 Task: Look for space in El Paso, United States from 5th July, 2023 to 10th July, 2023 for 4 adults in price range Rs.9000 to Rs.14000. Place can be entire place with 2 bedrooms having 4 beds and 2 bathrooms. Property type can be house, flat, guest house. Booking option can be shelf check-in. Required host language is English.
Action: Mouse moved to (544, 139)
Screenshot: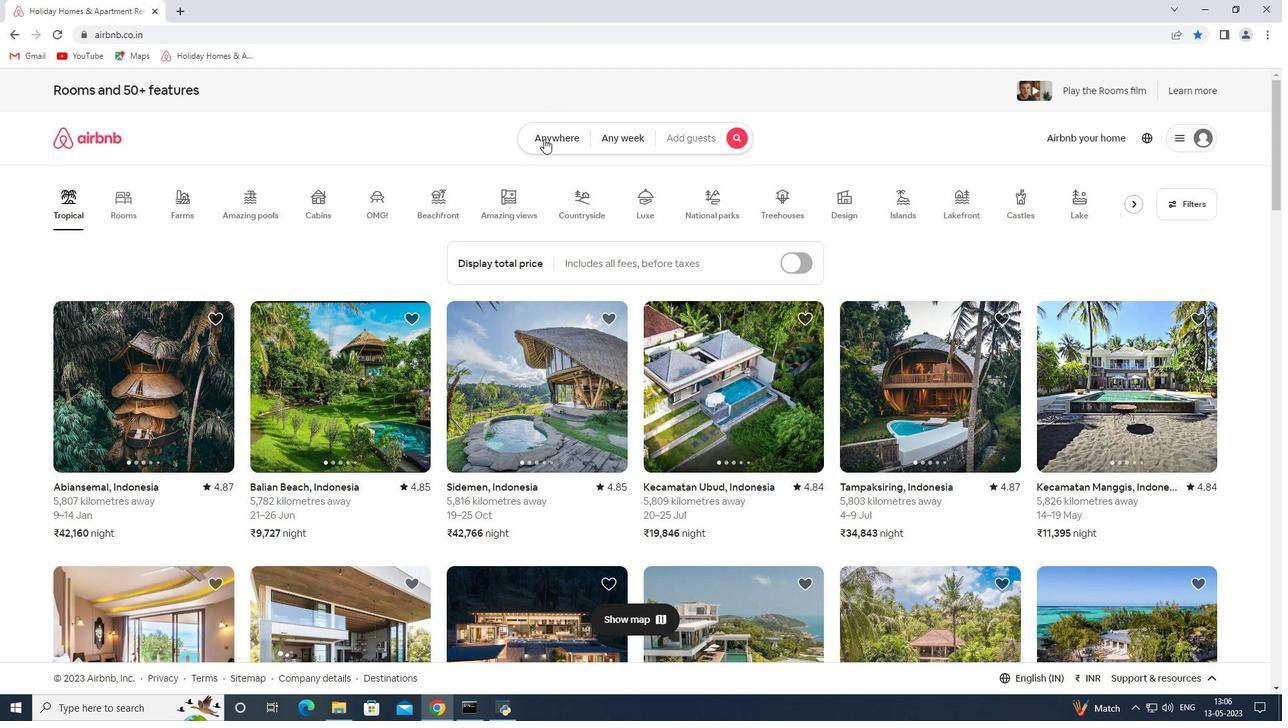 
Action: Mouse pressed left at (544, 139)
Screenshot: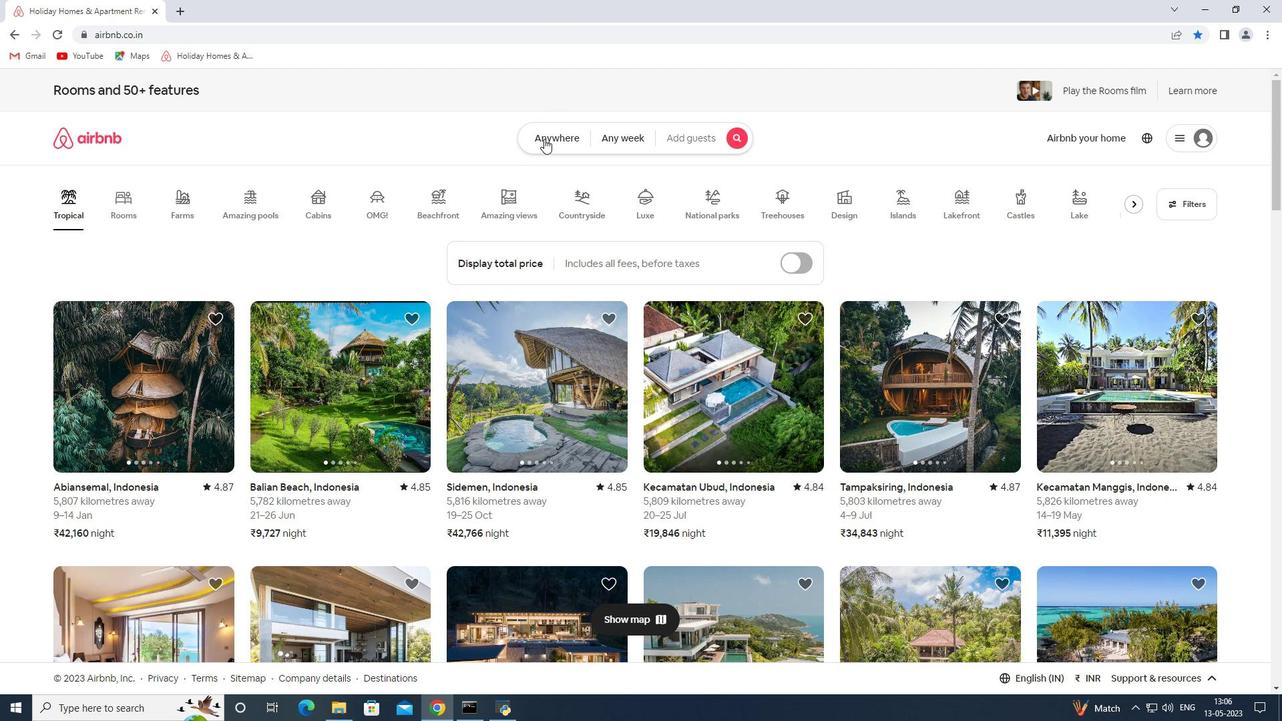 
Action: Mouse moved to (400, 195)
Screenshot: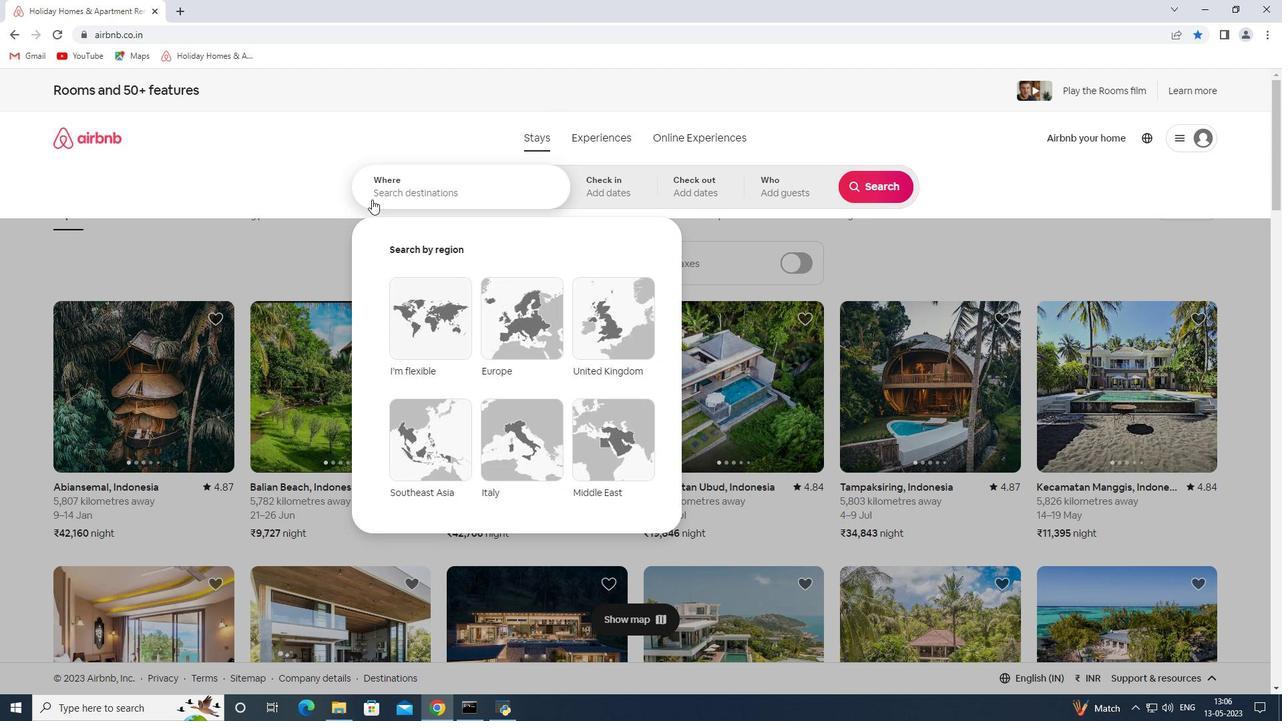 
Action: Mouse pressed left at (400, 195)
Screenshot: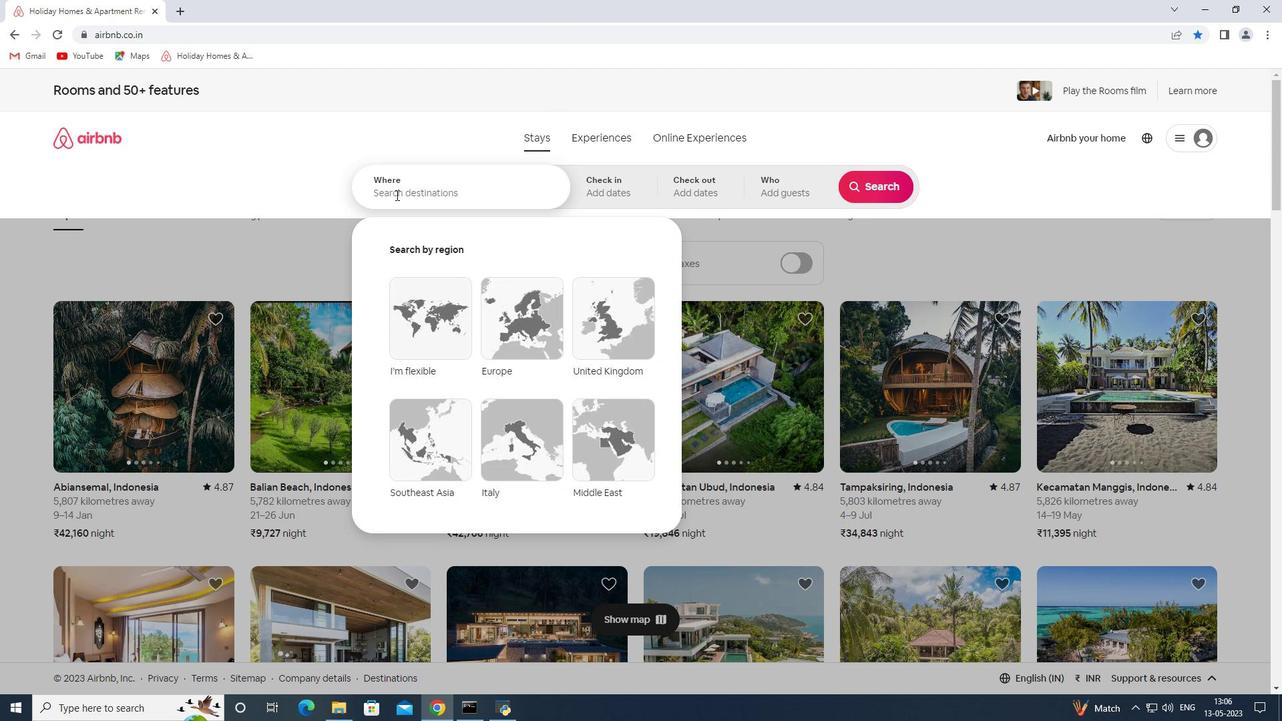 
Action: Key pressed <Key.shift><Key.shift><Key.shift><Key.shift><Key.shift><Key.shift>EI<Key.space><Key.shift>Paso<Key.space><Key.shift>Unites<Key.space><Key.shift>States<Key.space>
Screenshot: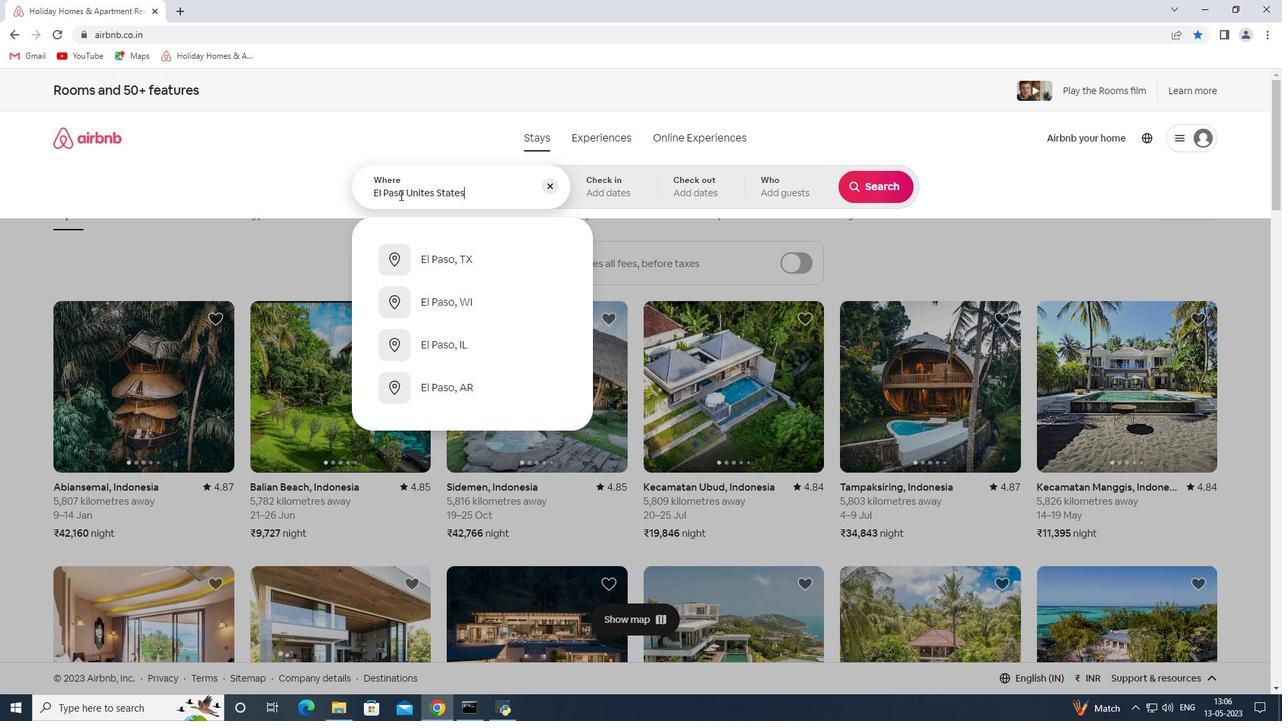 
Action: Mouse moved to (444, 194)
Screenshot: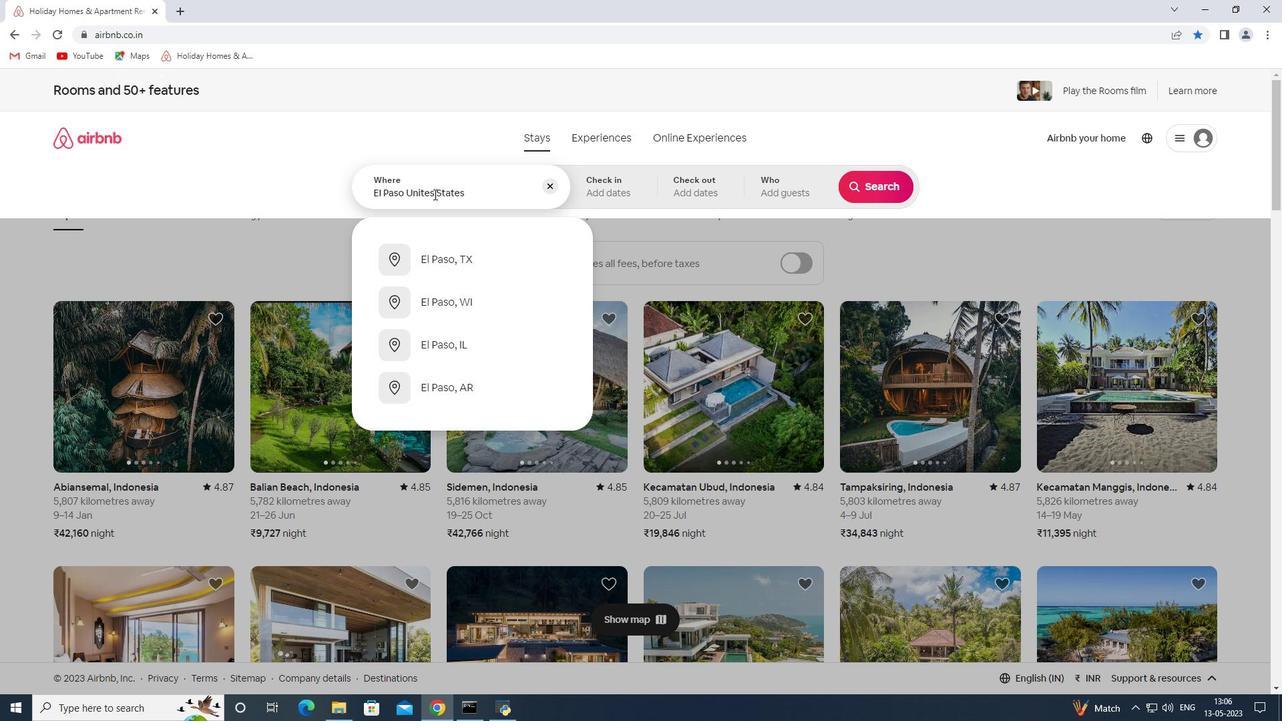 
Action: Key pressed <Key.enter>
Screenshot: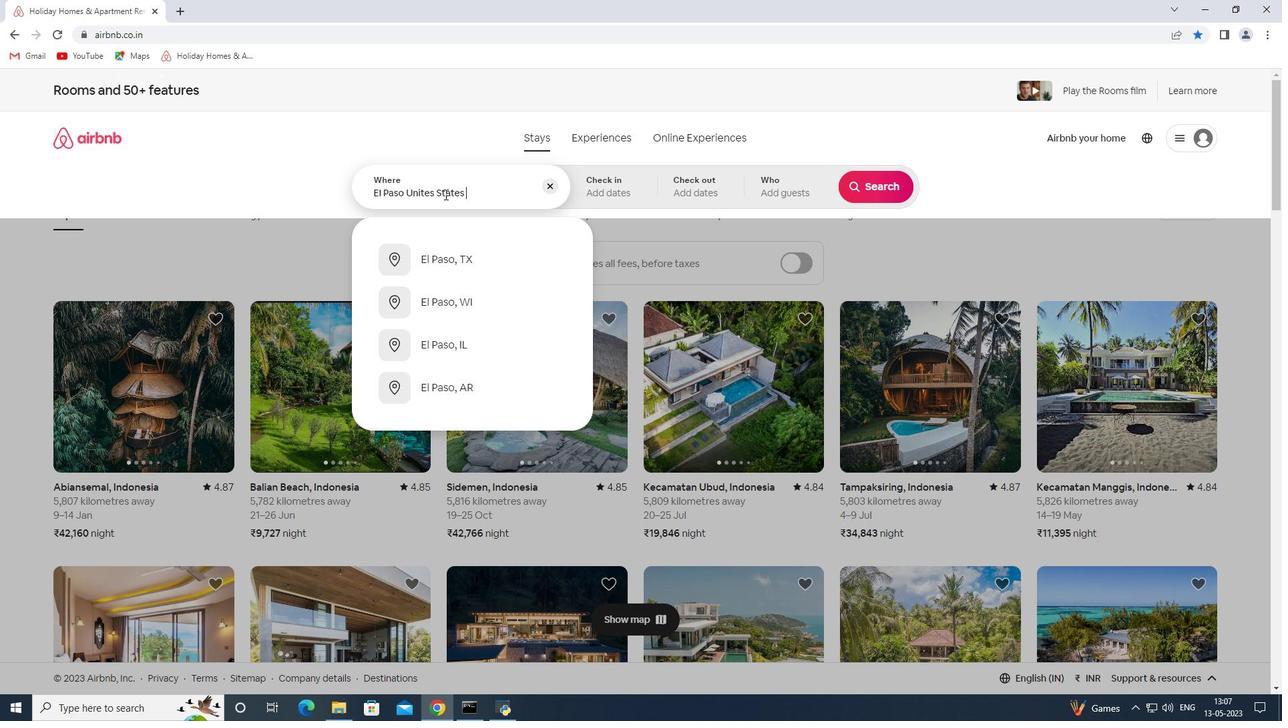 
Action: Mouse moved to (871, 295)
Screenshot: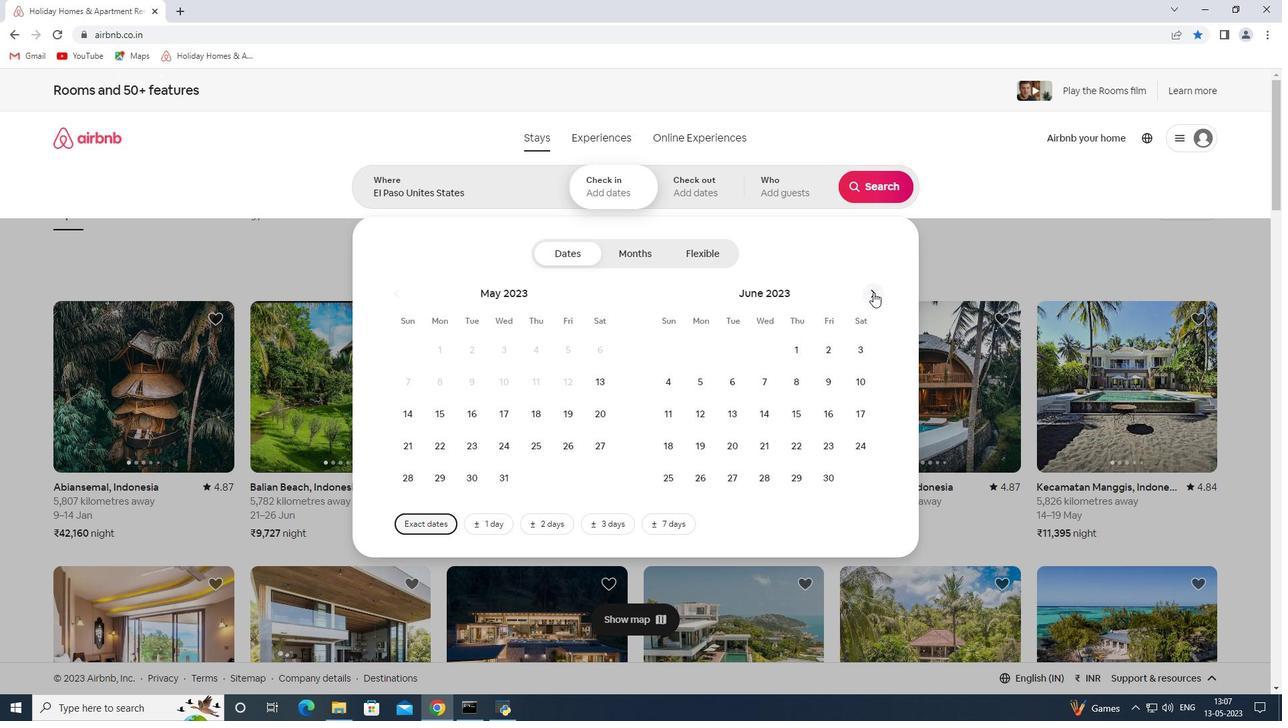 
Action: Mouse pressed left at (871, 295)
Screenshot: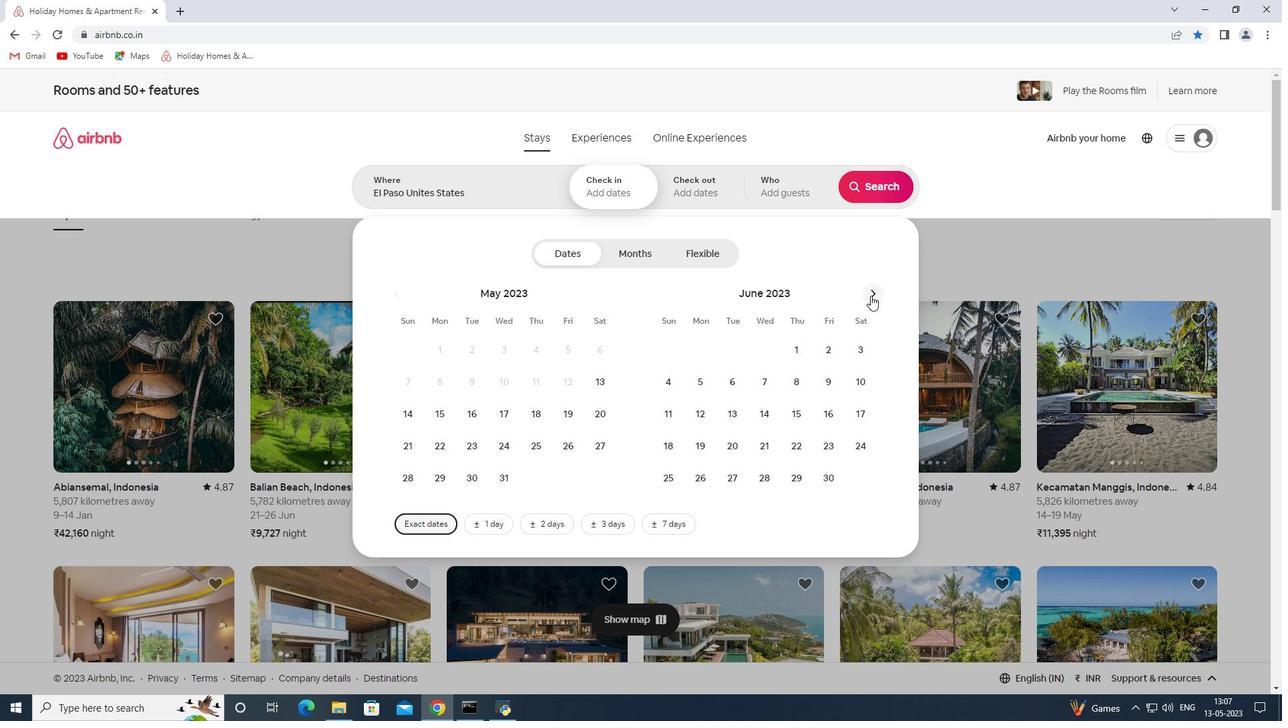 
Action: Mouse moved to (764, 383)
Screenshot: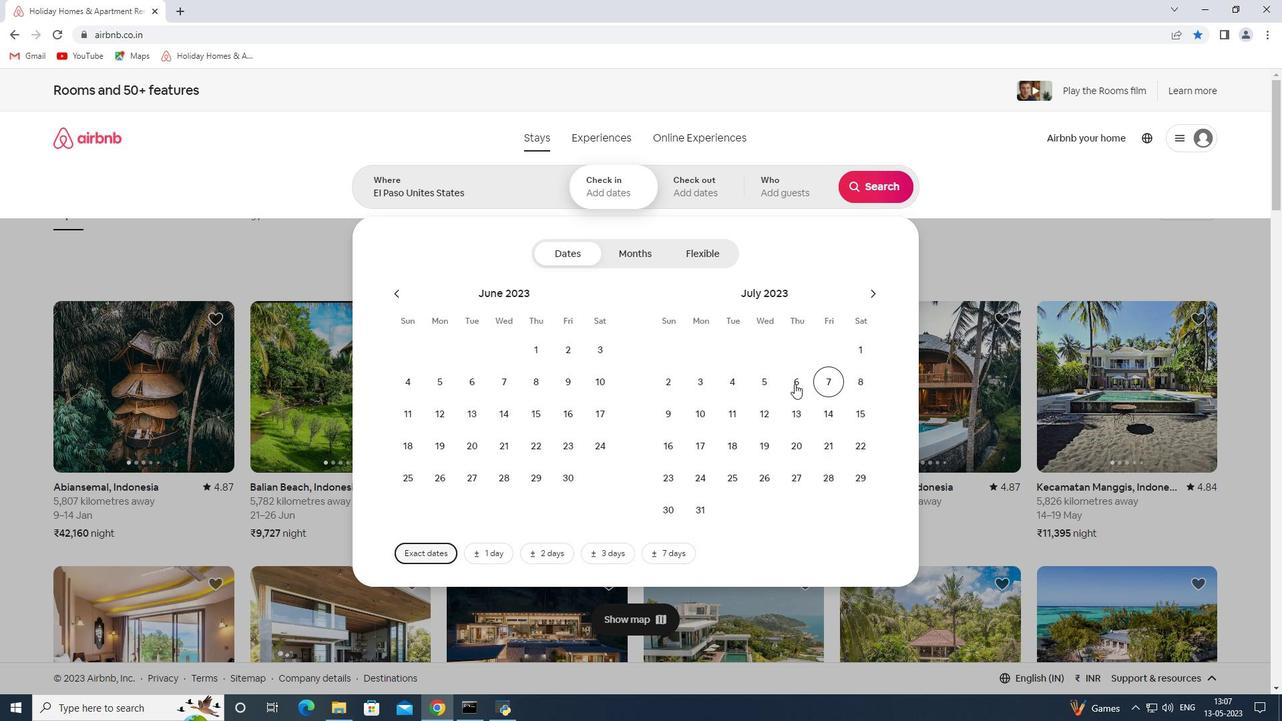 
Action: Mouse pressed left at (764, 383)
Screenshot: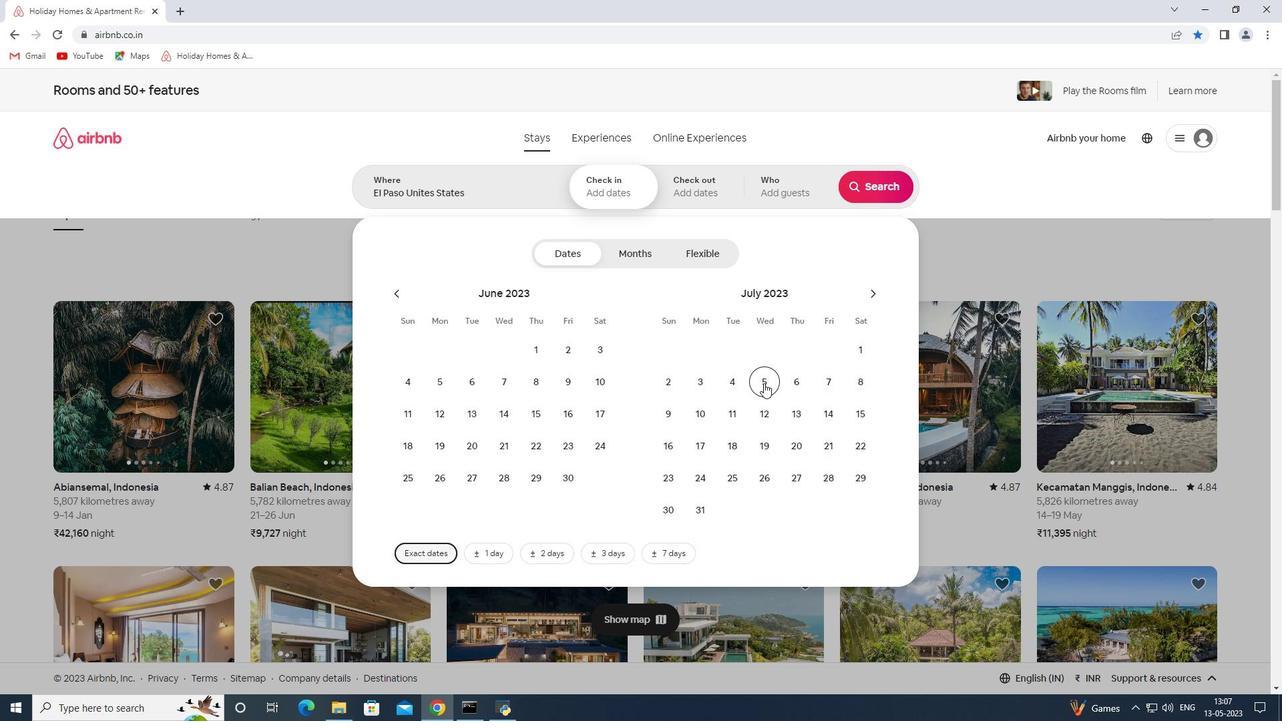 
Action: Mouse moved to (708, 421)
Screenshot: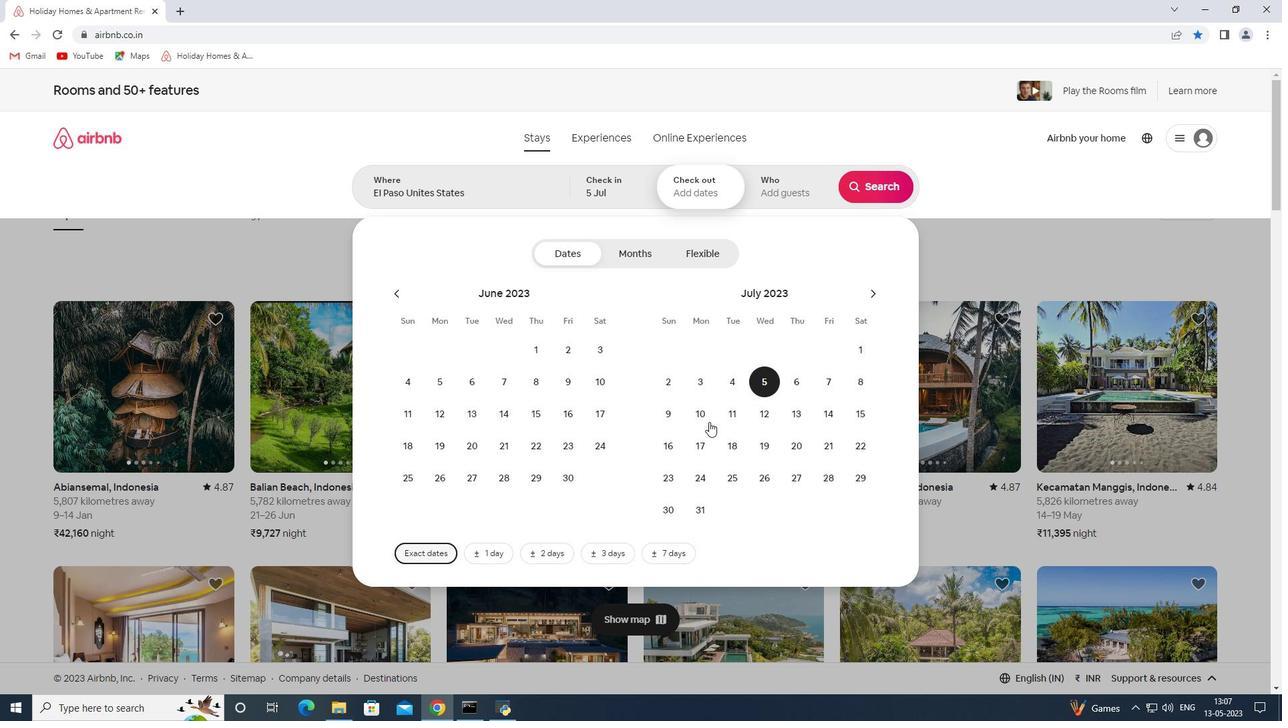 
Action: Mouse pressed left at (708, 421)
Screenshot: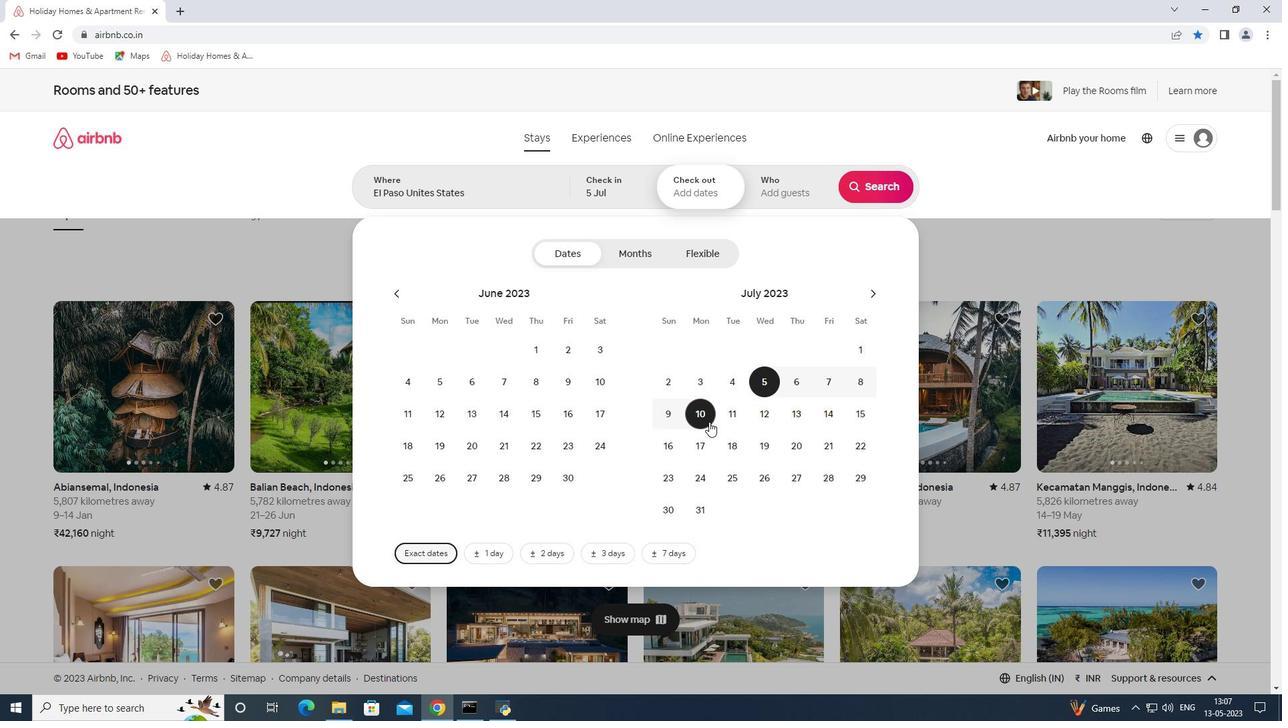 
Action: Mouse moved to (786, 199)
Screenshot: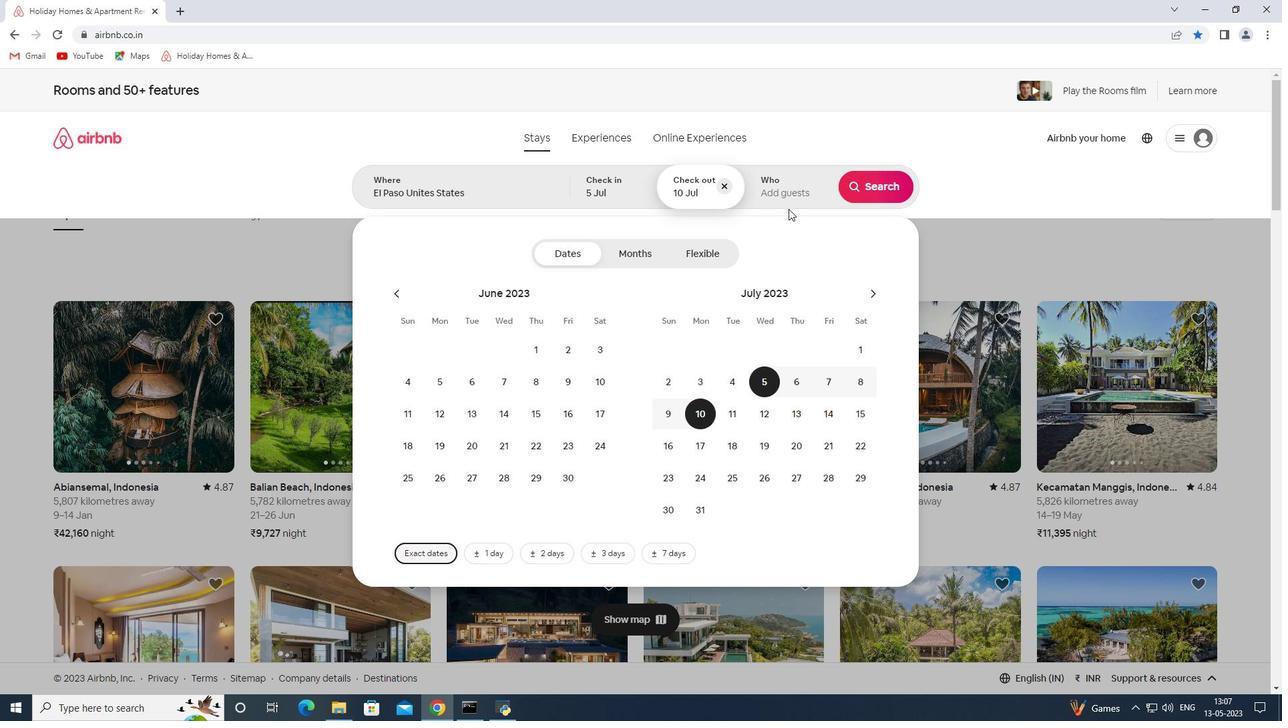 
Action: Mouse pressed left at (786, 199)
Screenshot: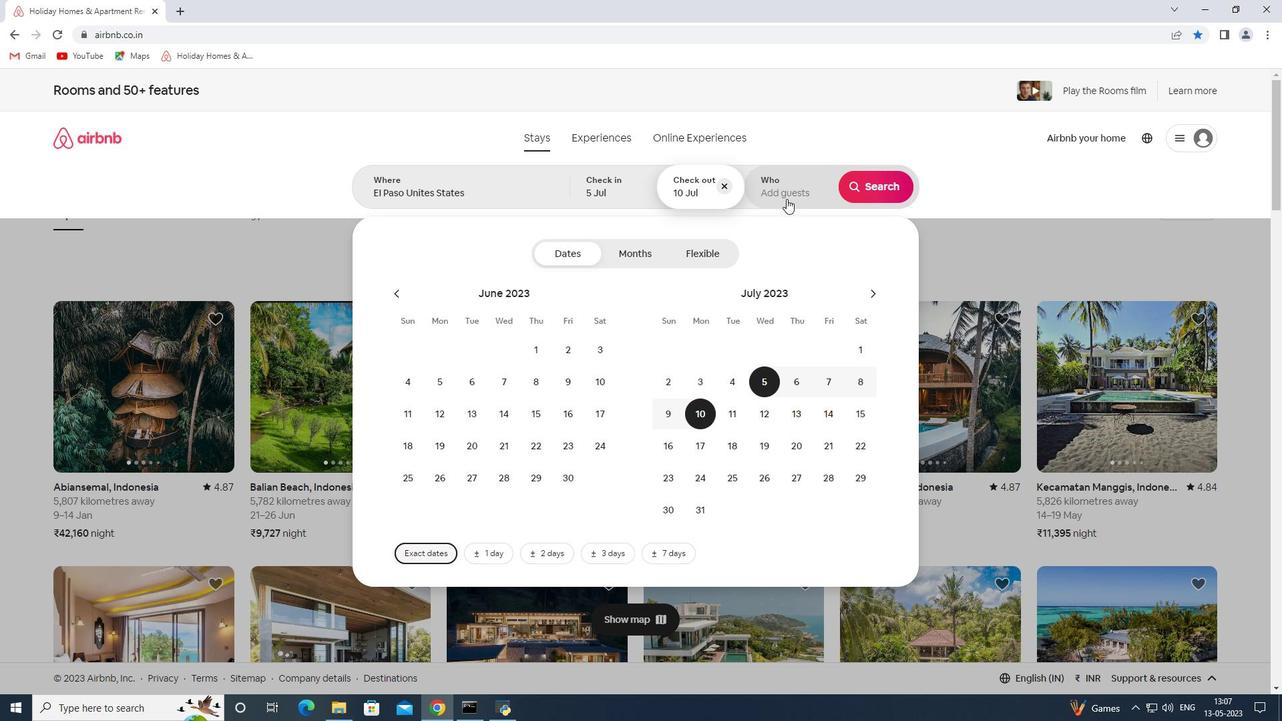 
Action: Mouse moved to (883, 249)
Screenshot: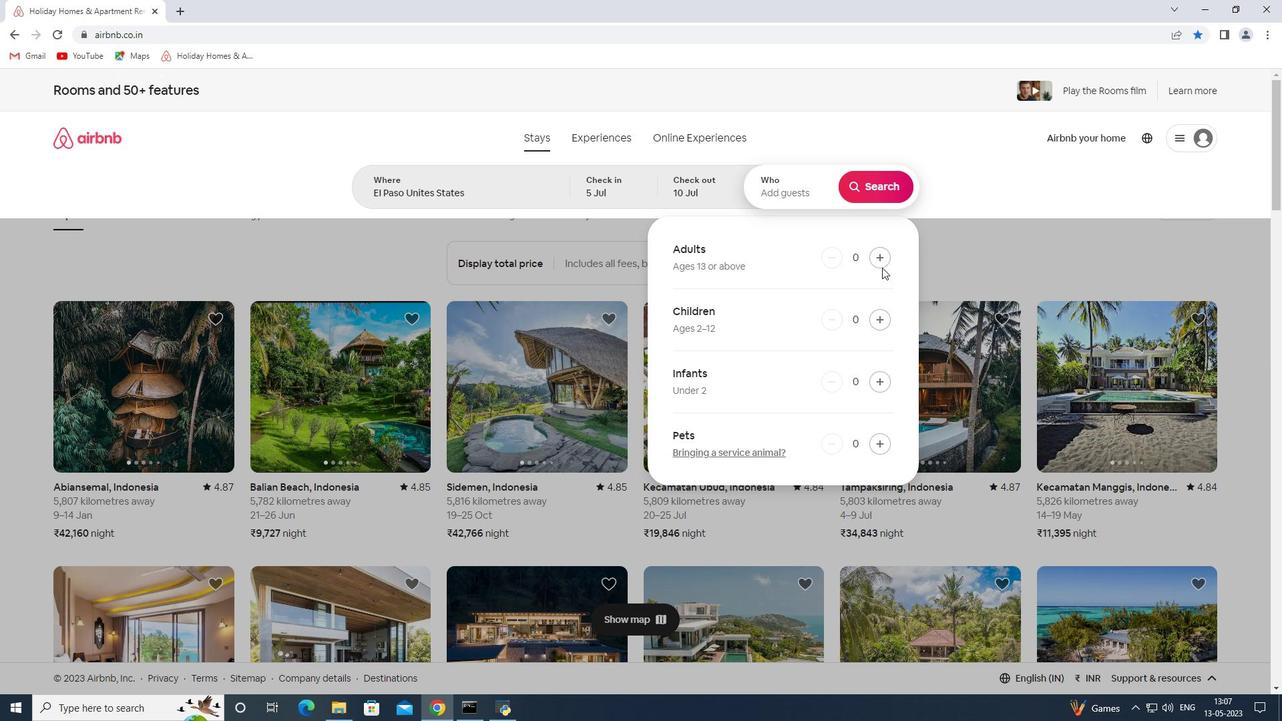 
Action: Mouse pressed left at (883, 249)
Screenshot: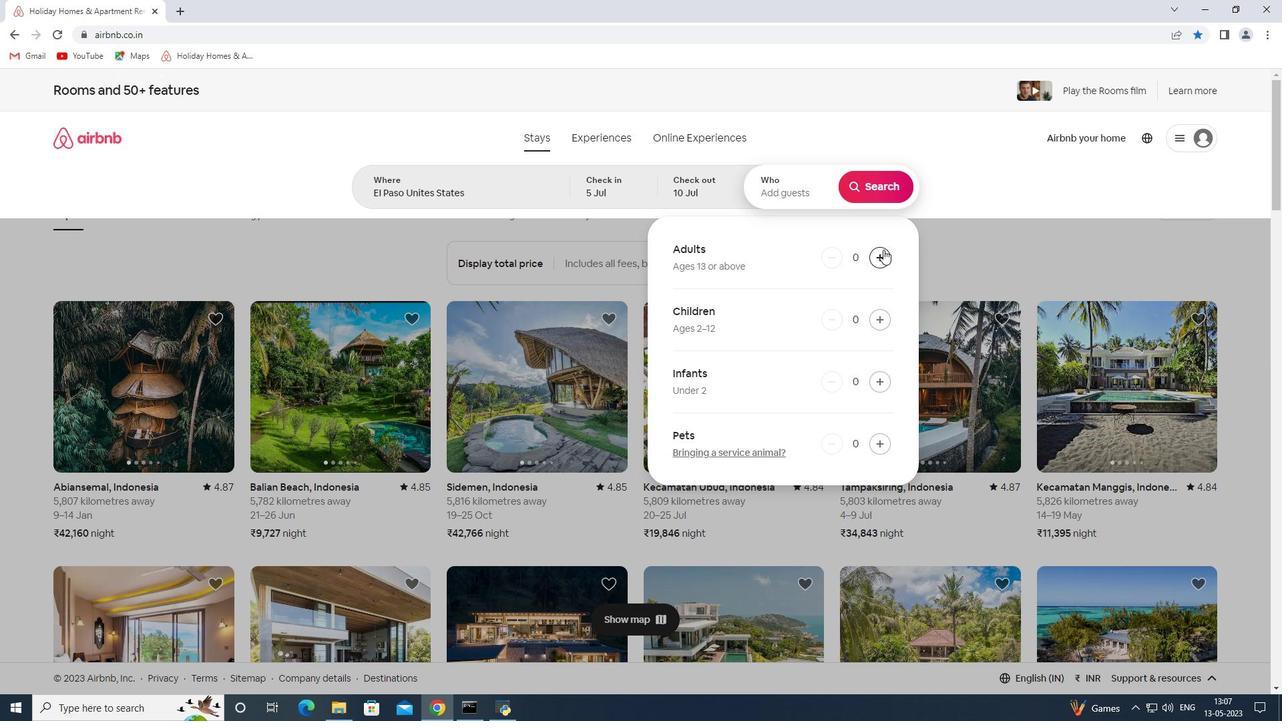 
Action: Mouse moved to (881, 254)
Screenshot: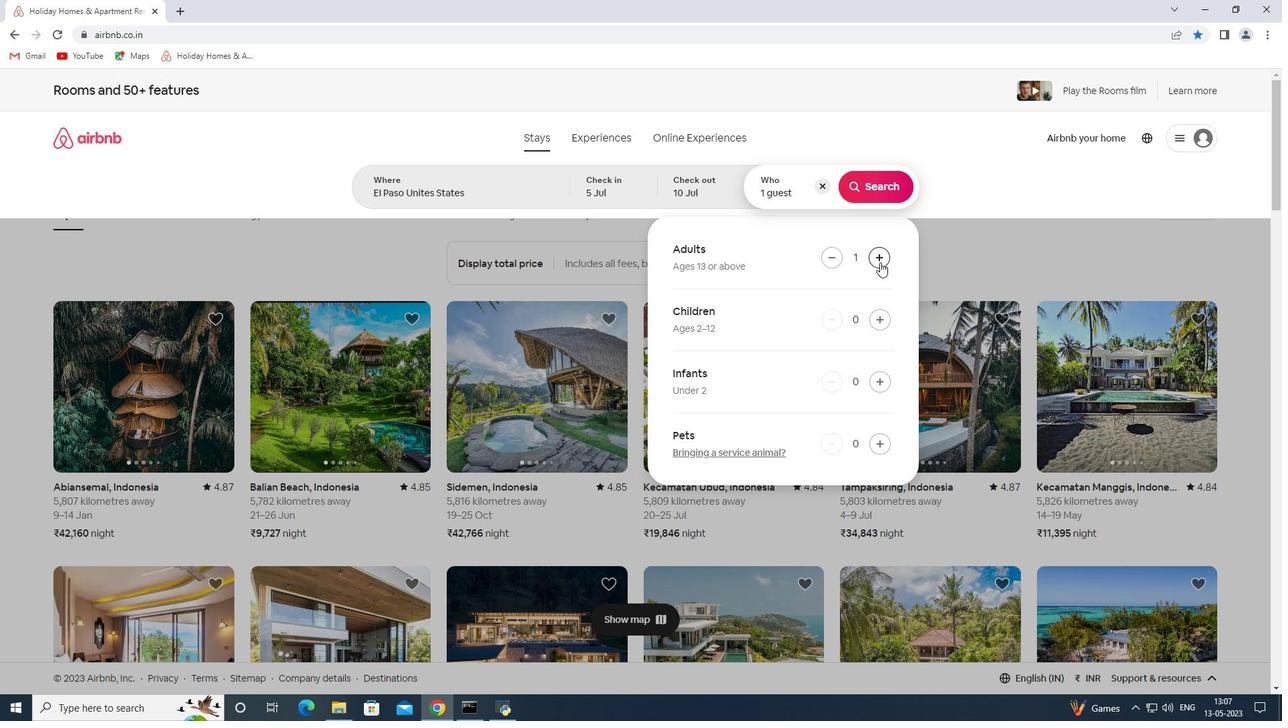 
Action: Mouse pressed left at (881, 254)
Screenshot: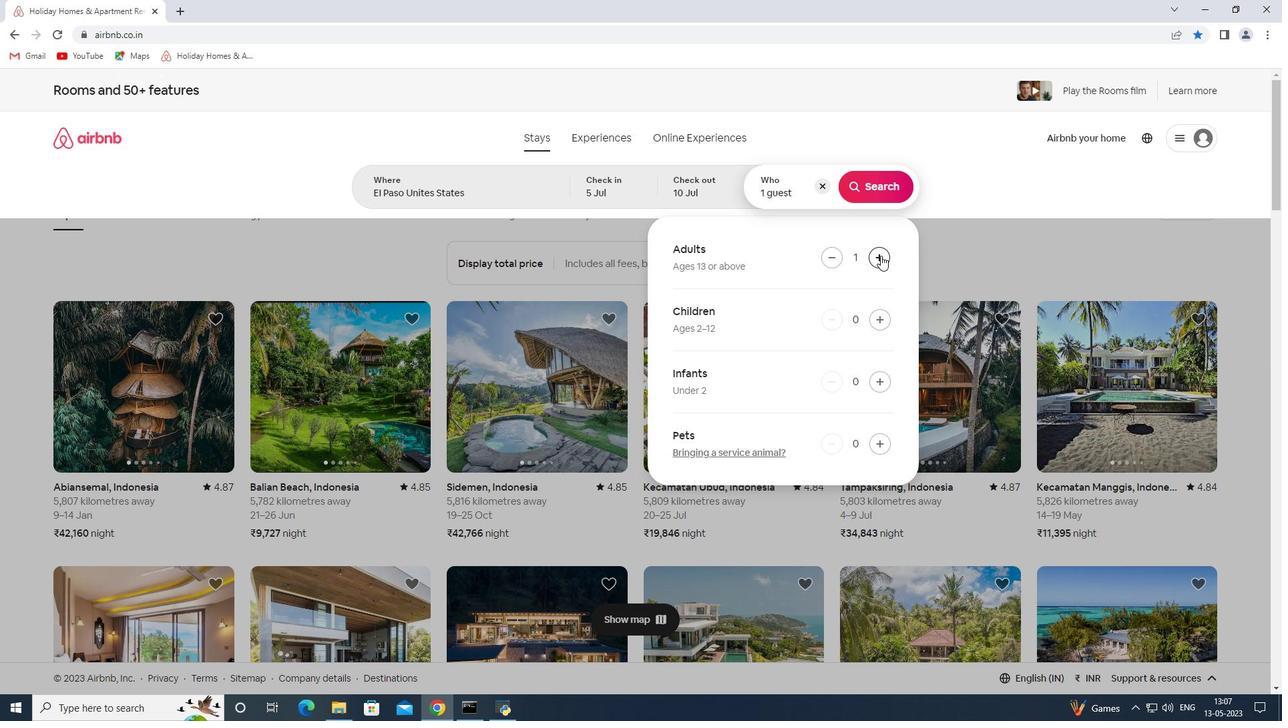 
Action: Mouse moved to (881, 253)
Screenshot: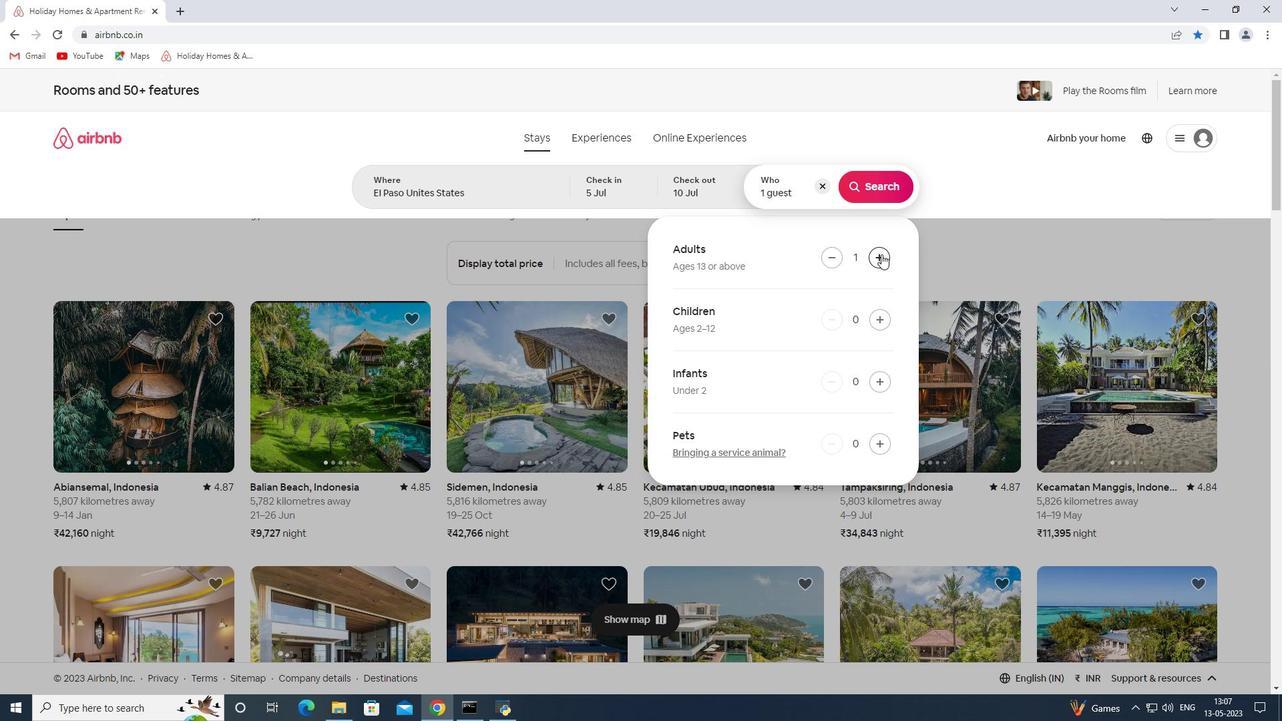 
Action: Mouse pressed left at (881, 253)
Screenshot: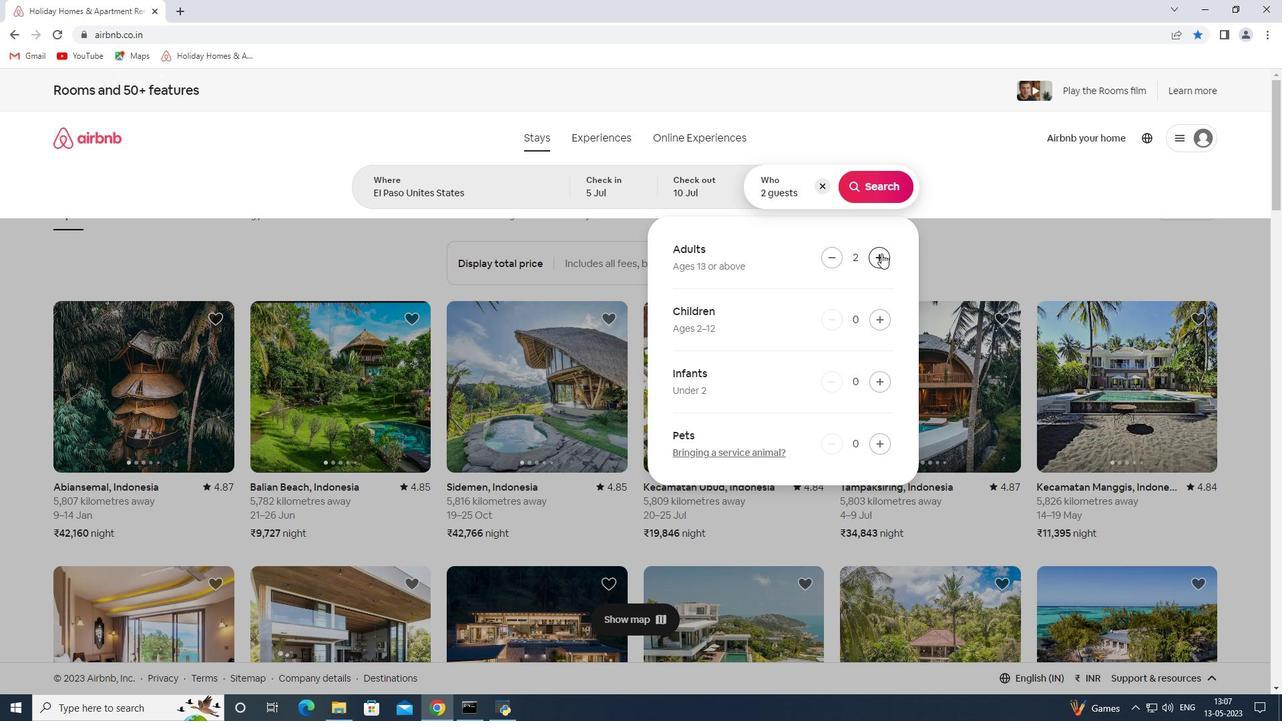 
Action: Mouse pressed left at (881, 253)
Screenshot: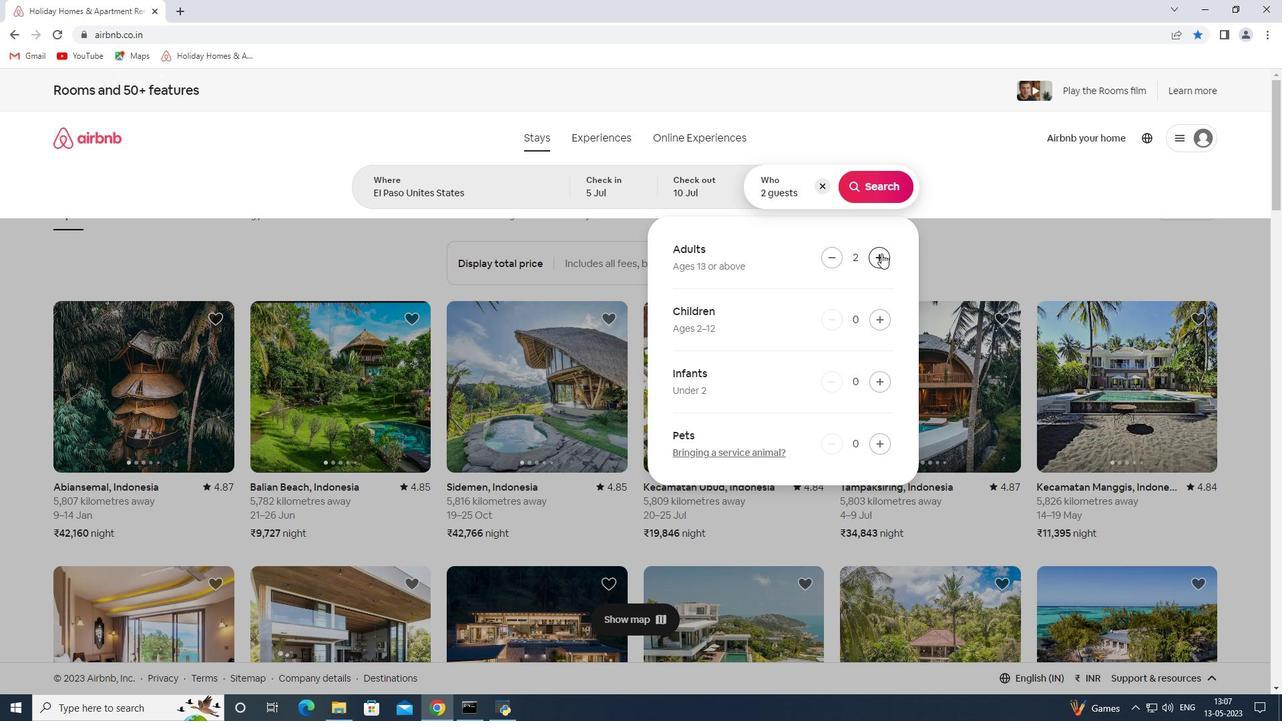 
Action: Mouse pressed left at (881, 253)
Screenshot: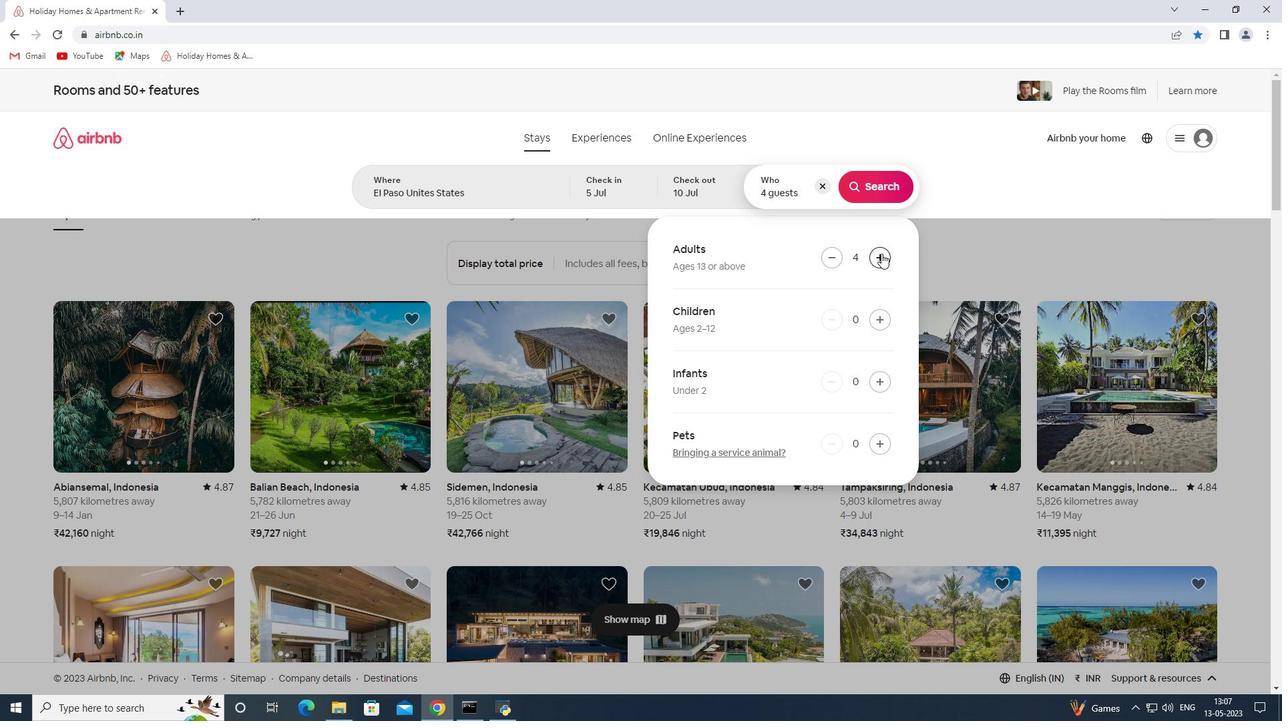 
Action: Mouse moved to (839, 260)
Screenshot: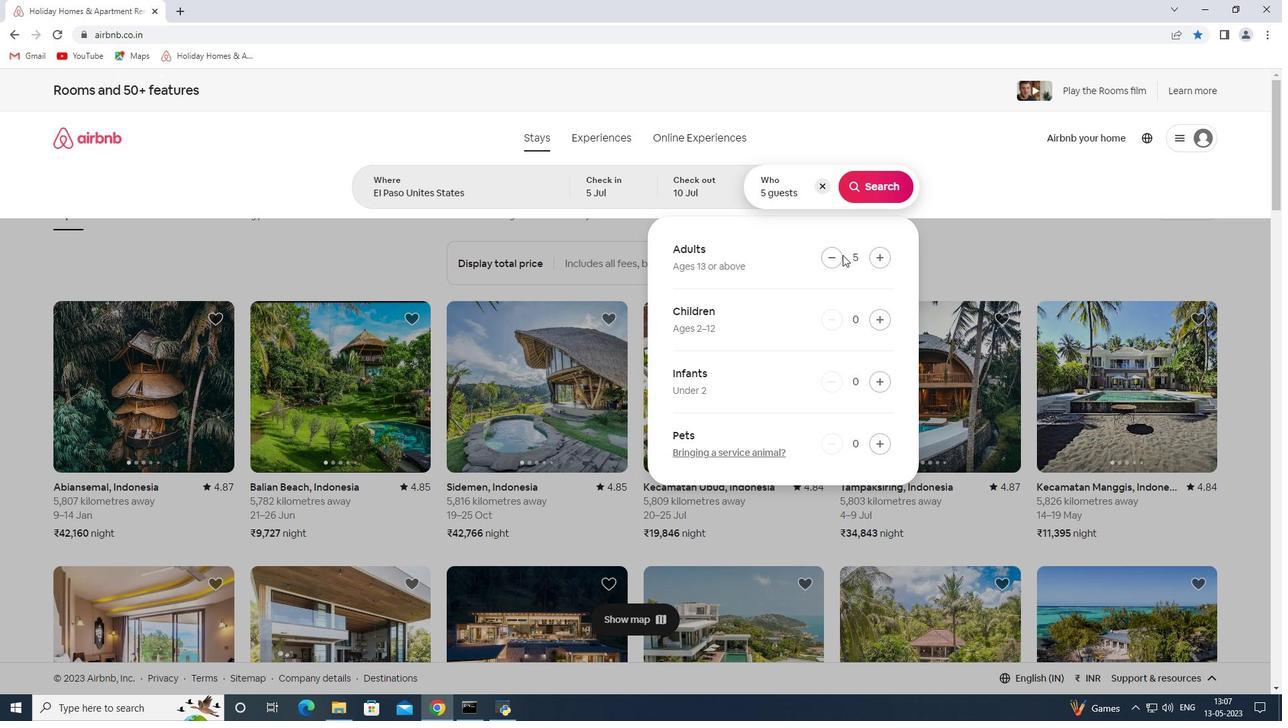 
Action: Mouse pressed left at (839, 260)
Screenshot: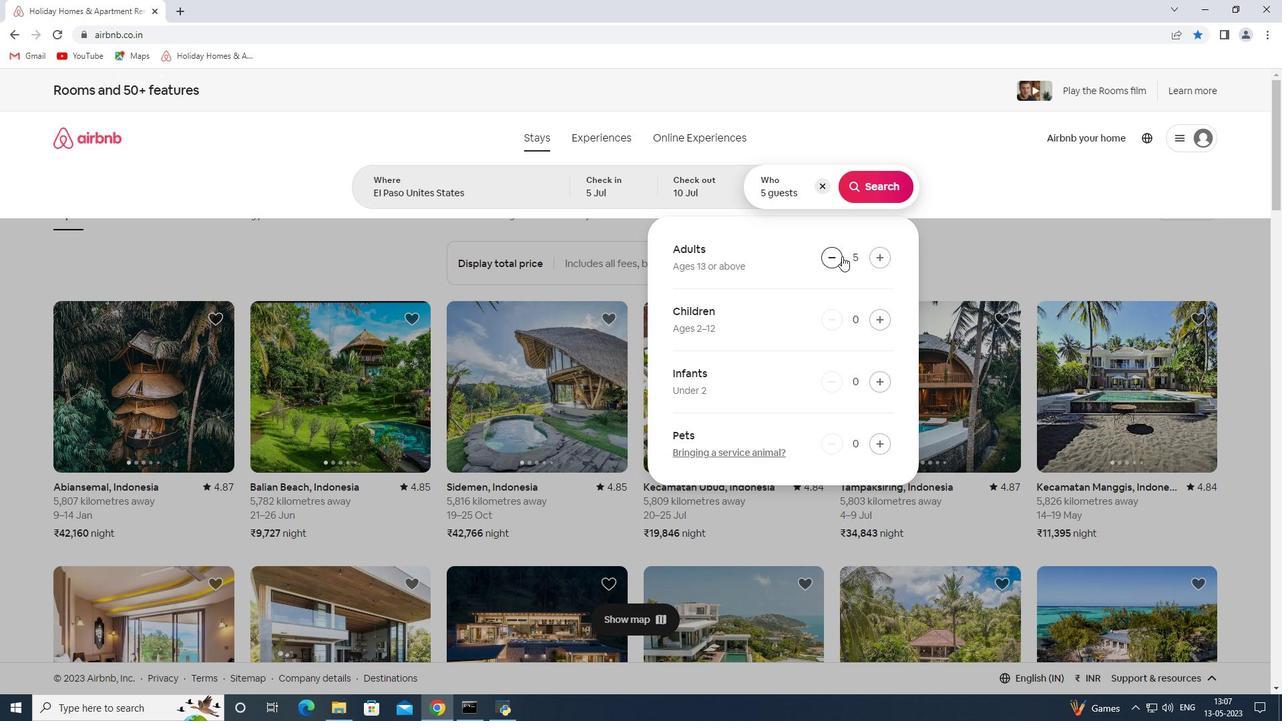 
Action: Mouse moved to (878, 188)
Screenshot: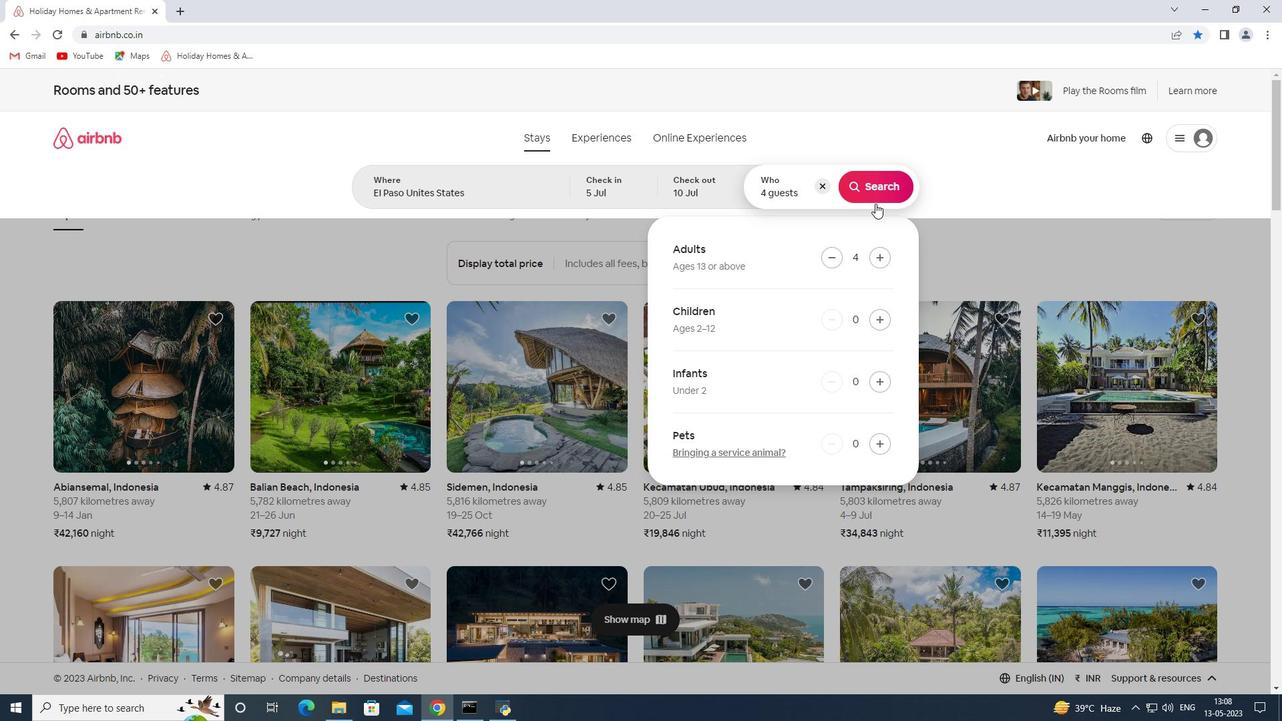 
Action: Mouse pressed left at (878, 188)
Screenshot: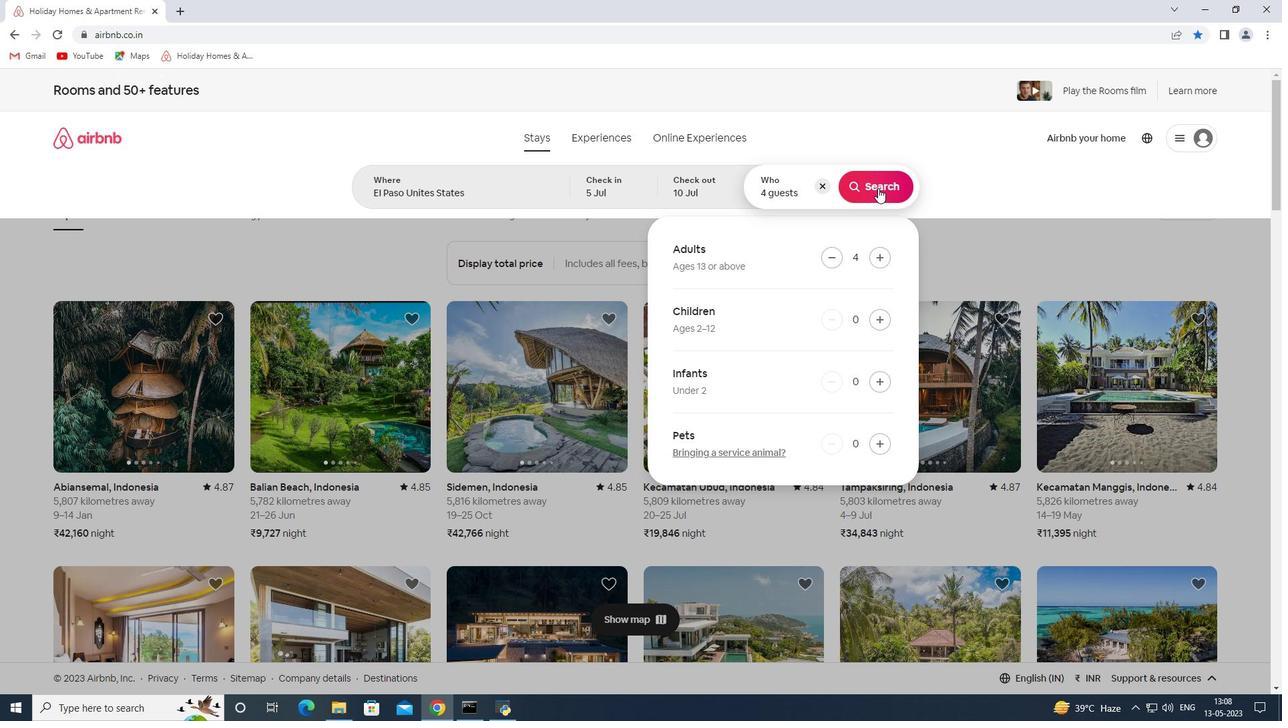
Action: Mouse moved to (1205, 144)
Screenshot: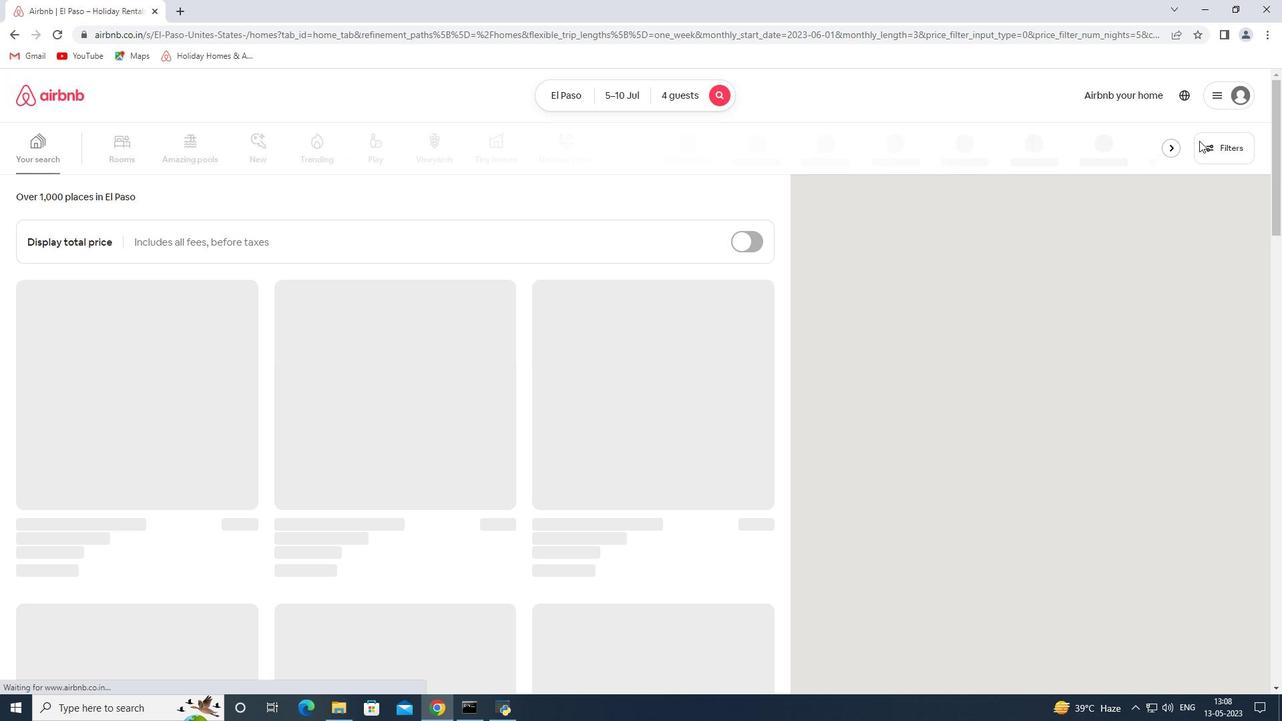 
Action: Mouse pressed left at (1205, 144)
Screenshot: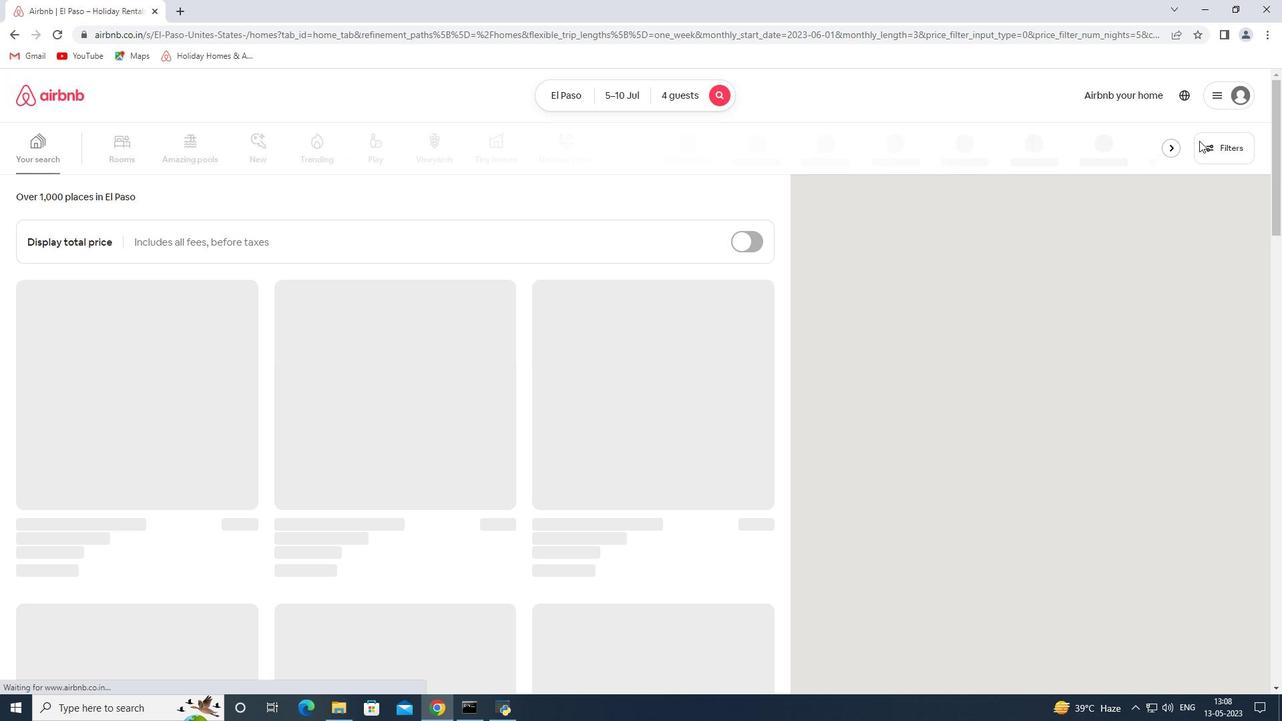 
Action: Mouse moved to (474, 477)
Screenshot: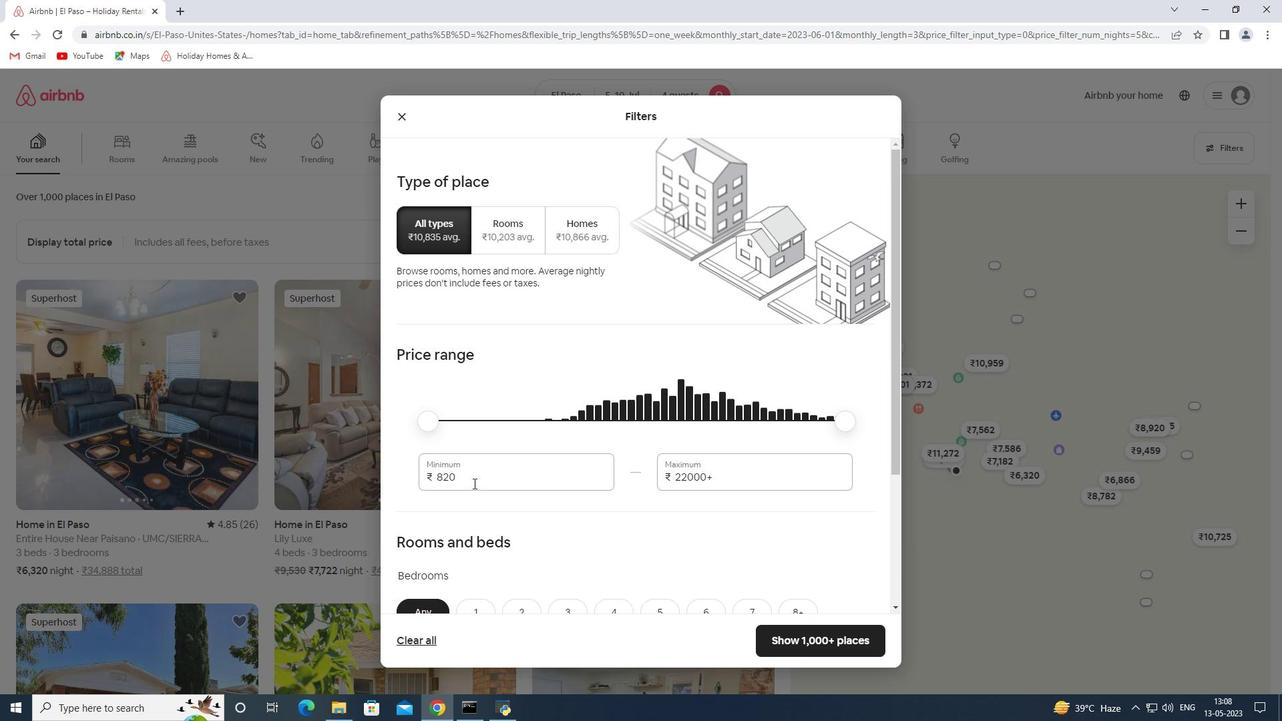 
Action: Mouse pressed left at (474, 477)
Screenshot: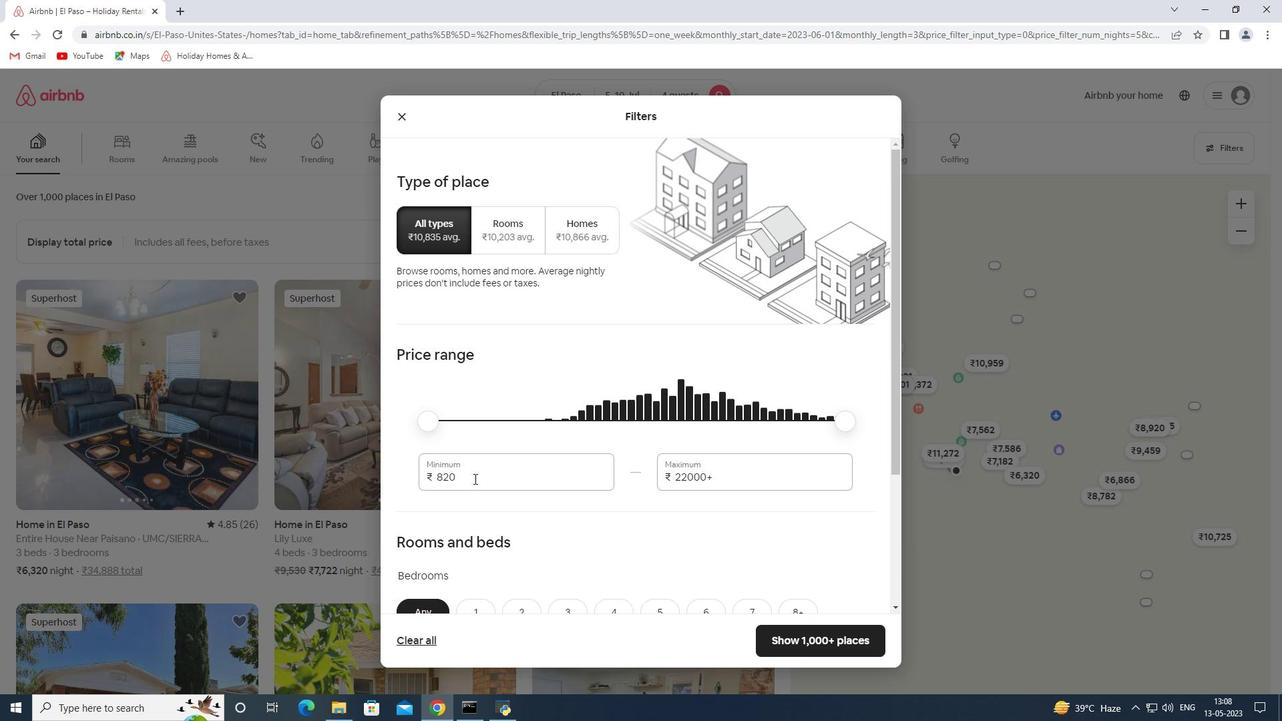 
Action: Mouse pressed left at (474, 477)
Screenshot: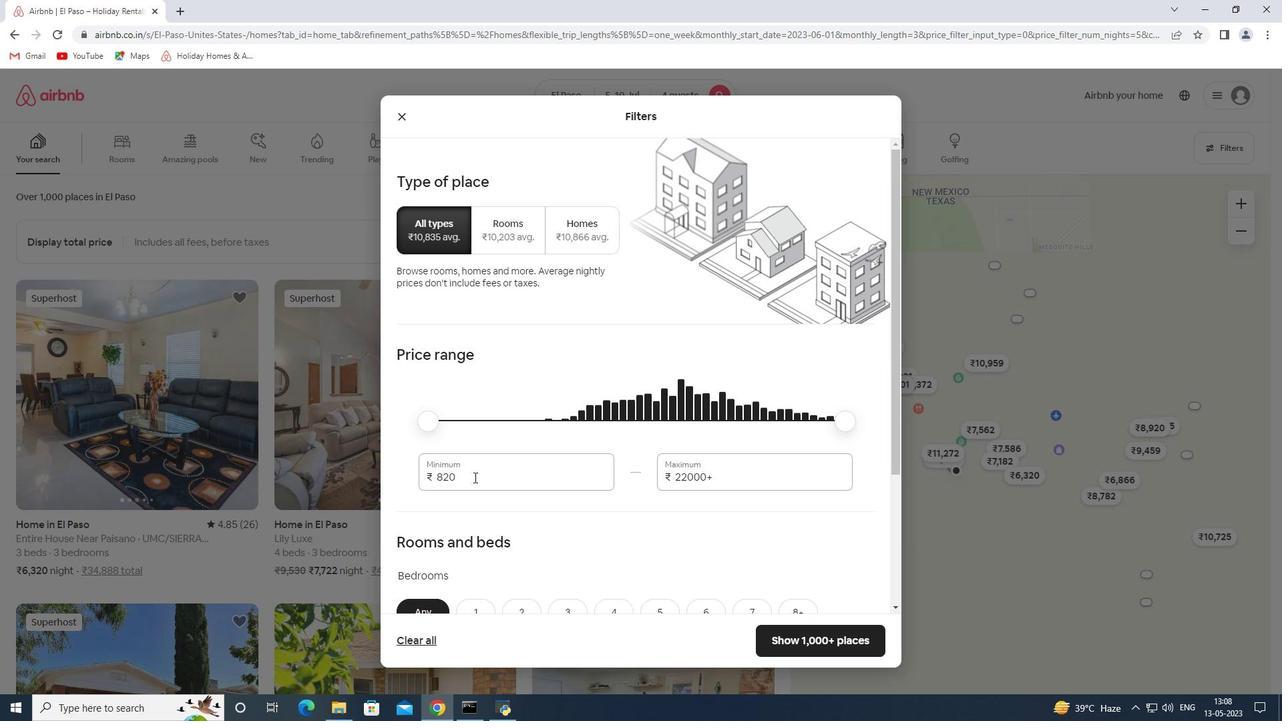 
Action: Key pressed 9000<Key.tab>14000
Screenshot: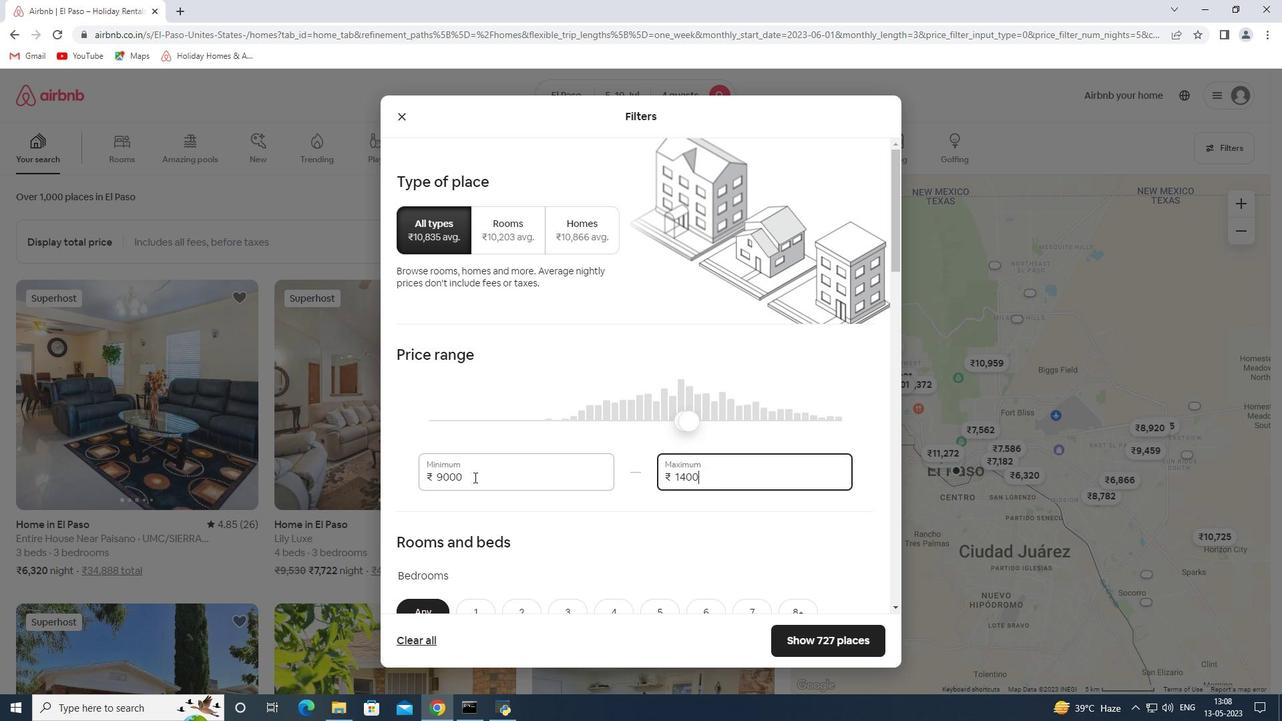 
Action: Mouse moved to (585, 412)
Screenshot: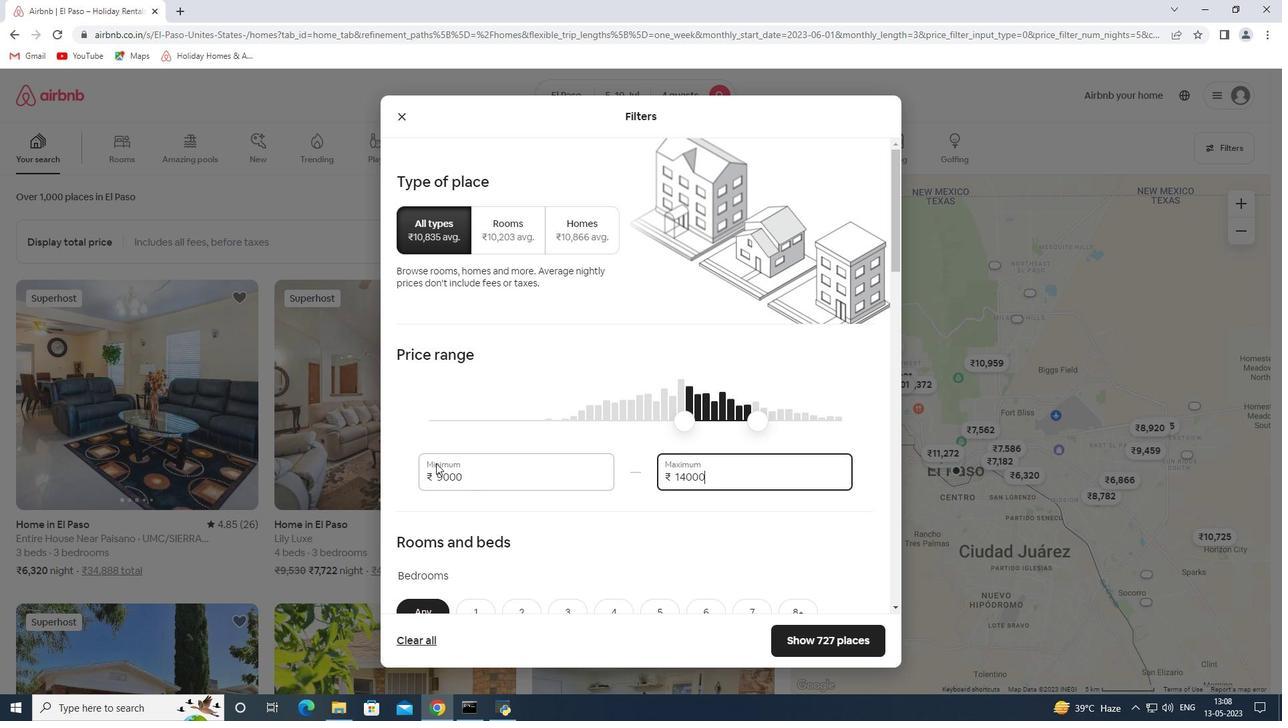 
Action: Mouse scrolled (585, 412) with delta (0, 0)
Screenshot: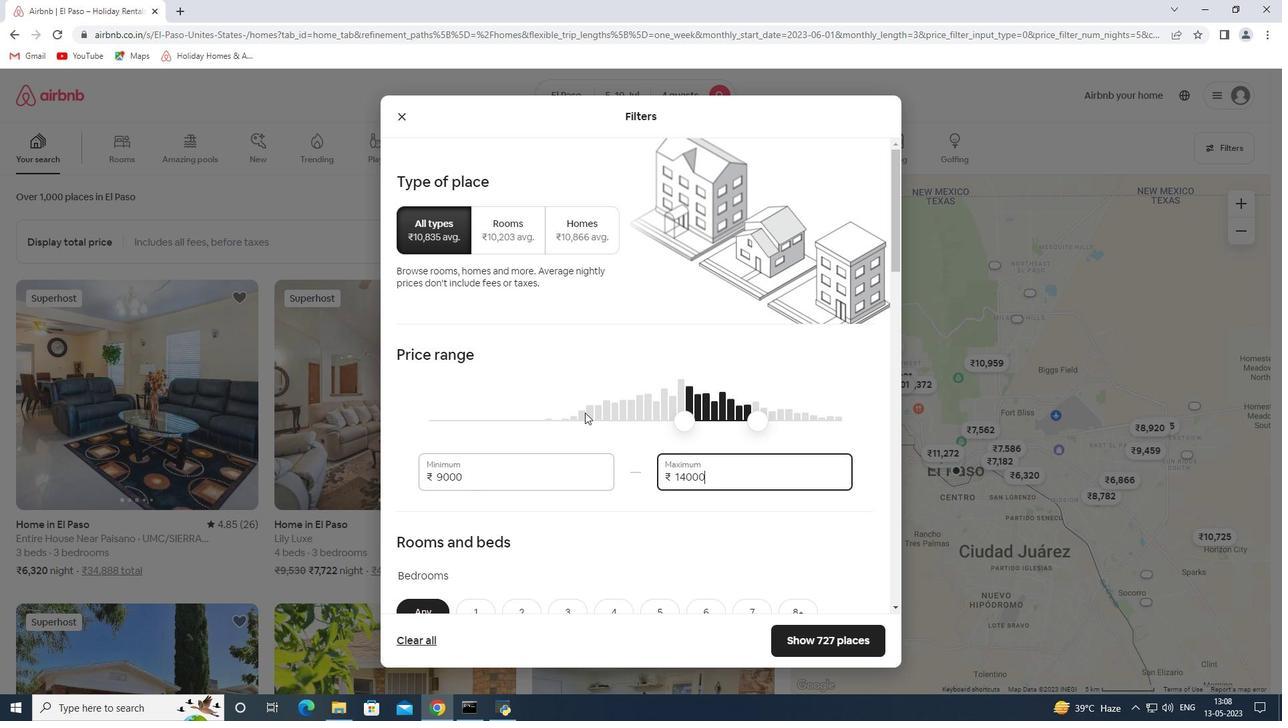 
Action: Mouse scrolled (585, 412) with delta (0, 0)
Screenshot: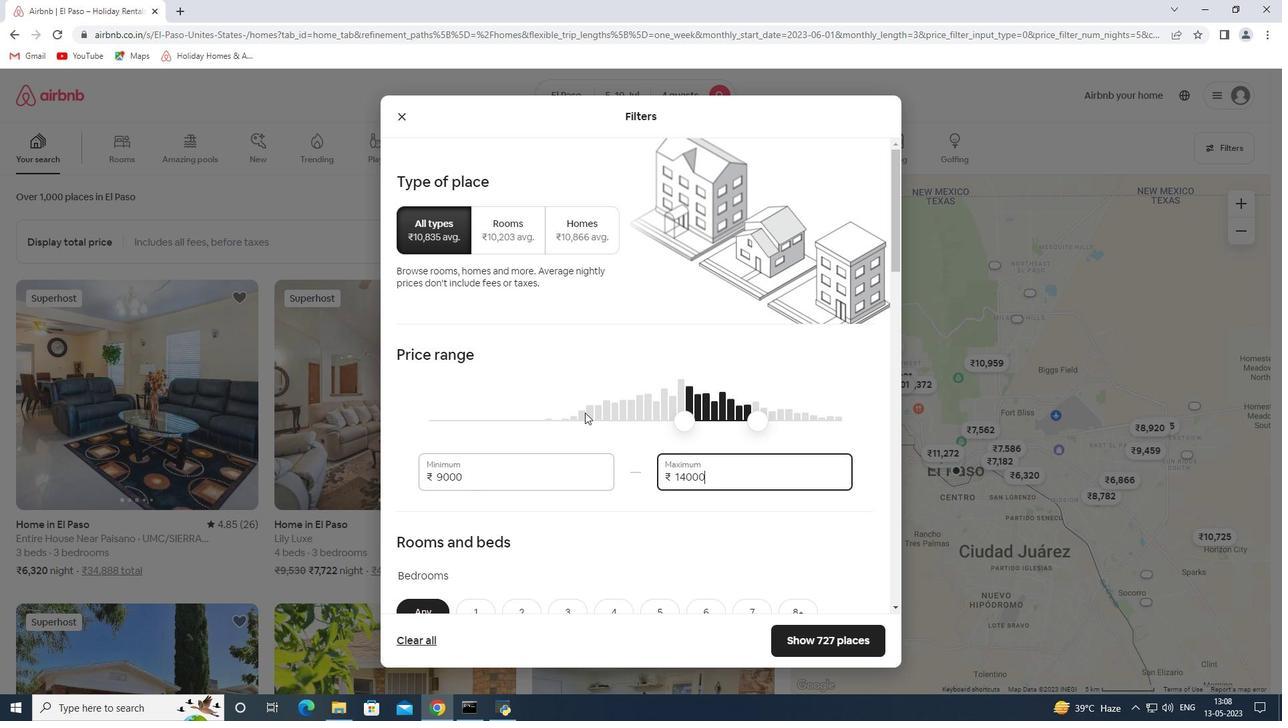 
Action: Mouse scrolled (585, 412) with delta (0, 0)
Screenshot: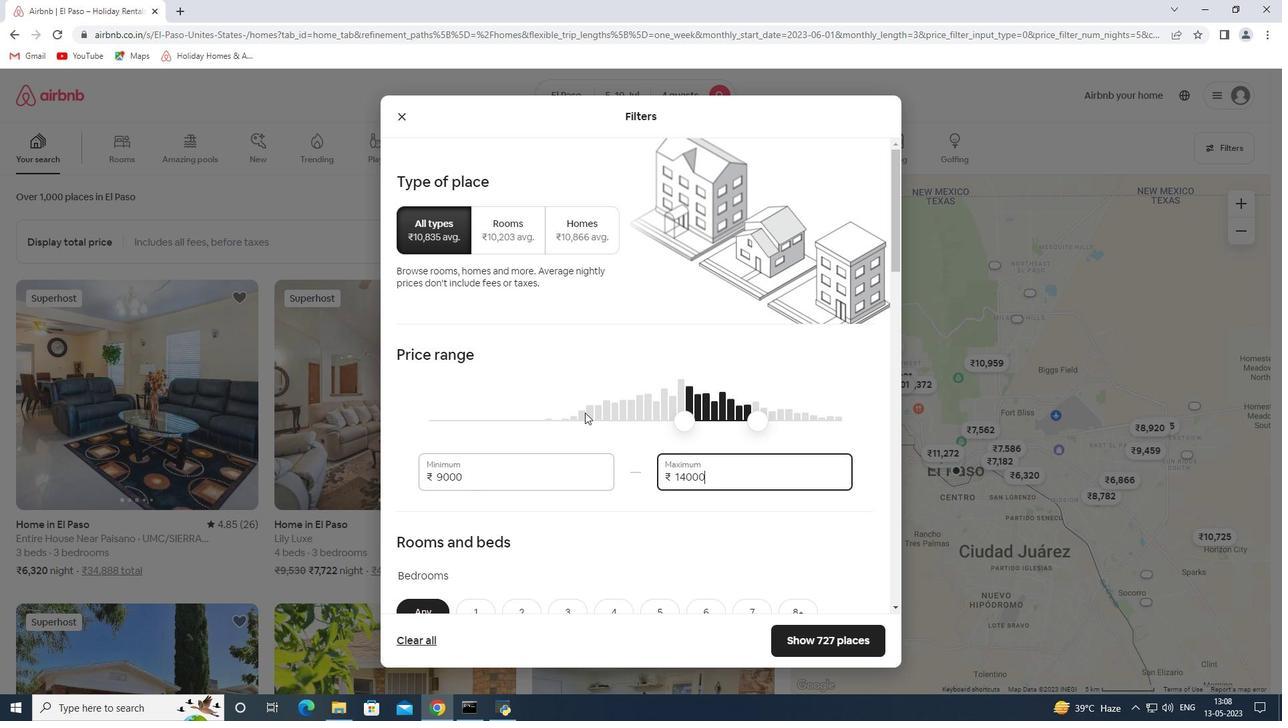 
Action: Mouse scrolled (585, 412) with delta (0, 0)
Screenshot: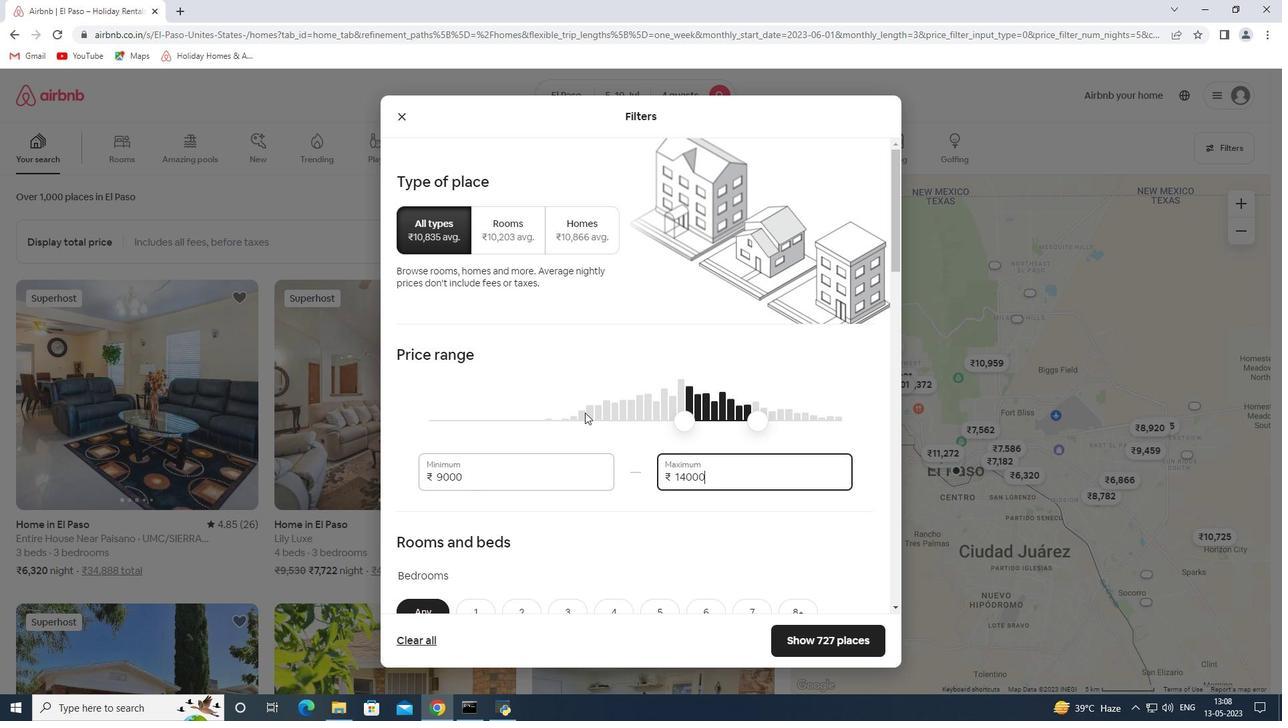 
Action: Mouse scrolled (585, 412) with delta (0, 0)
Screenshot: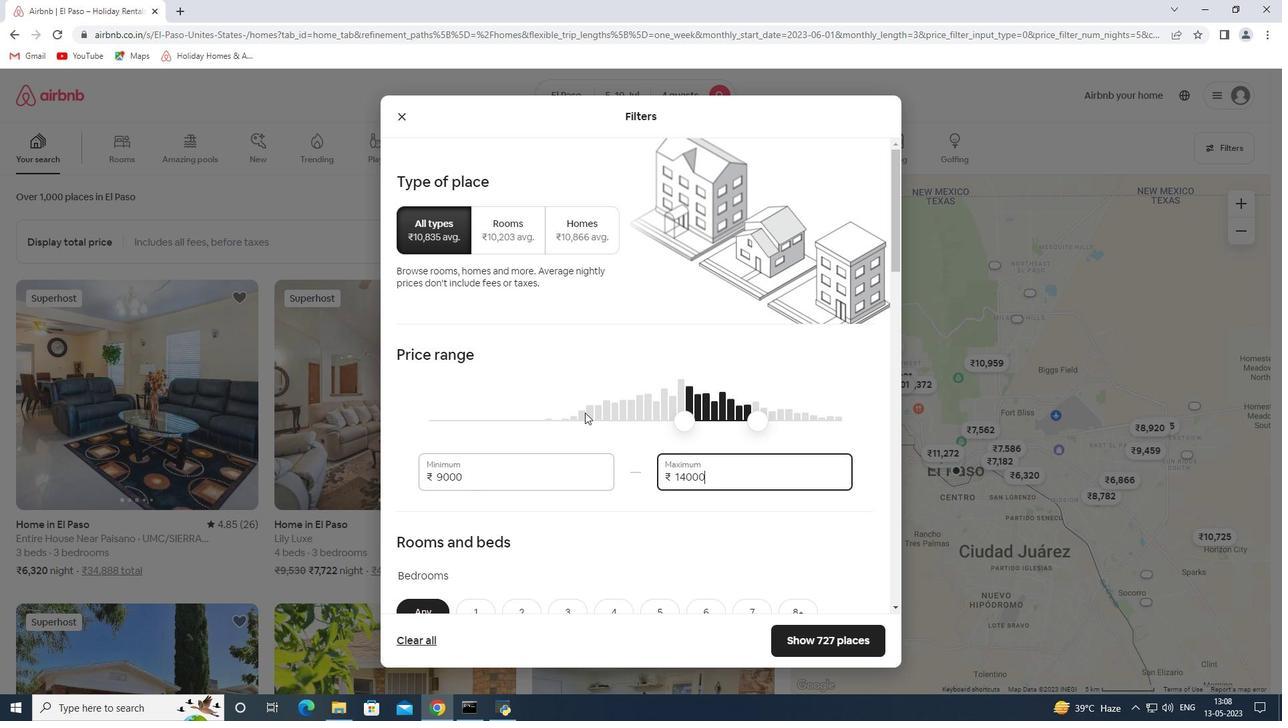 
Action: Mouse scrolled (585, 412) with delta (0, 0)
Screenshot: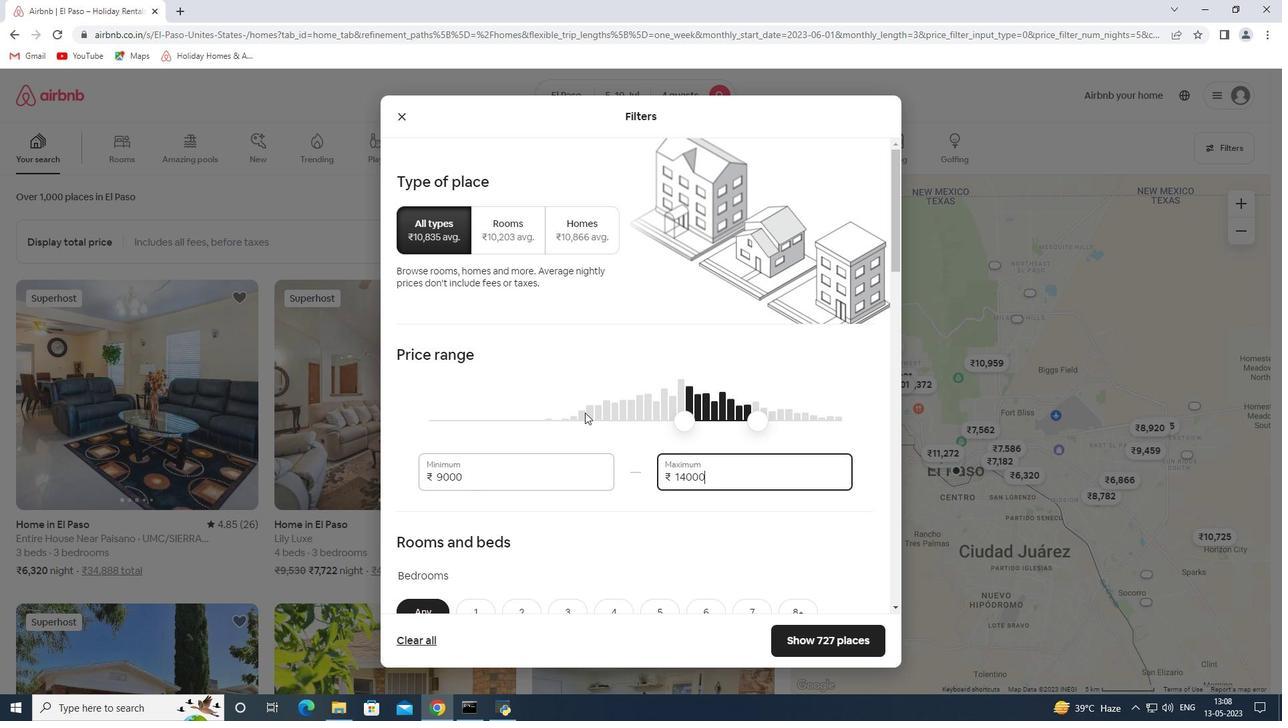 
Action: Mouse moved to (529, 209)
Screenshot: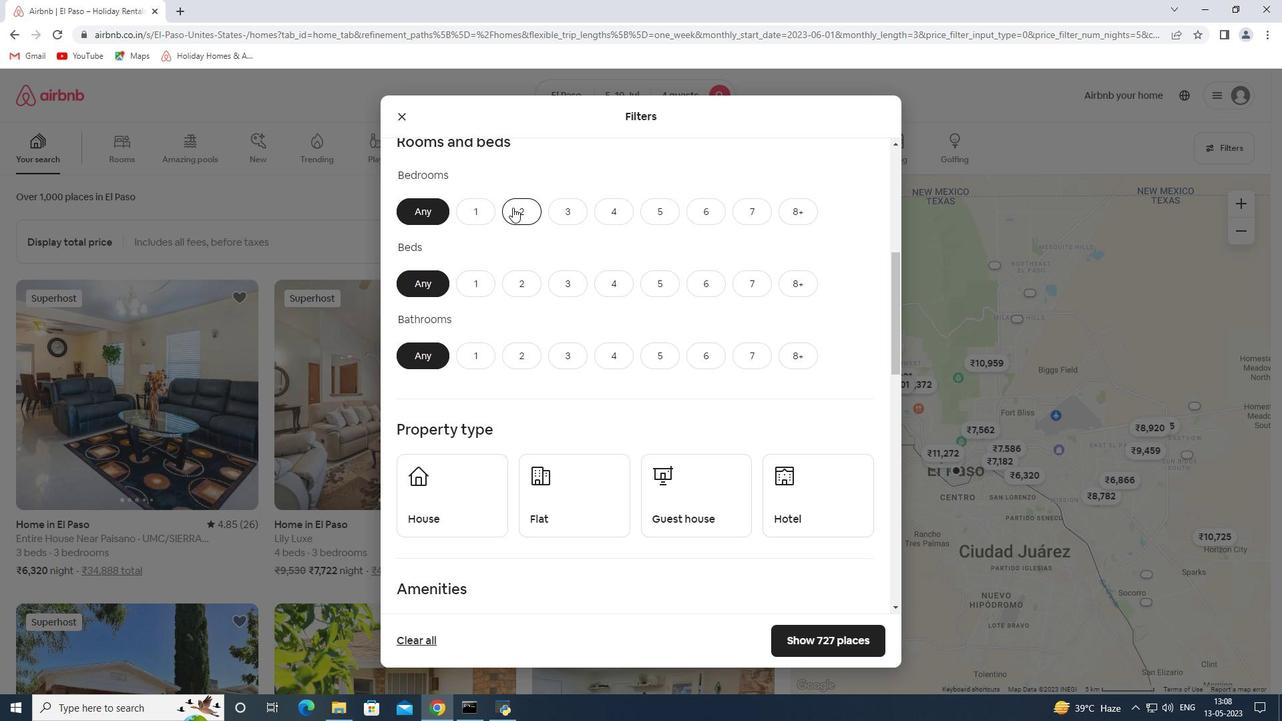 
Action: Mouse pressed left at (529, 209)
Screenshot: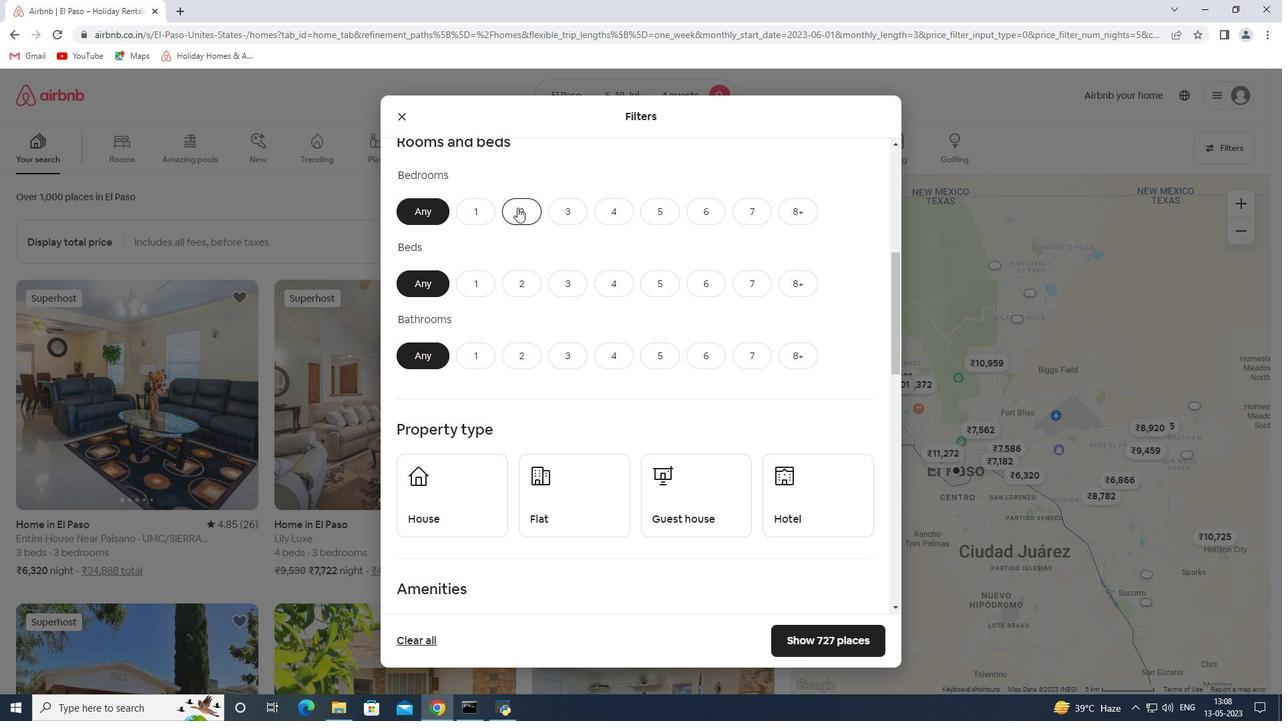 
Action: Mouse moved to (623, 283)
Screenshot: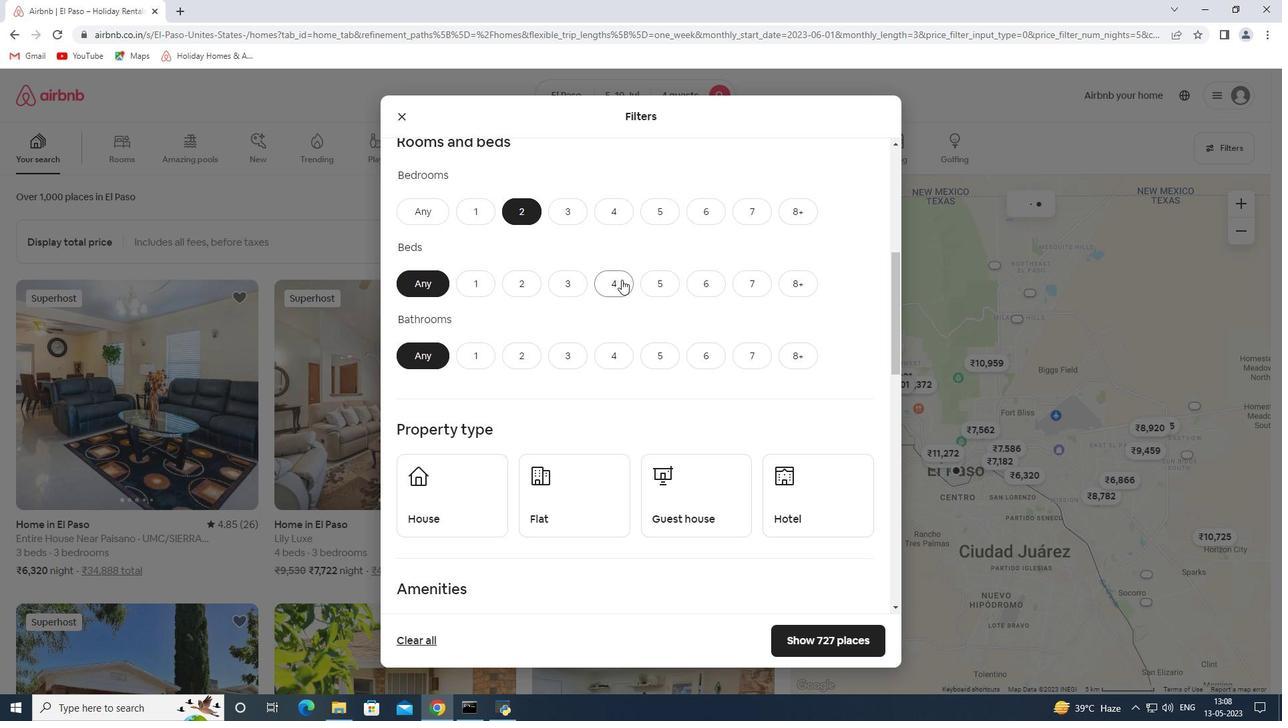 
Action: Mouse pressed left at (623, 283)
Screenshot: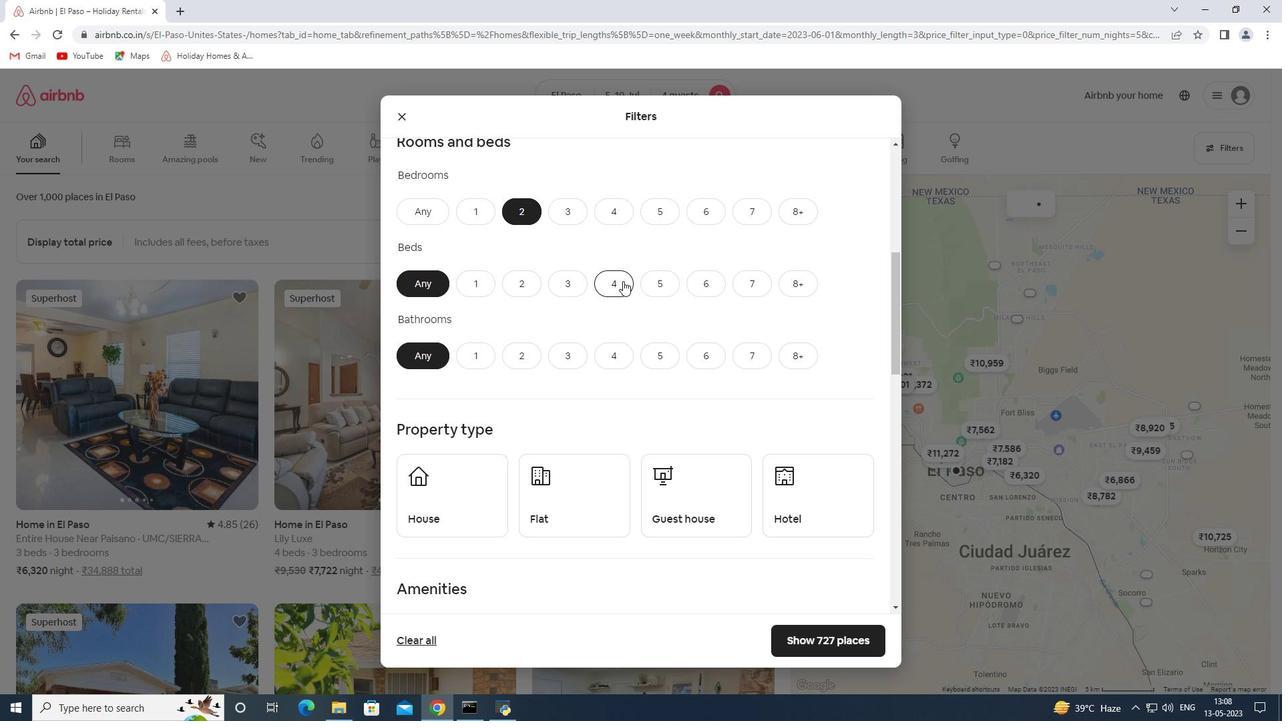 
Action: Mouse moved to (511, 361)
Screenshot: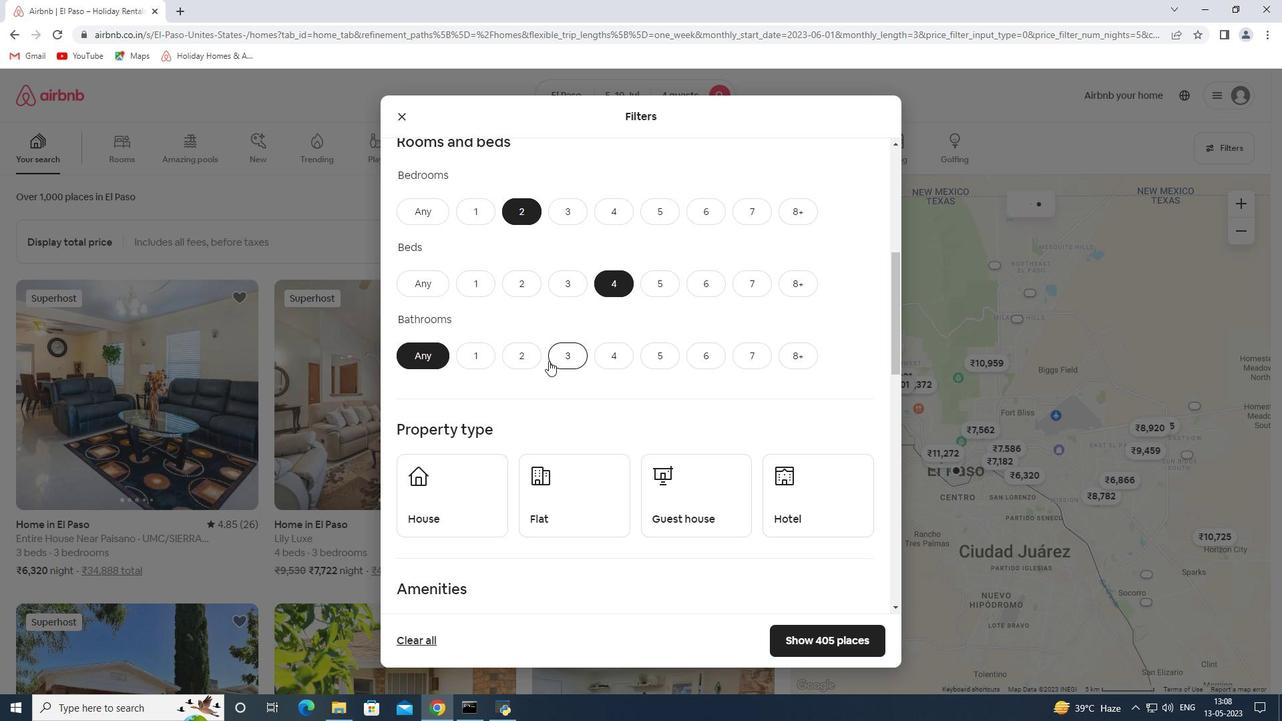 
Action: Mouse pressed left at (511, 361)
Screenshot: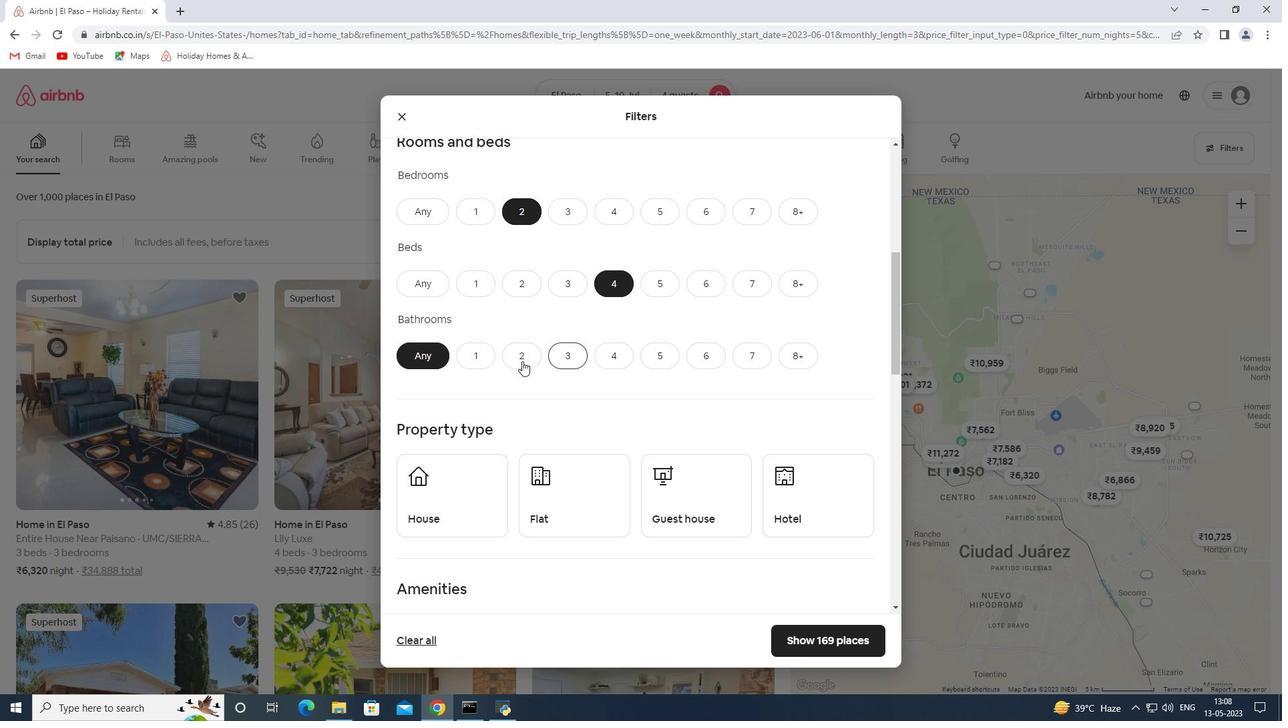 
Action: Mouse moved to (559, 373)
Screenshot: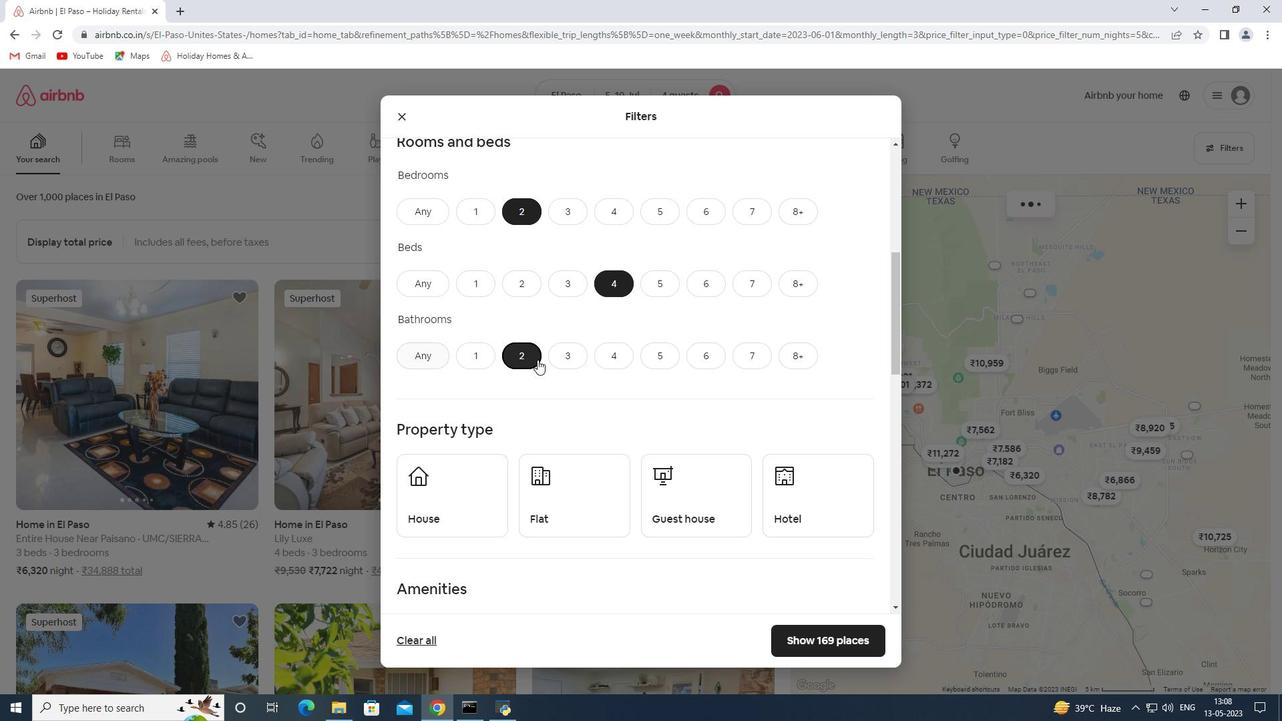 
Action: Mouse scrolled (559, 372) with delta (0, 0)
Screenshot: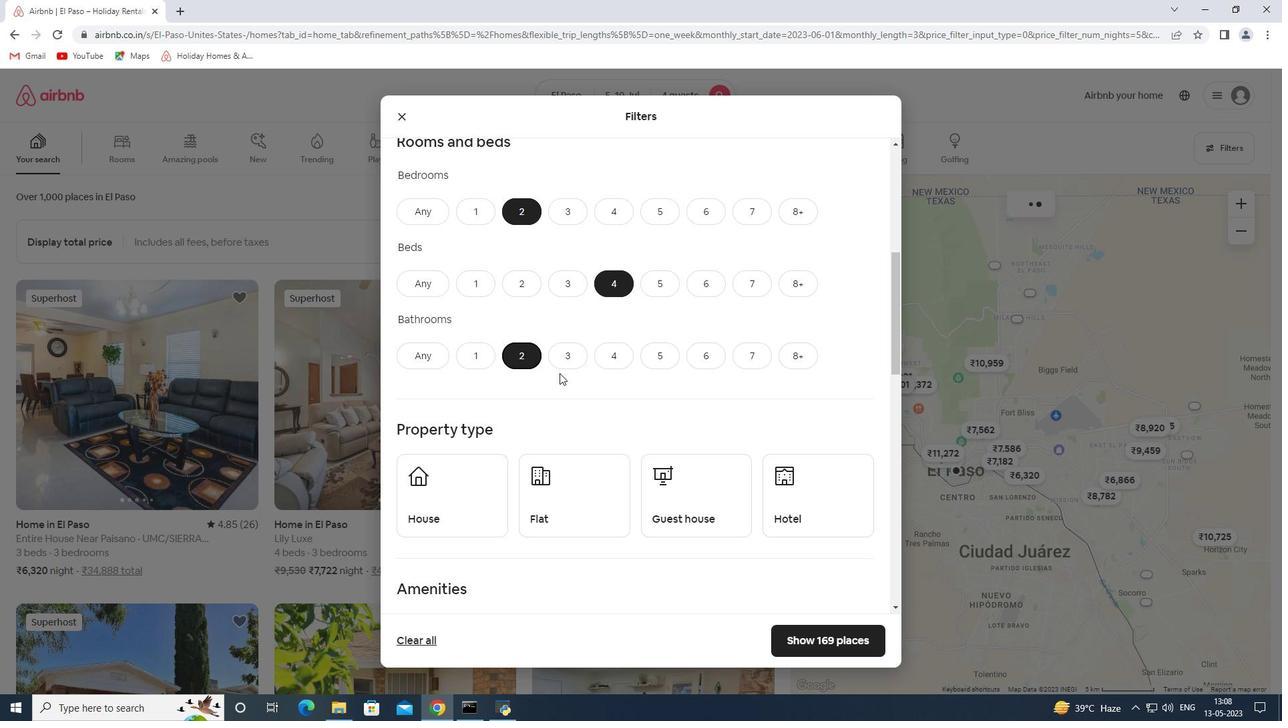 
Action: Mouse scrolled (559, 372) with delta (0, 0)
Screenshot: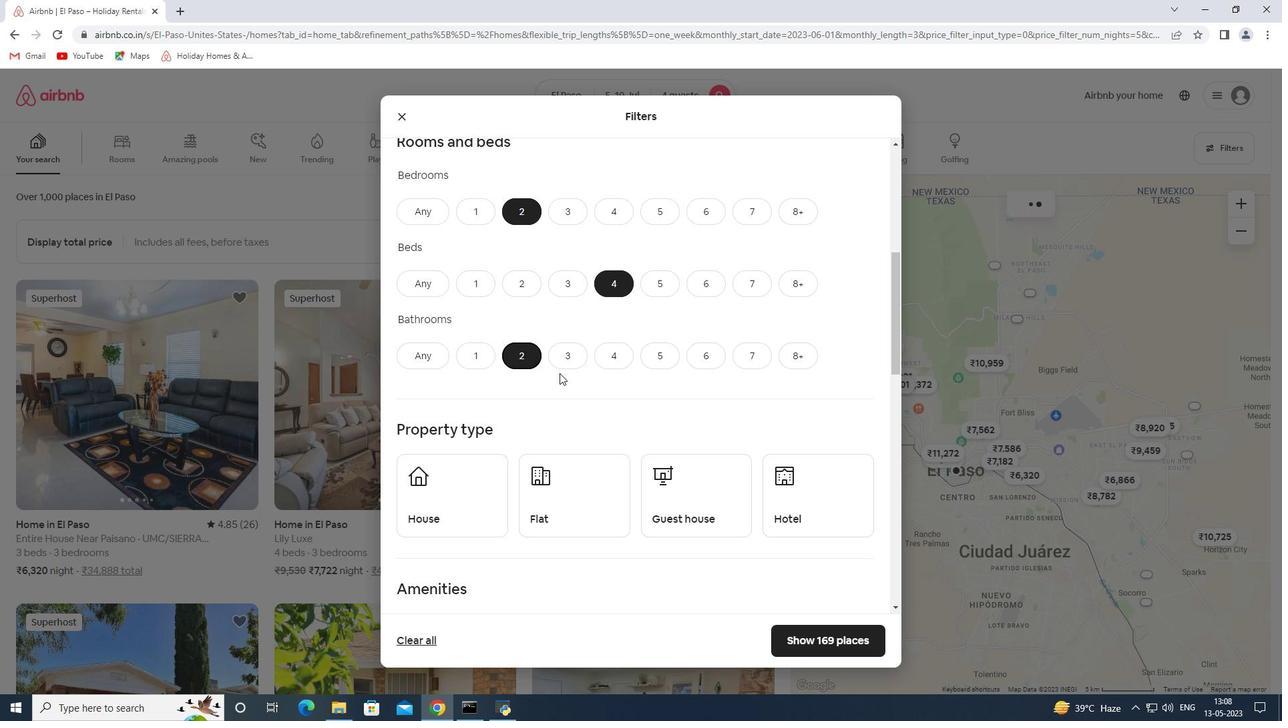 
Action: Mouse scrolled (559, 372) with delta (0, 0)
Screenshot: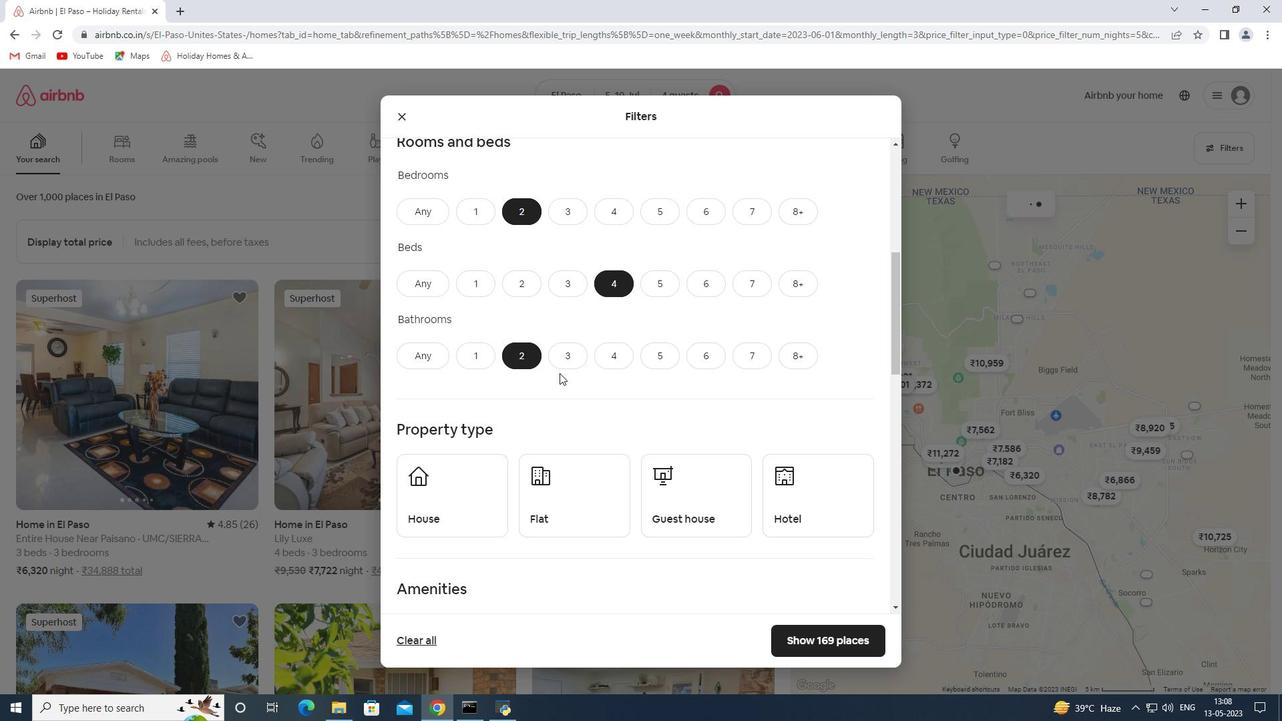 
Action: Mouse moved to (442, 323)
Screenshot: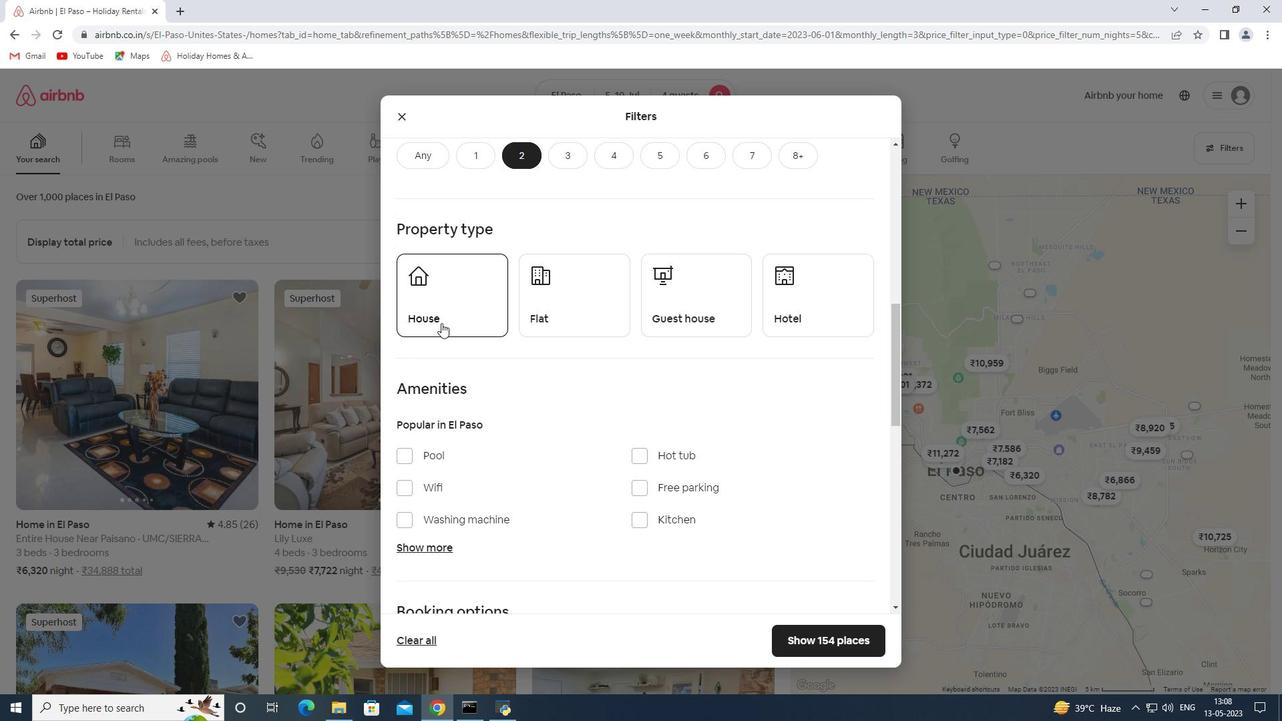 
Action: Mouse pressed left at (442, 323)
Screenshot: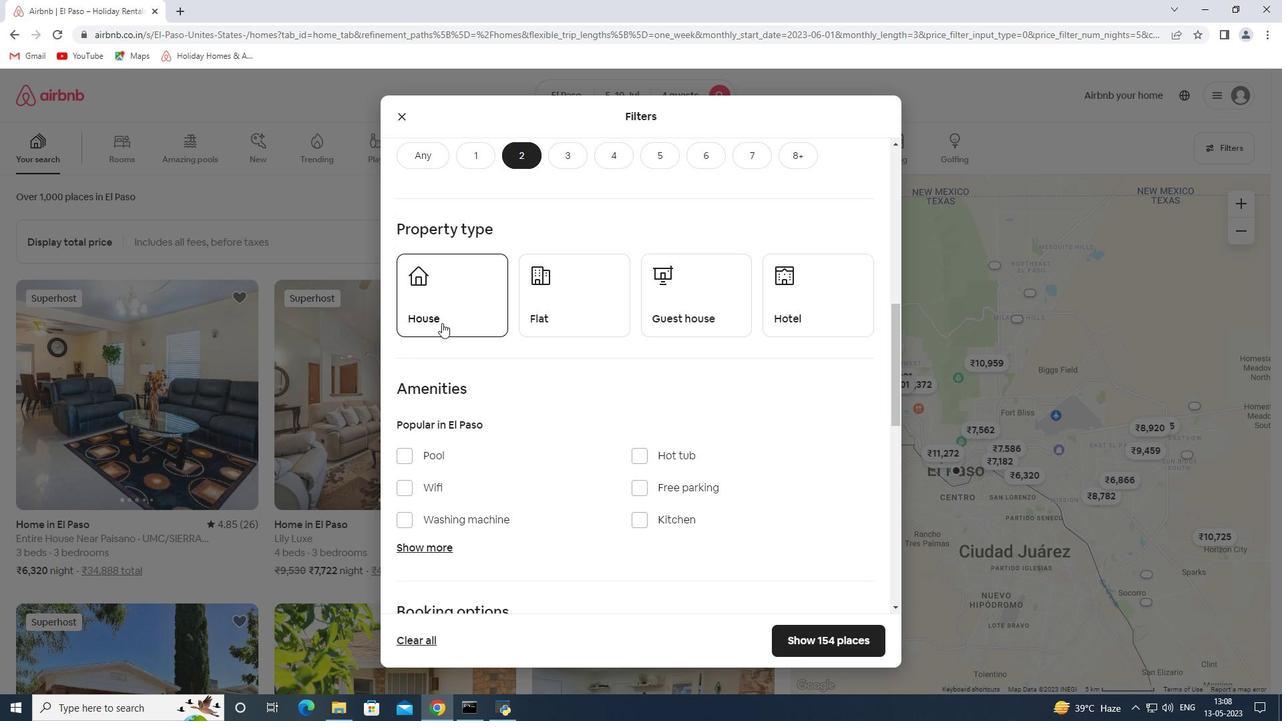 
Action: Mouse moved to (573, 326)
Screenshot: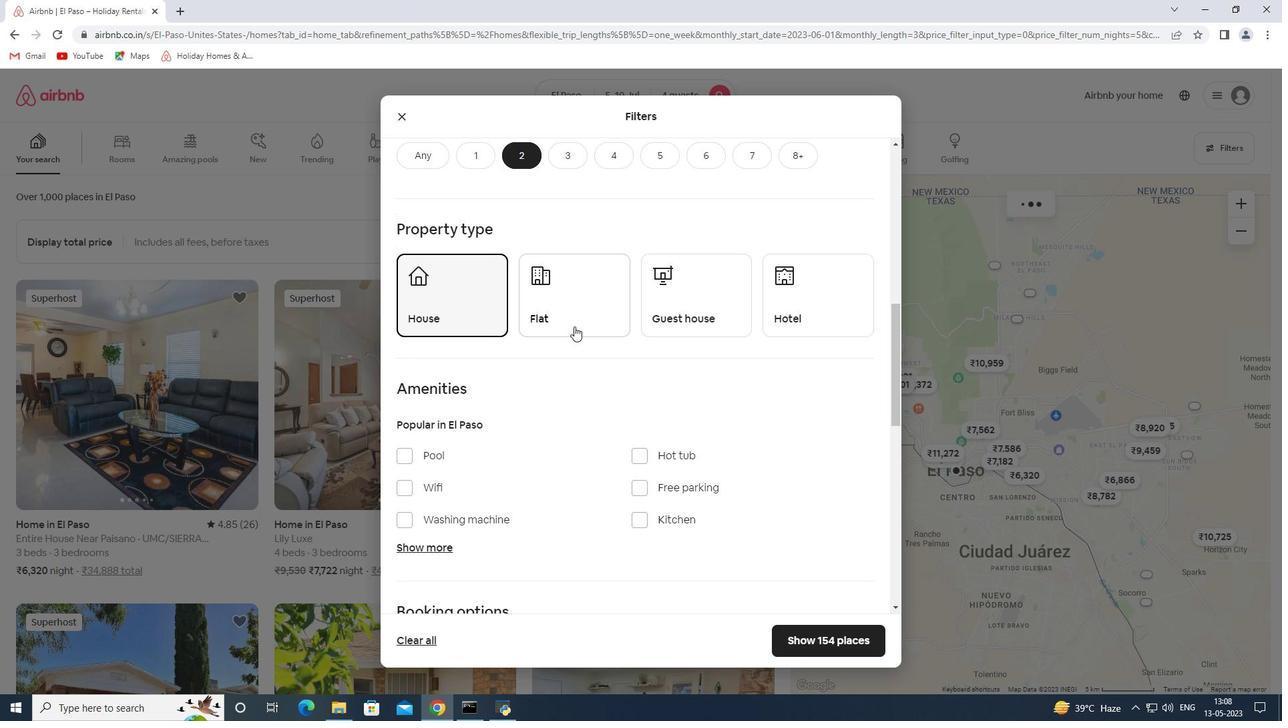 
Action: Mouse pressed left at (573, 326)
Screenshot: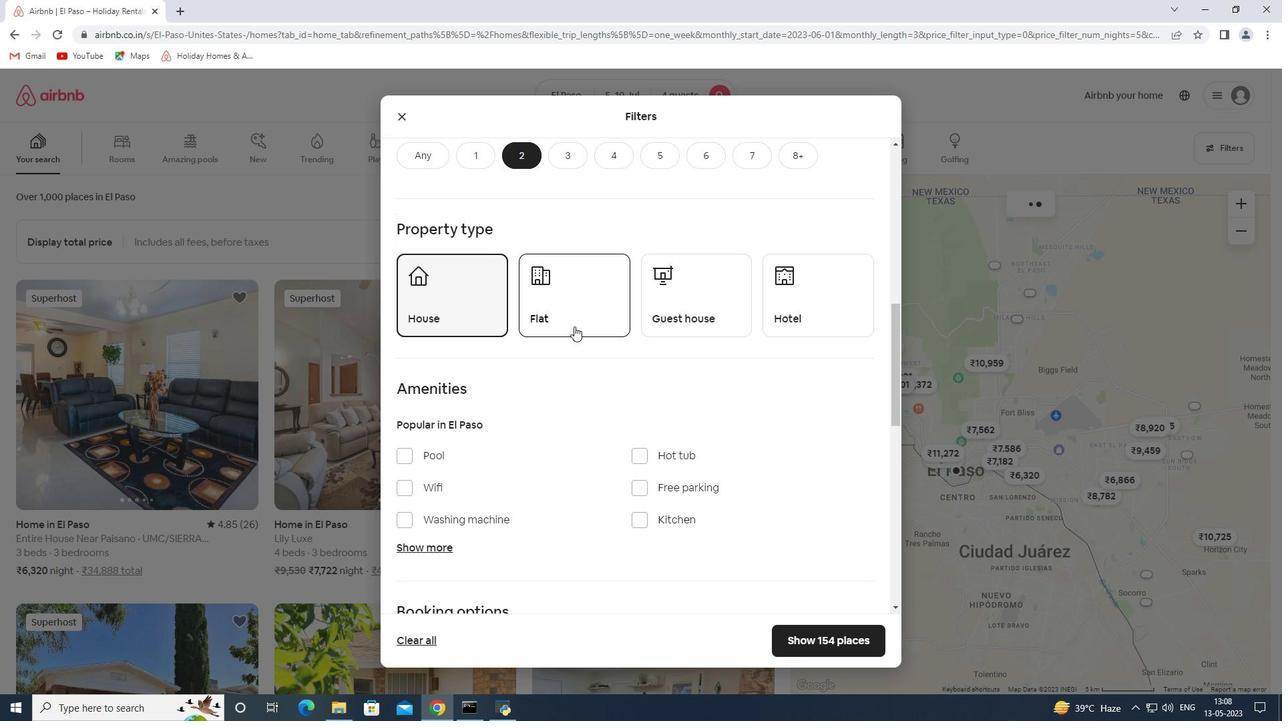 
Action: Mouse moved to (655, 321)
Screenshot: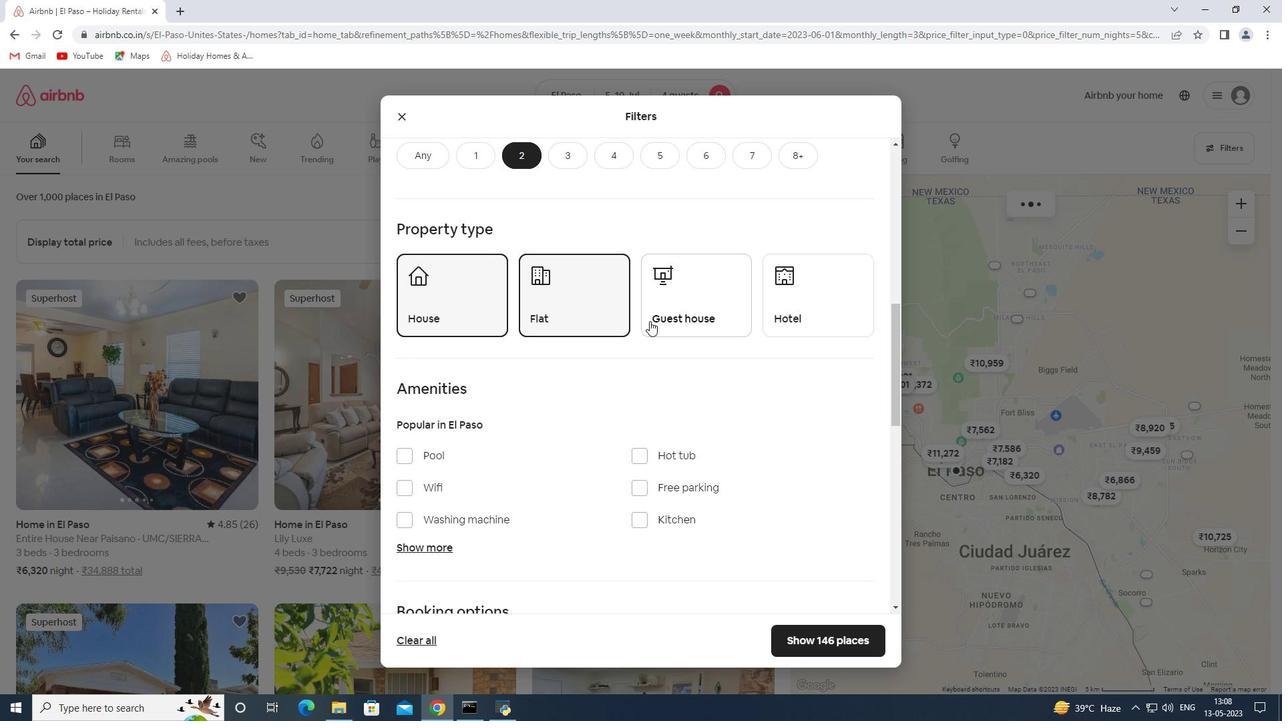 
Action: Mouse pressed left at (655, 321)
Screenshot: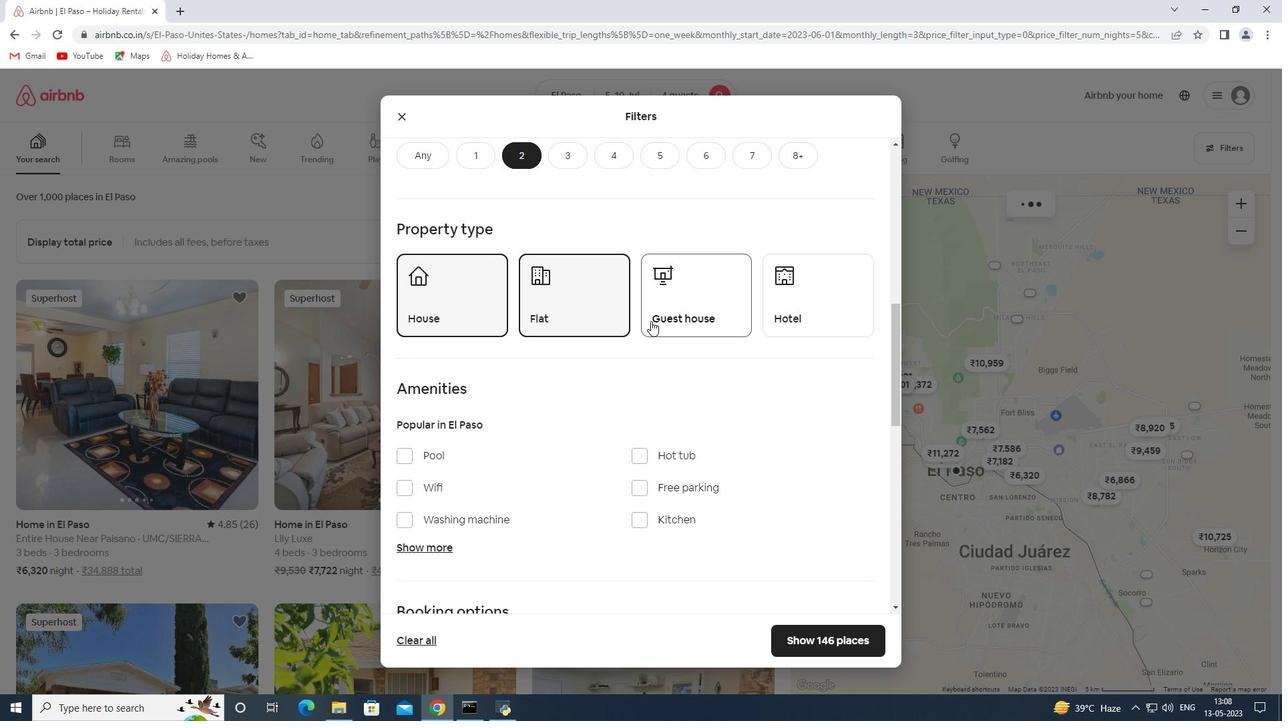 
Action: Mouse moved to (644, 319)
Screenshot: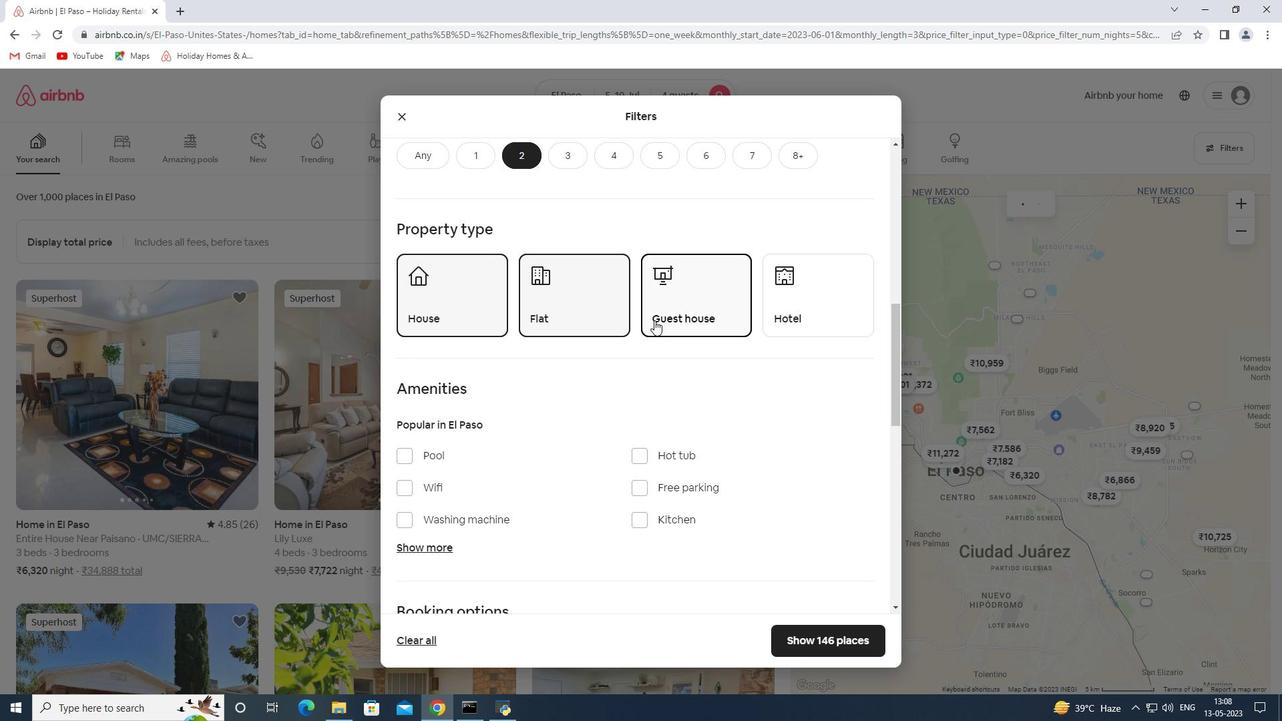 
Action: Mouse scrolled (644, 319) with delta (0, 0)
Screenshot: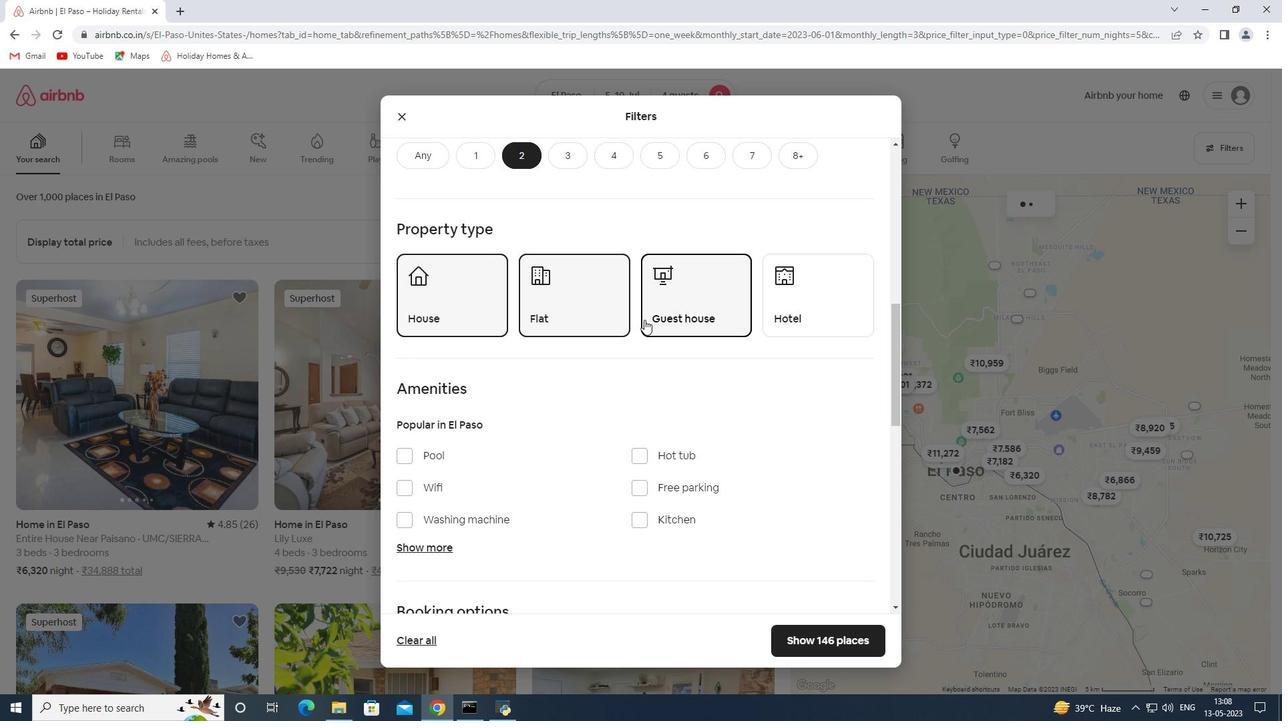 
Action: Mouse scrolled (644, 319) with delta (0, 0)
Screenshot: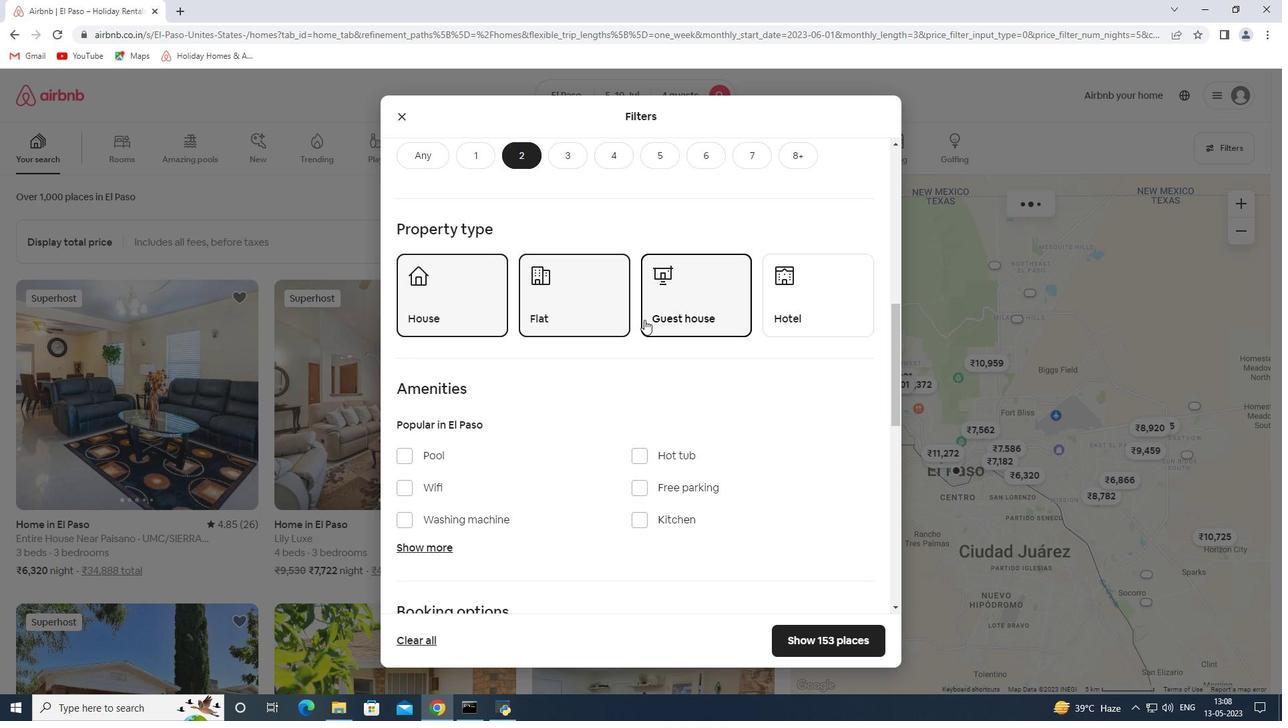 
Action: Mouse moved to (623, 321)
Screenshot: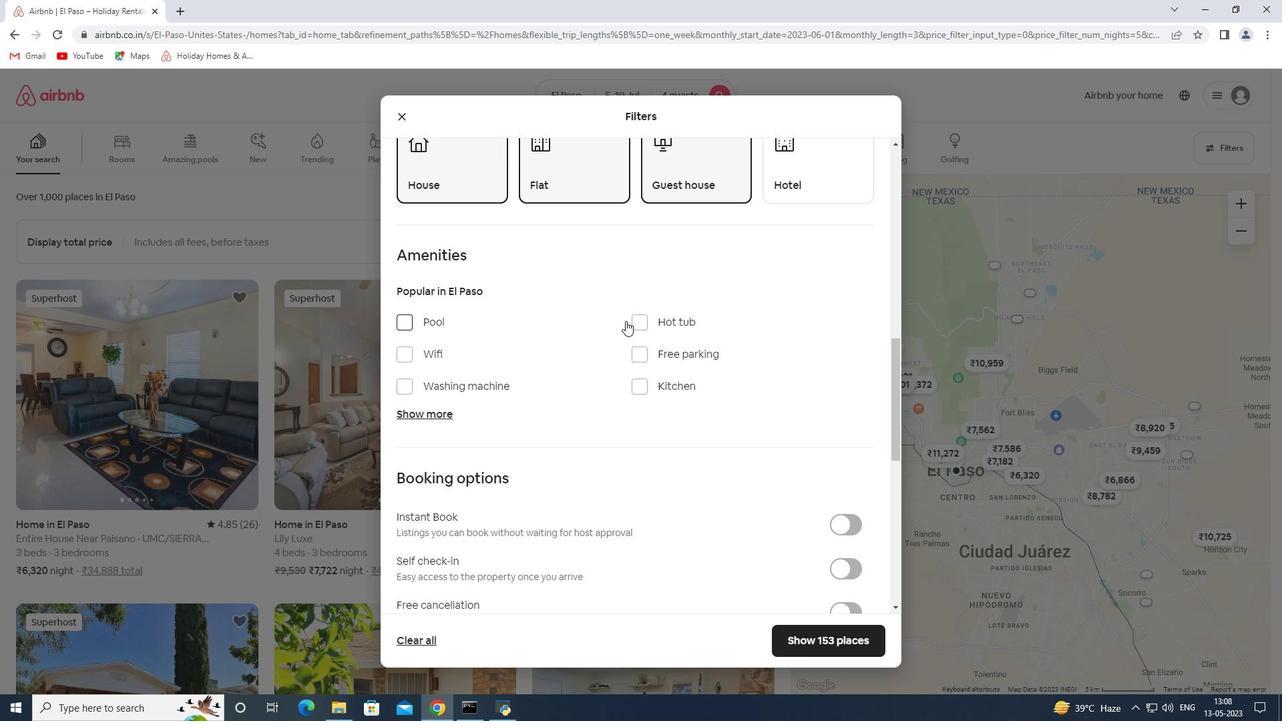 
Action: Mouse scrolled (623, 320) with delta (0, 0)
Screenshot: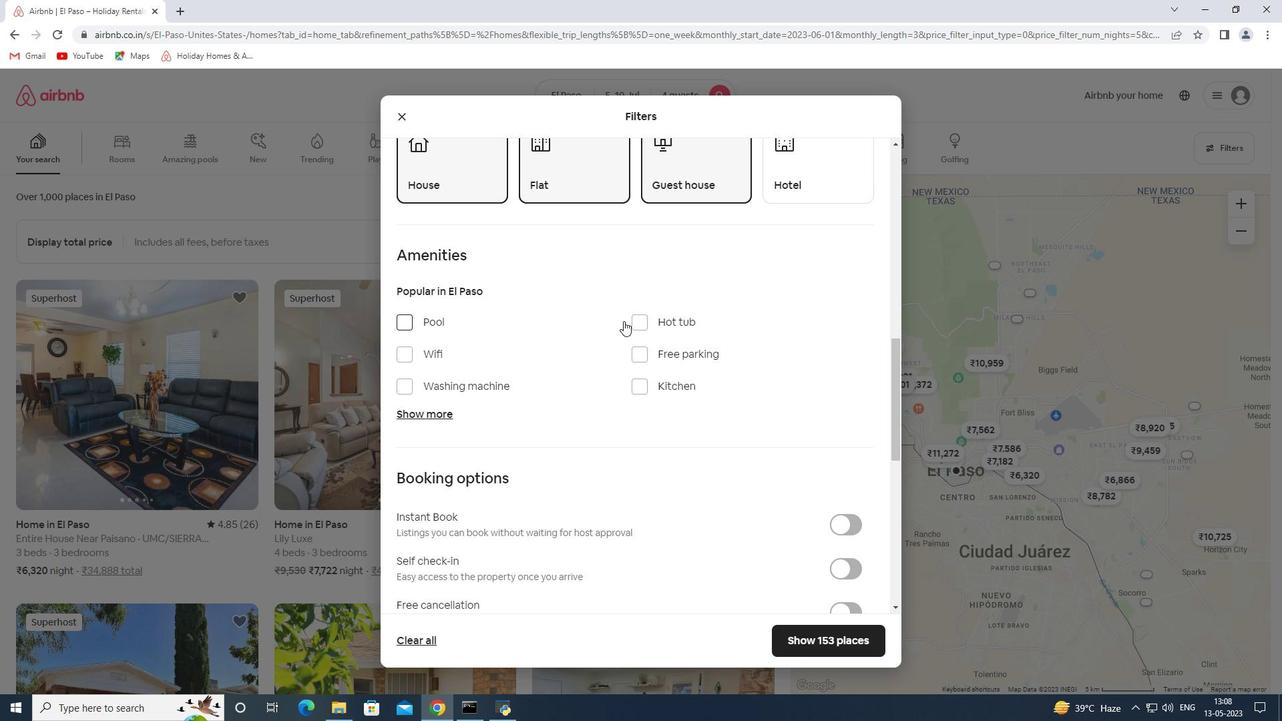 
Action: Mouse scrolled (623, 320) with delta (0, 0)
Screenshot: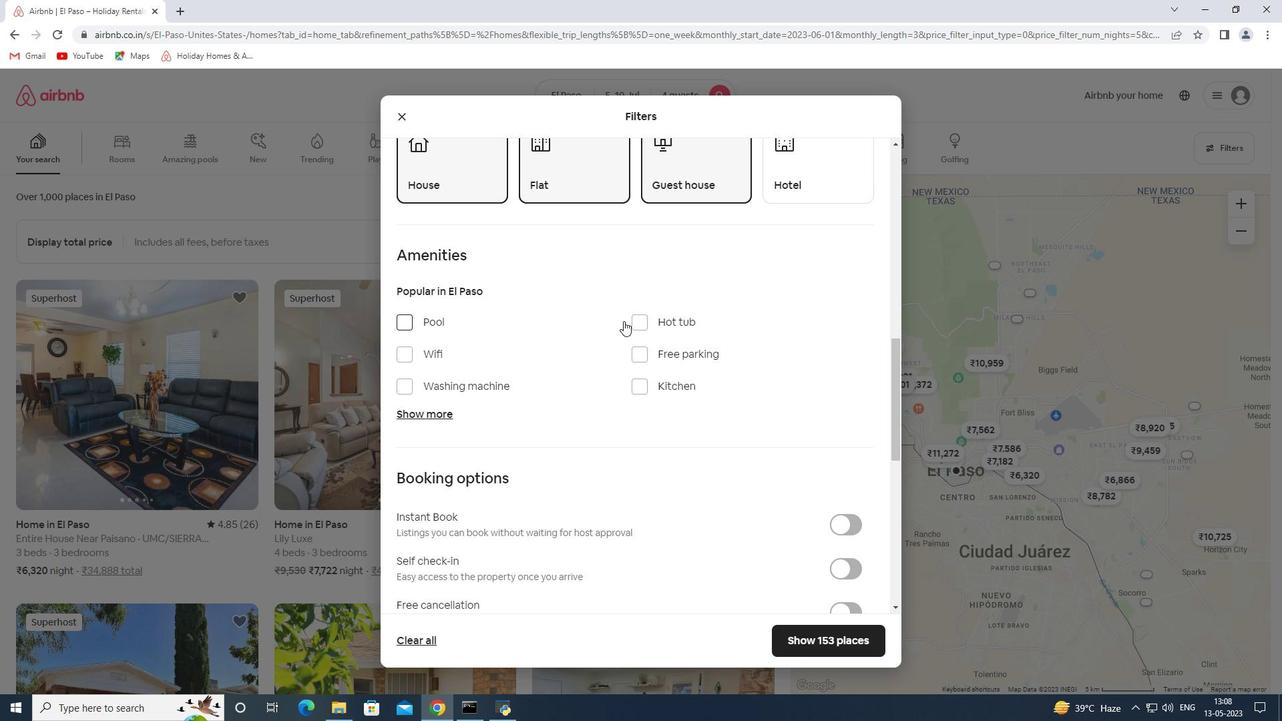 
Action: Mouse moved to (842, 432)
Screenshot: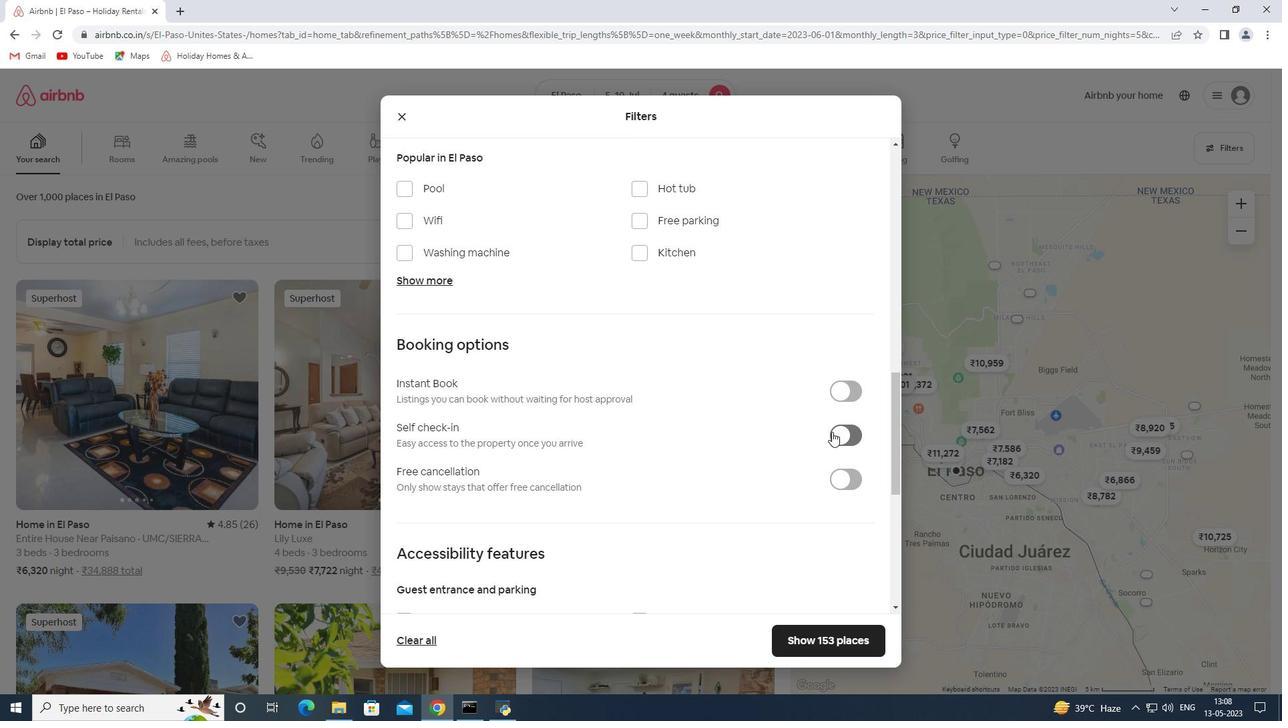 
Action: Mouse pressed left at (842, 432)
Screenshot: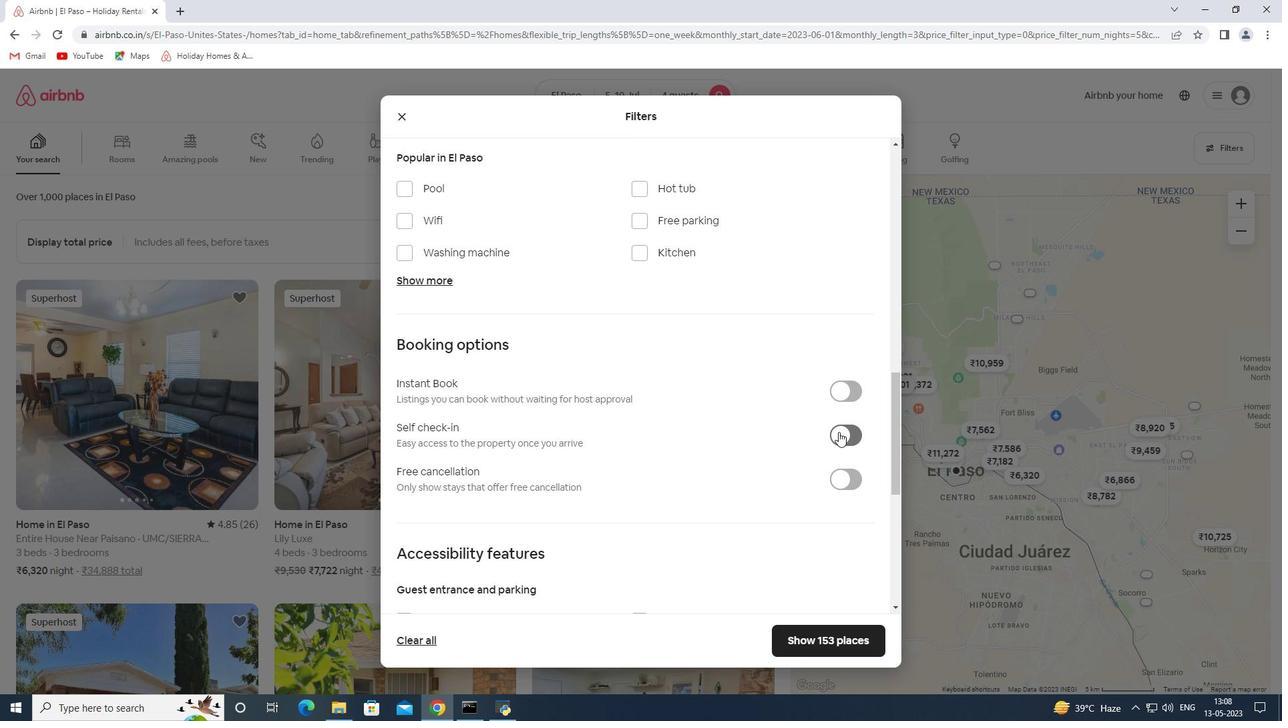 
Action: Mouse moved to (641, 390)
Screenshot: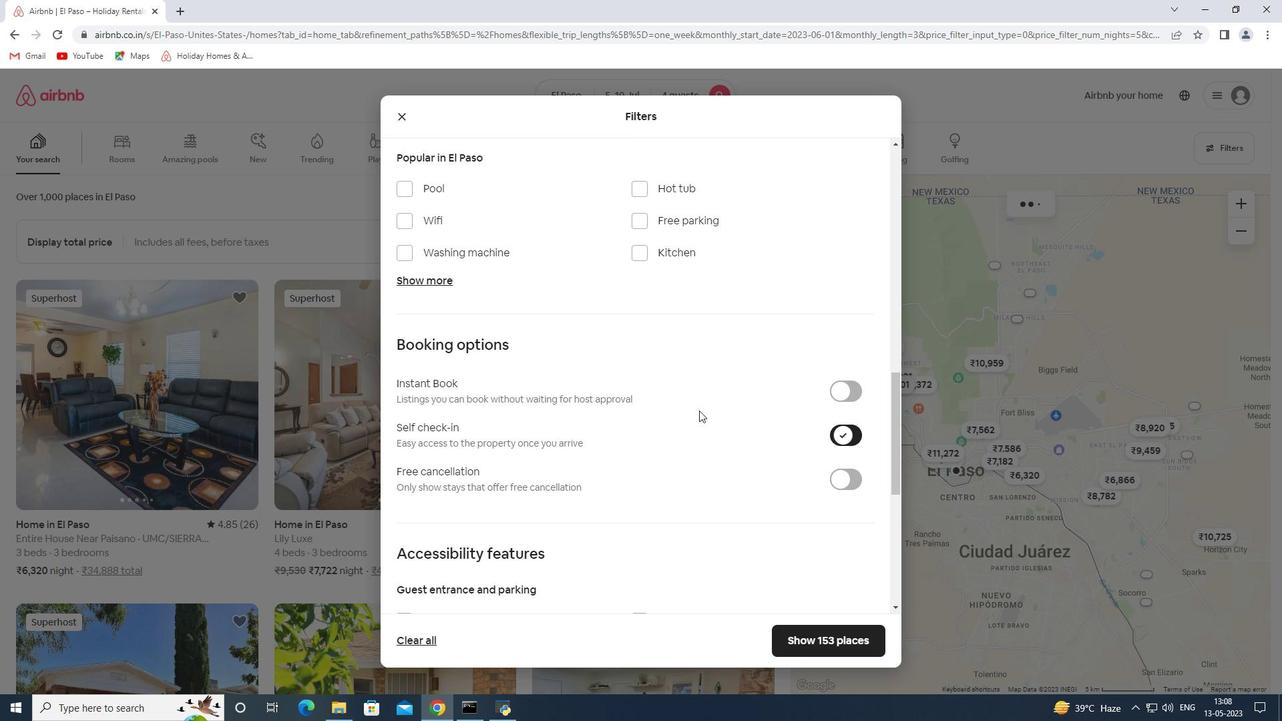 
Action: Mouse scrolled (641, 389) with delta (0, 0)
Screenshot: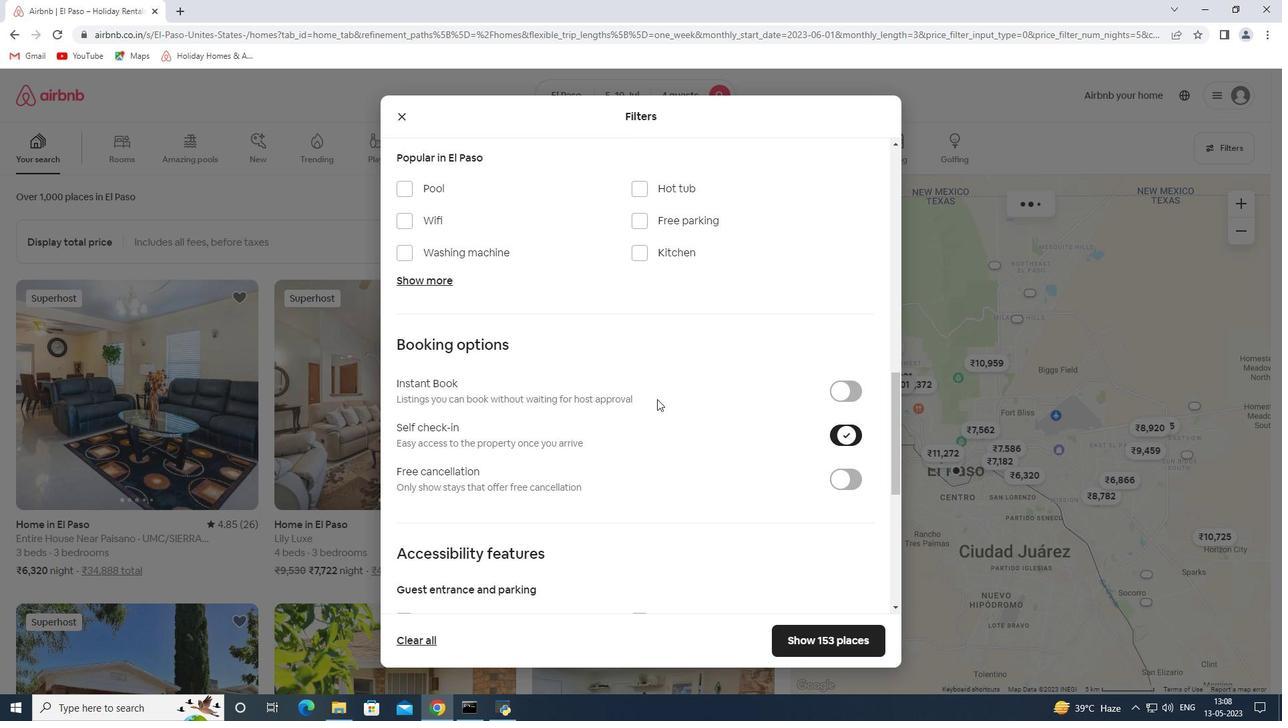 
Action: Mouse scrolled (641, 389) with delta (0, 0)
Screenshot: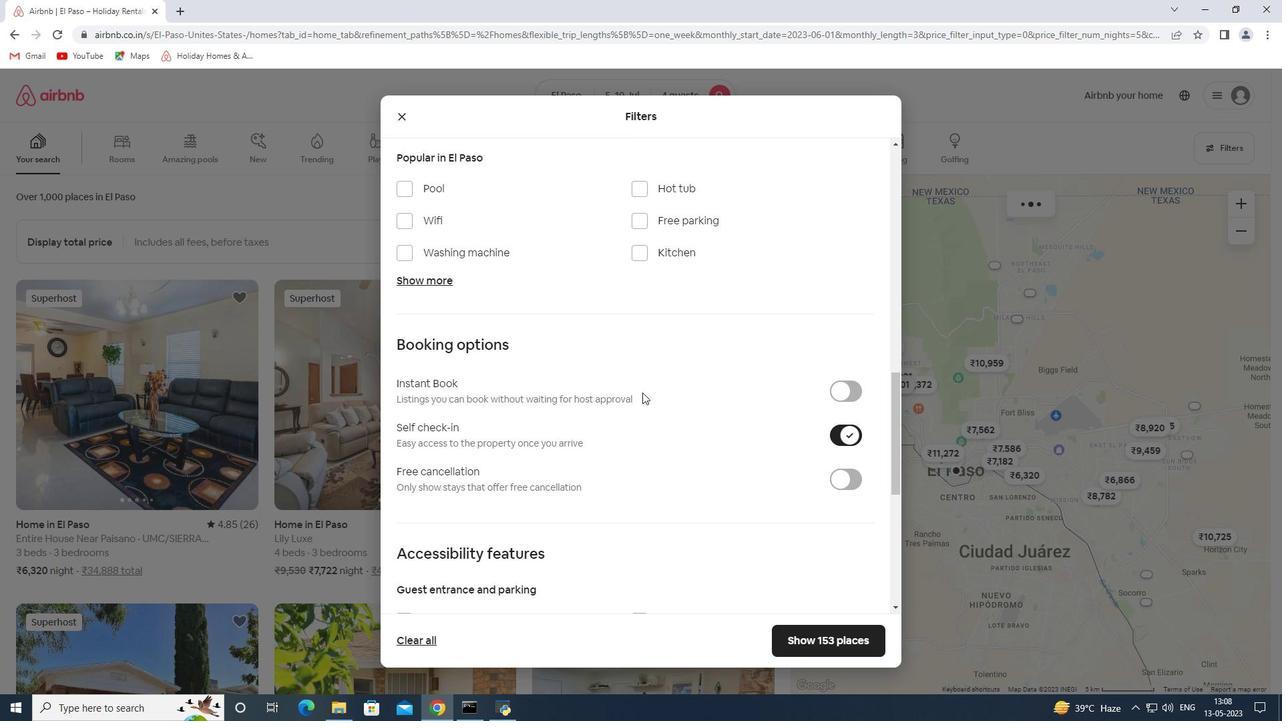 
Action: Mouse scrolled (641, 389) with delta (0, 0)
Screenshot: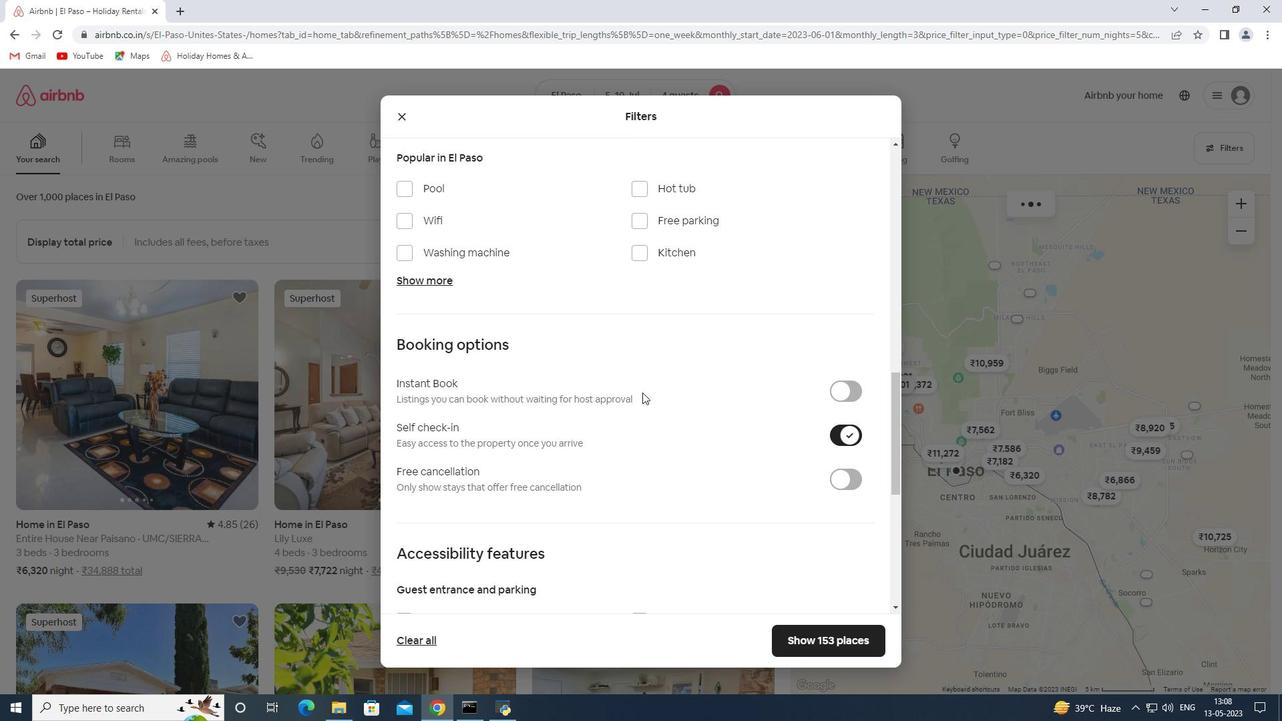 
Action: Mouse scrolled (641, 389) with delta (0, 0)
Screenshot: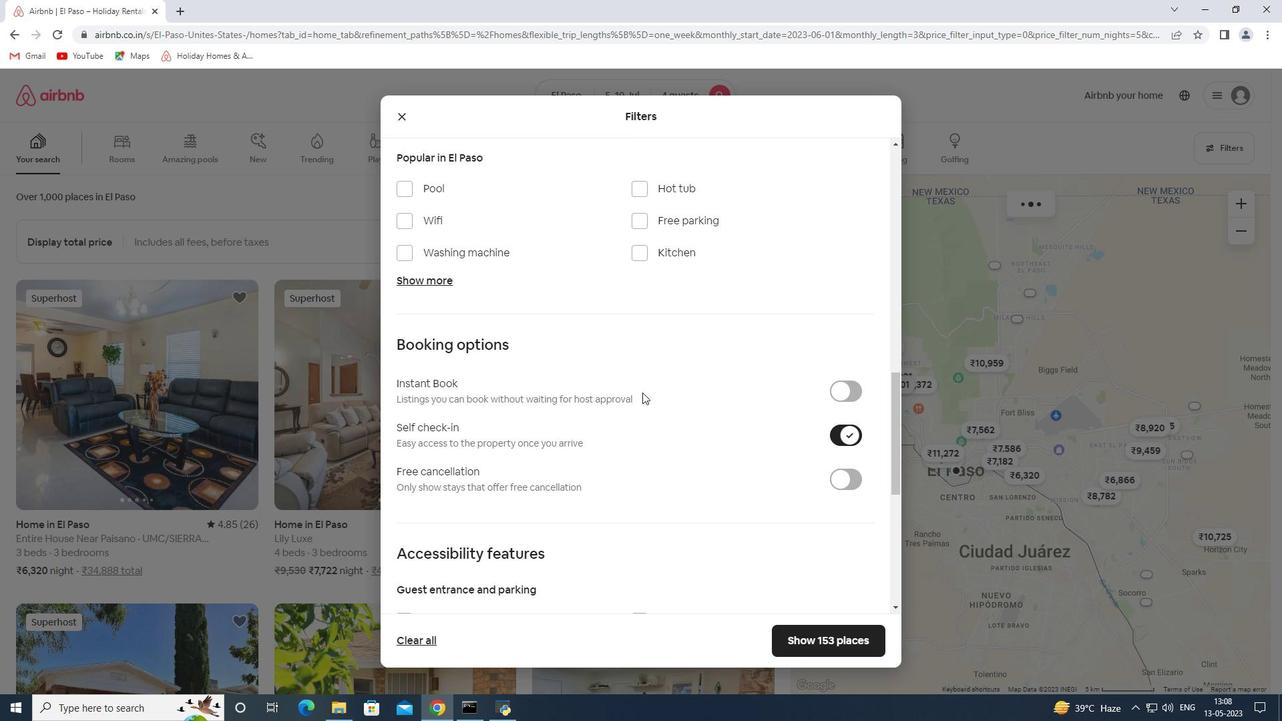 
Action: Mouse scrolled (641, 389) with delta (0, 0)
Screenshot: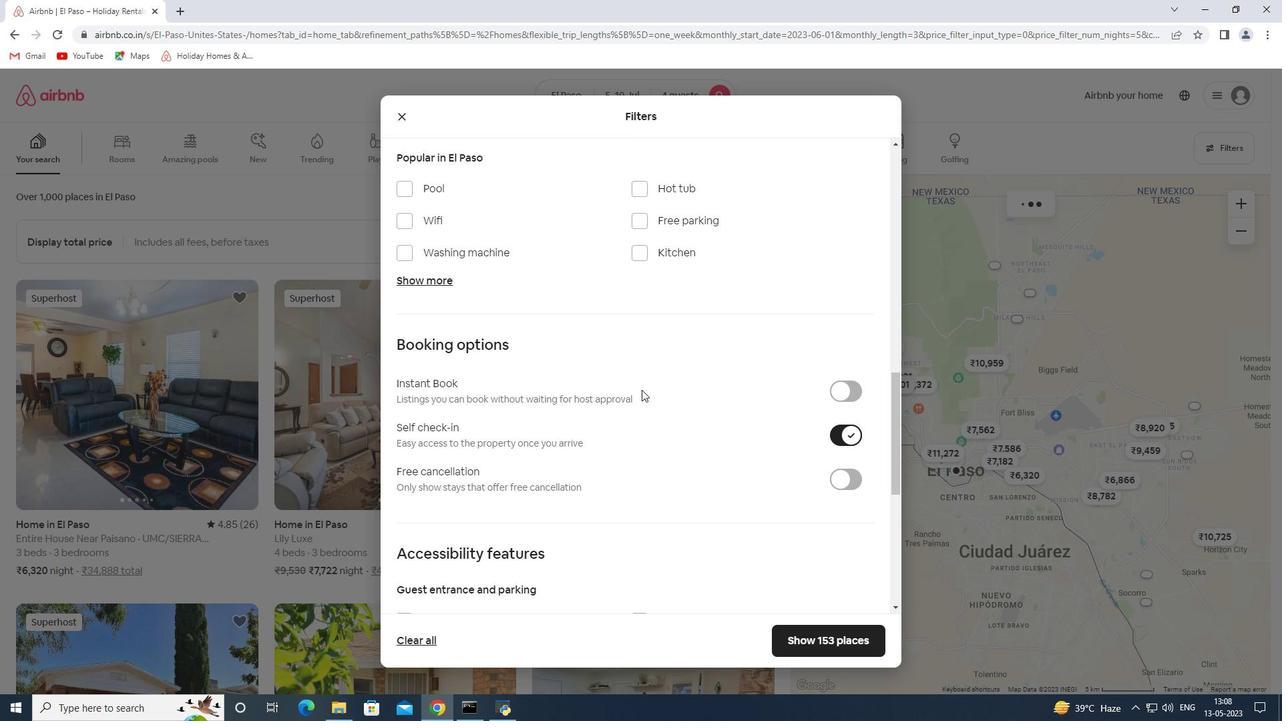 
Action: Mouse scrolled (641, 389) with delta (0, 0)
Screenshot: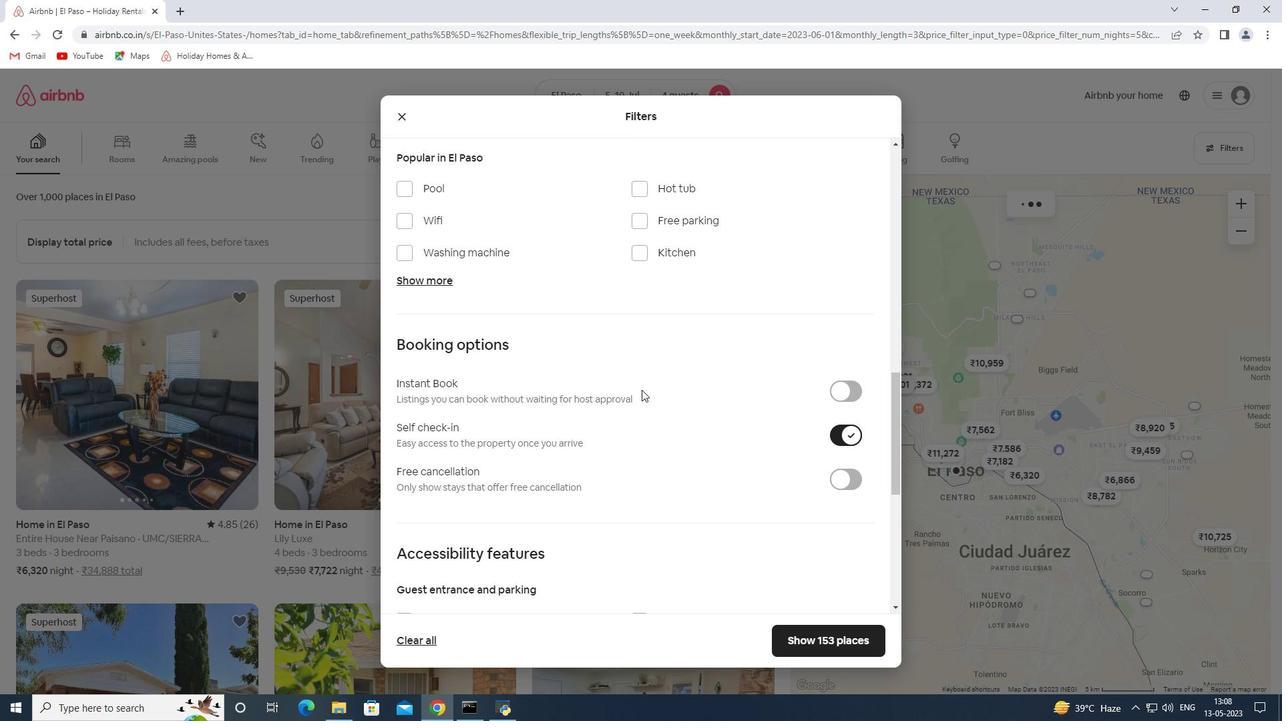 
Action: Mouse moved to (426, 535)
Screenshot: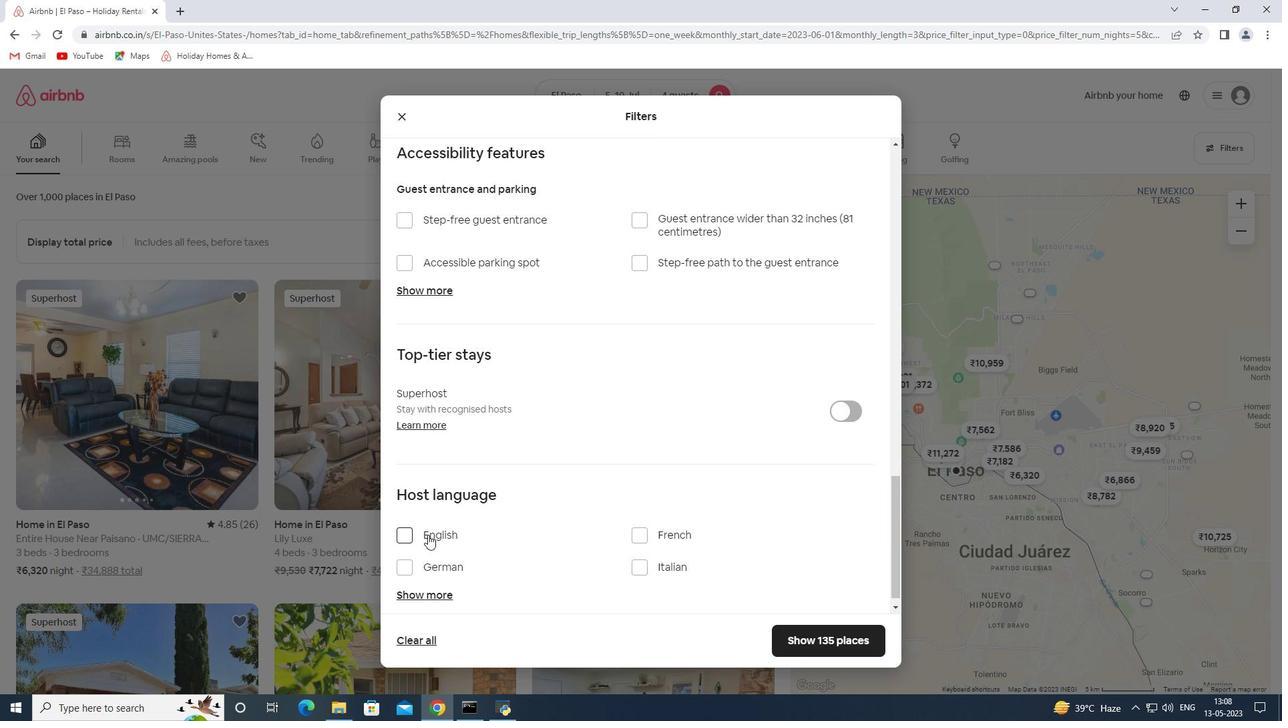 
Action: Mouse pressed left at (426, 535)
Screenshot: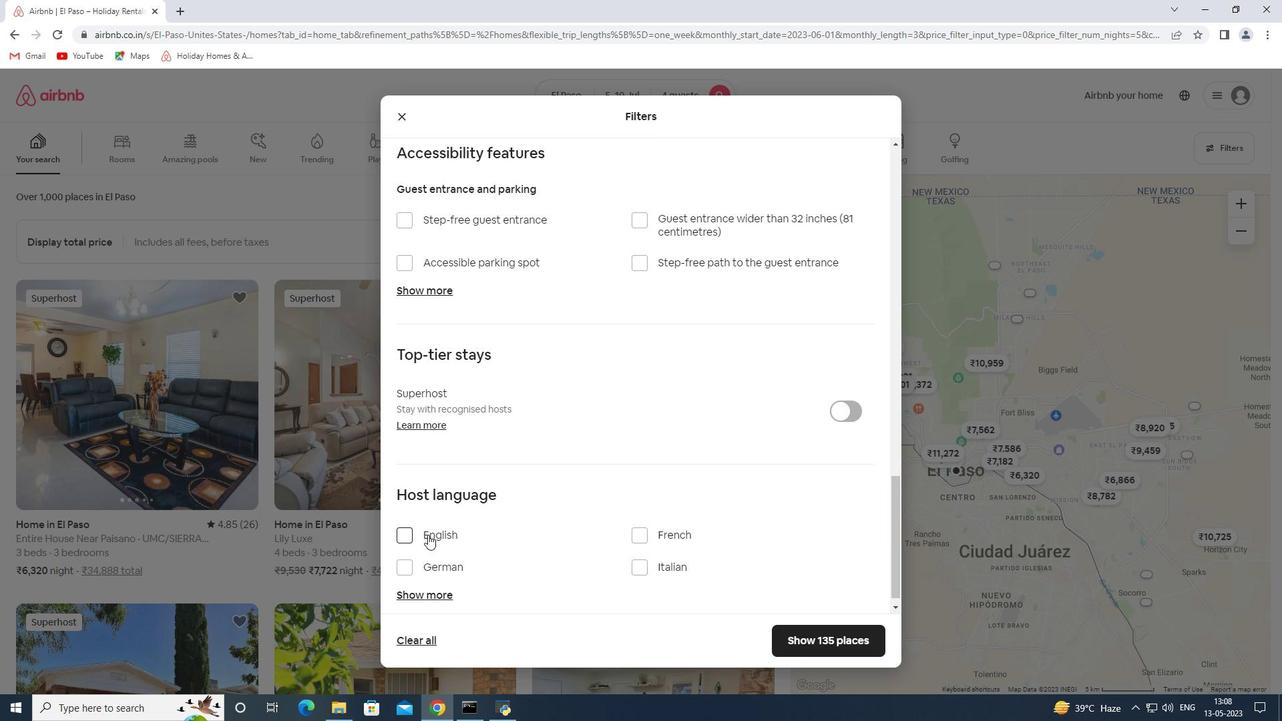 
Action: Mouse moved to (807, 641)
Screenshot: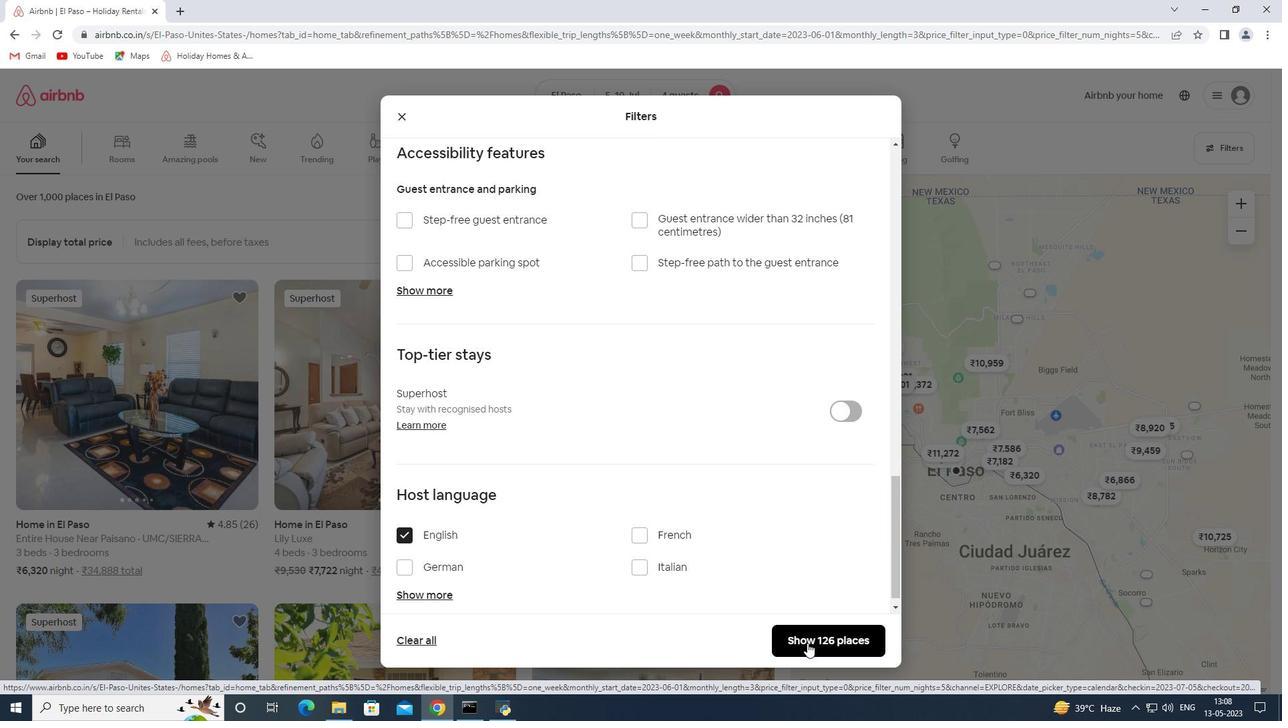 
Action: Mouse pressed left at (807, 641)
Screenshot: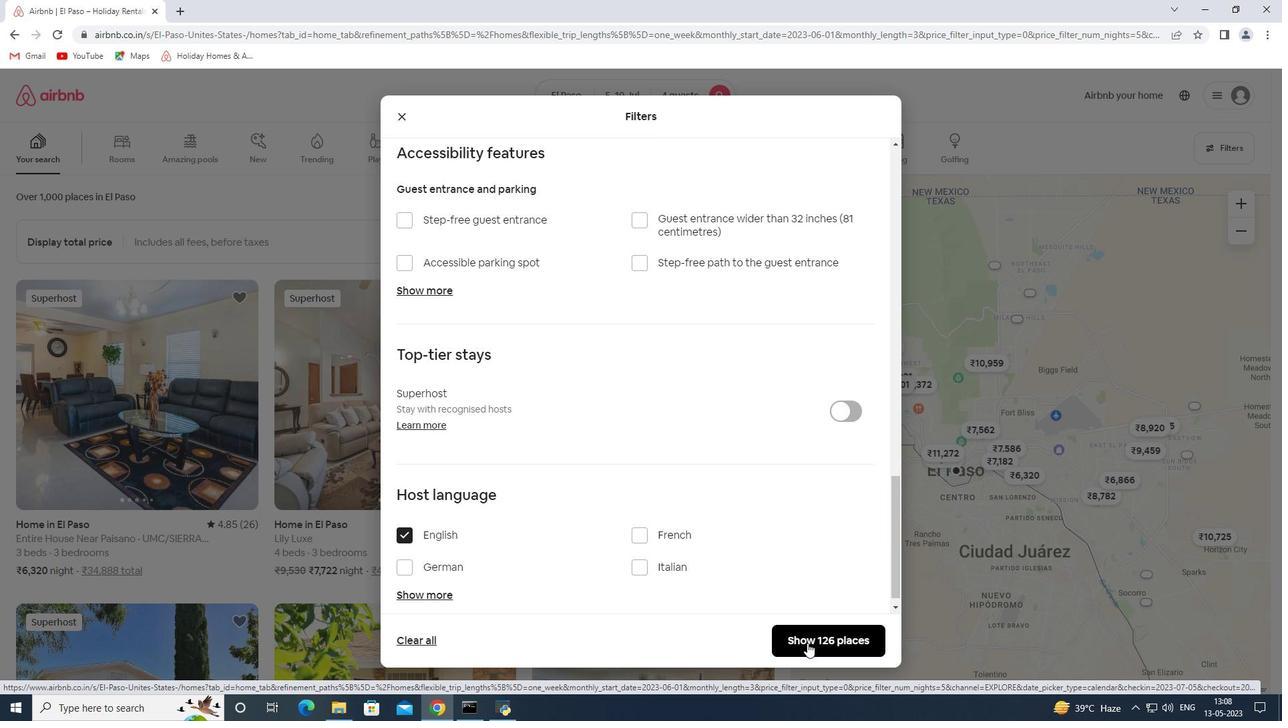 
Action: Mouse moved to (773, 622)
Screenshot: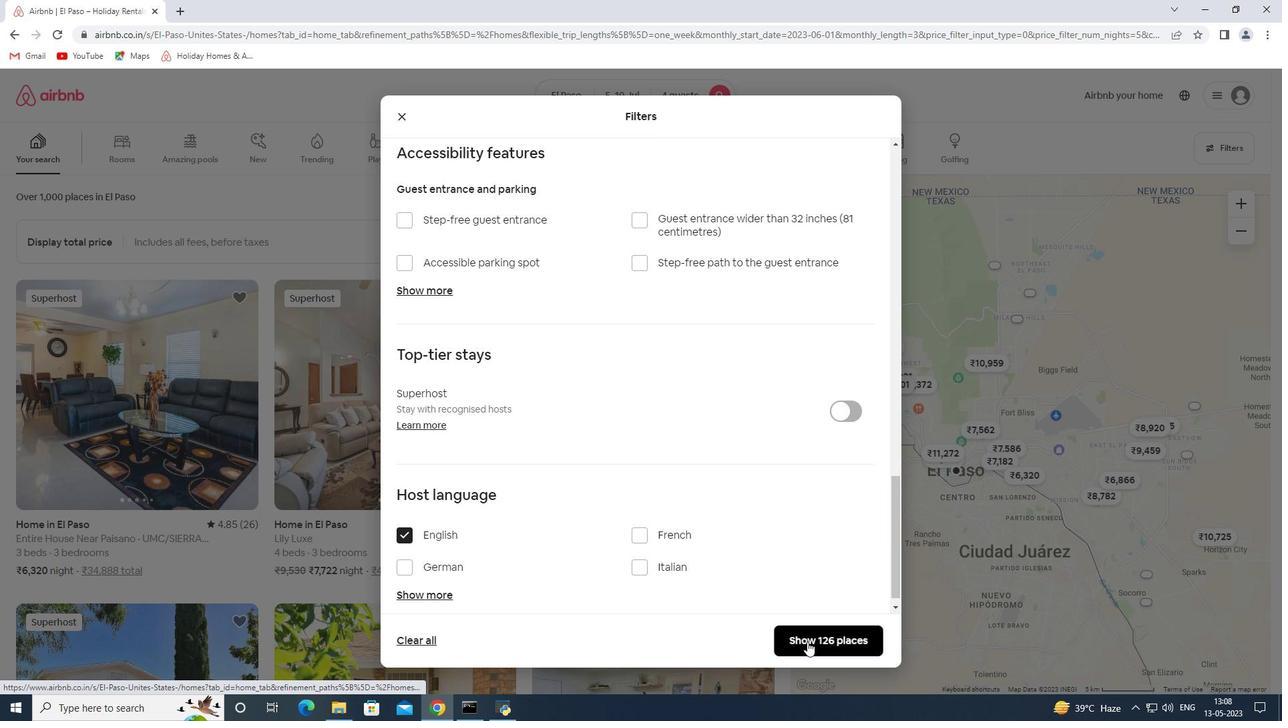 
